 Task: Identify Home in Scottsdale with Desert Modern Homes.
Action: Key pressed <Key.caps_lock>S<Key.caps_lock>cottsdale
Screenshot: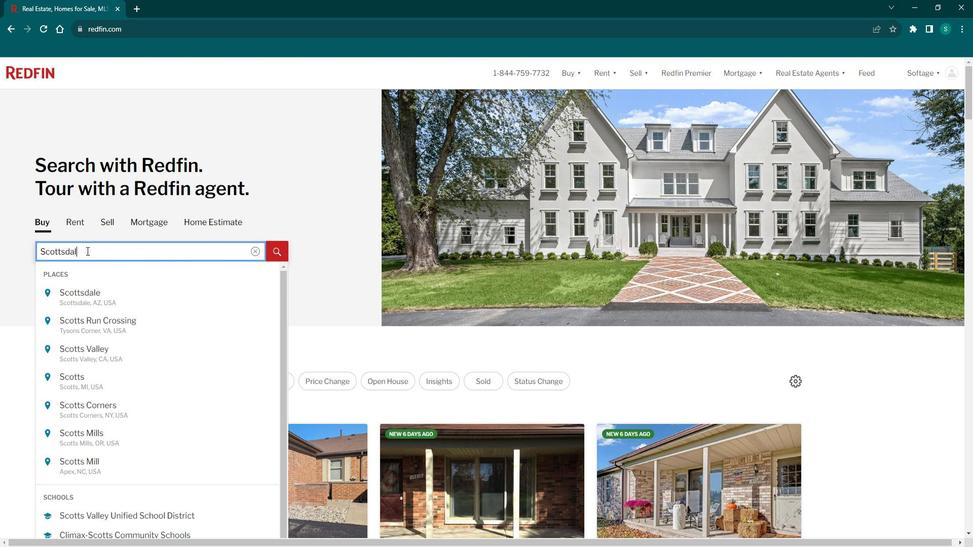 
Action: Mouse moved to (89, 288)
Screenshot: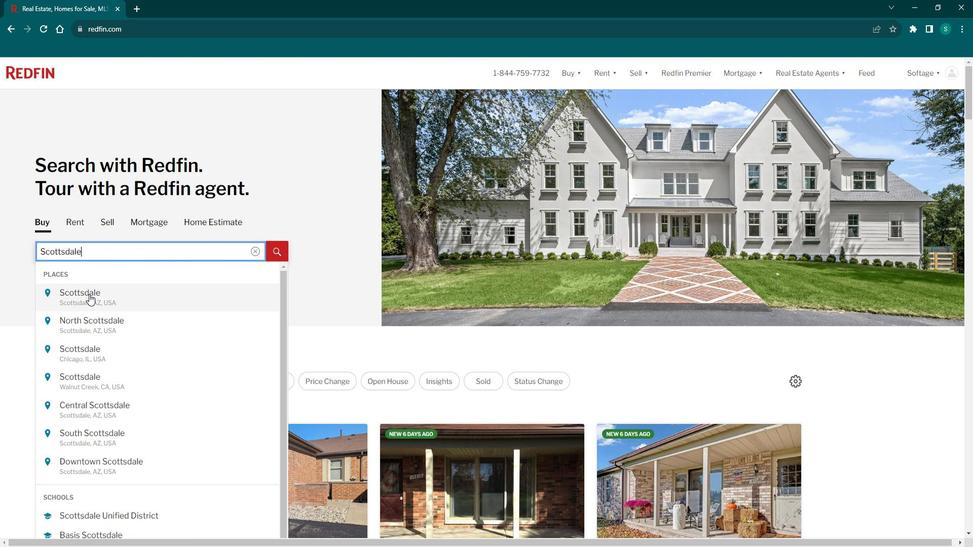 
Action: Mouse pressed left at (89, 288)
Screenshot: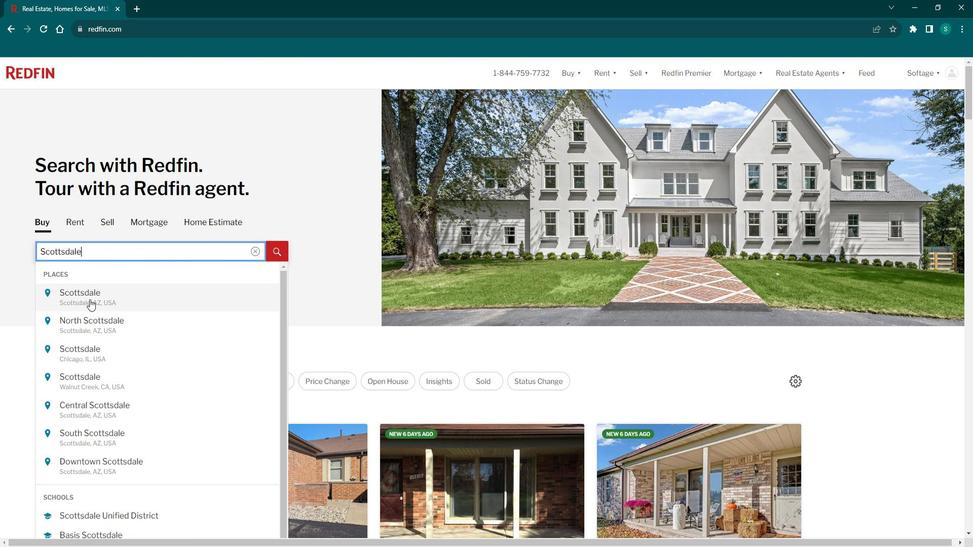 
Action: Mouse moved to (886, 137)
Screenshot: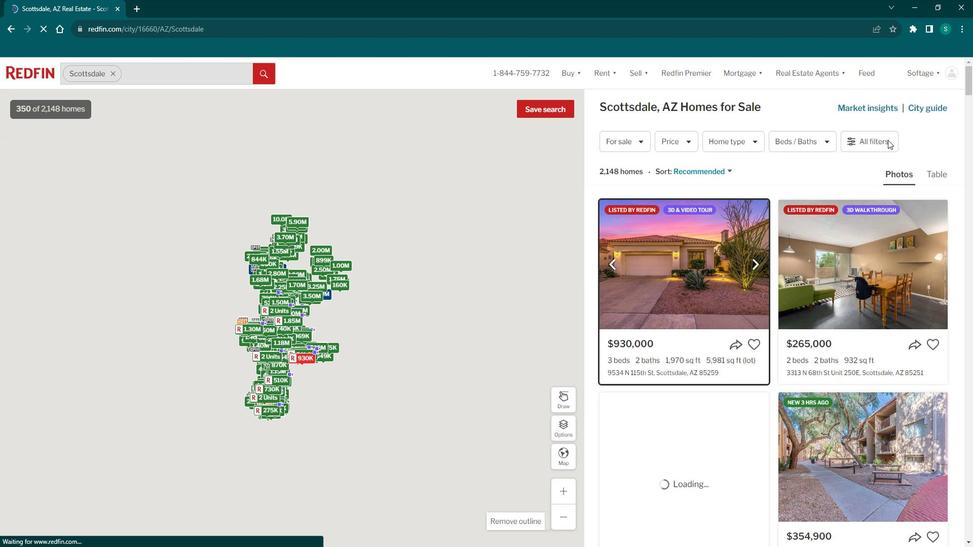
Action: Mouse pressed left at (886, 137)
Screenshot: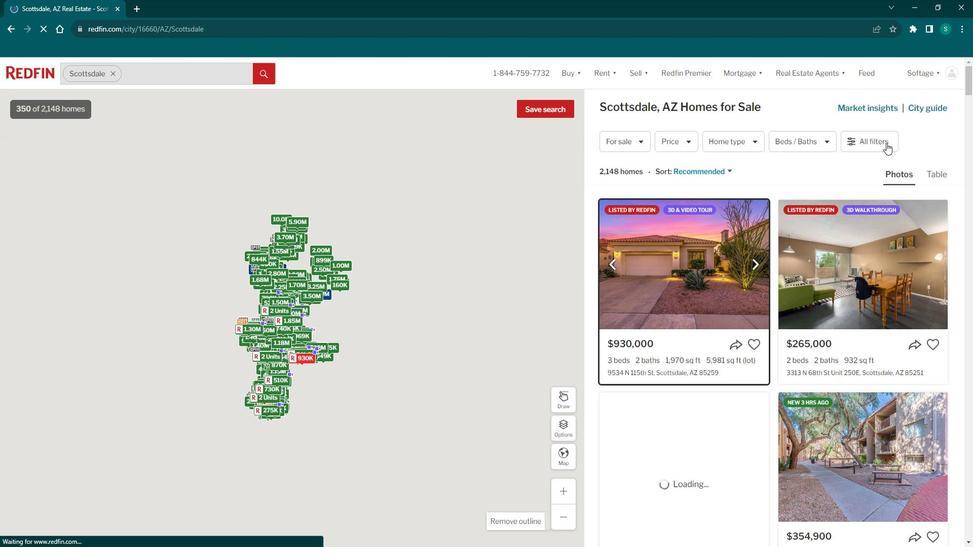 
Action: Mouse pressed left at (886, 137)
Screenshot: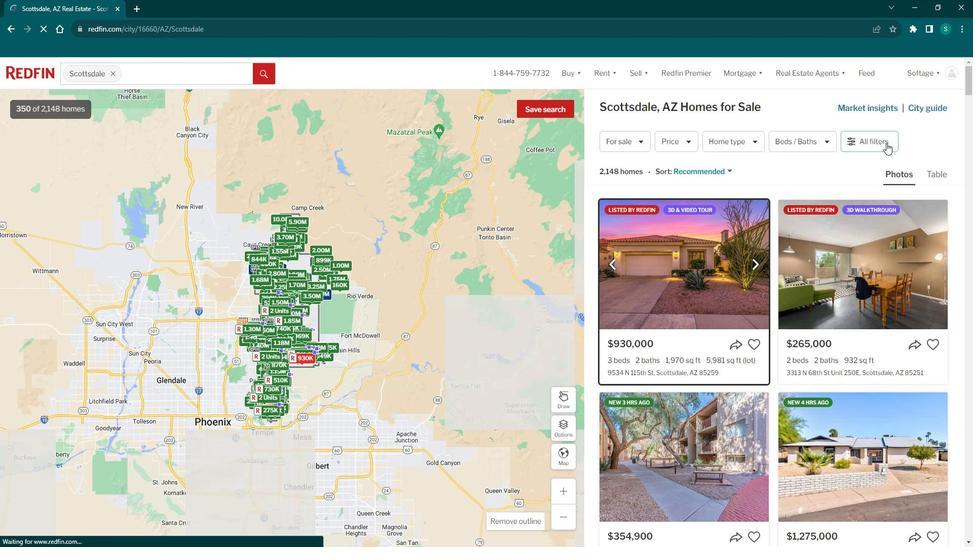 
Action: Mouse moved to (688, 354)
Screenshot: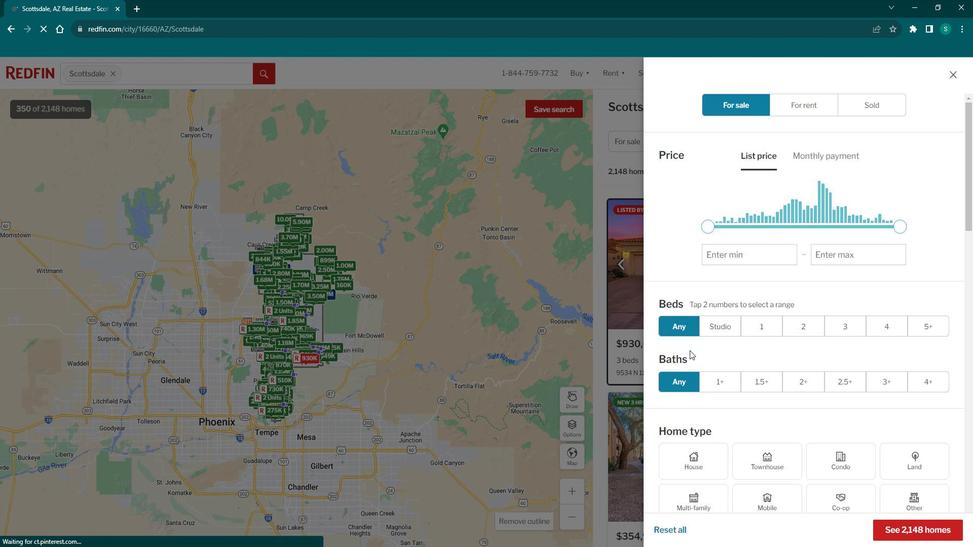 
Action: Mouse scrolled (688, 353) with delta (0, 0)
Screenshot: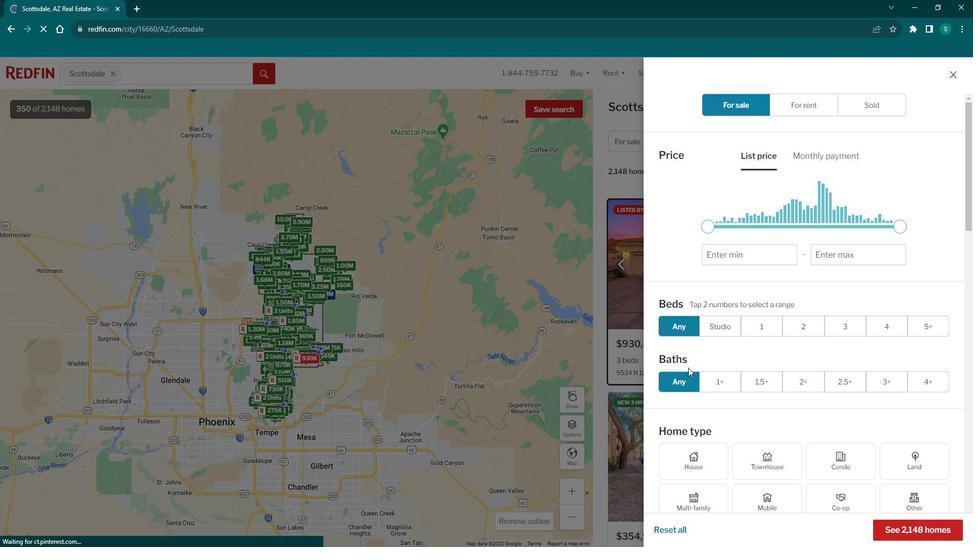 
Action: Mouse scrolled (688, 353) with delta (0, 0)
Screenshot: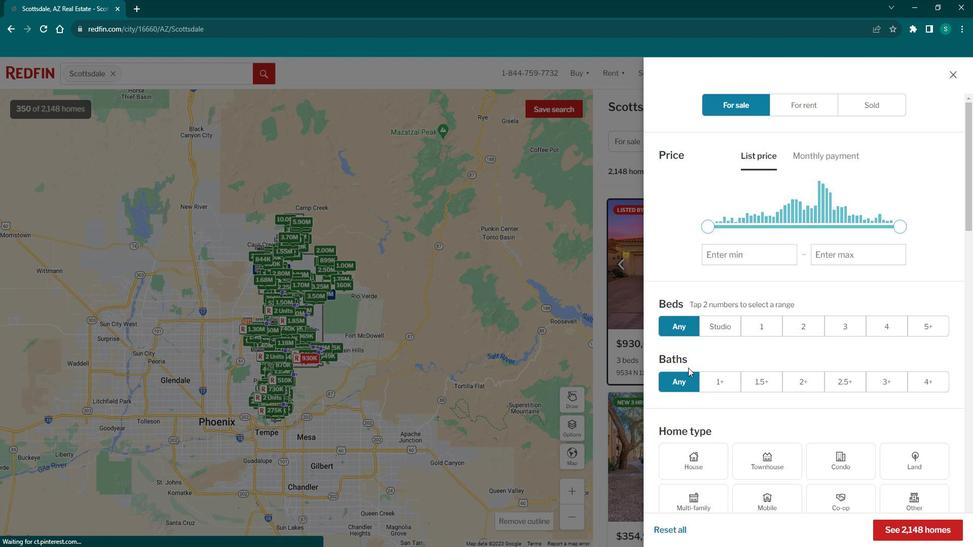 
Action: Mouse moved to (696, 337)
Screenshot: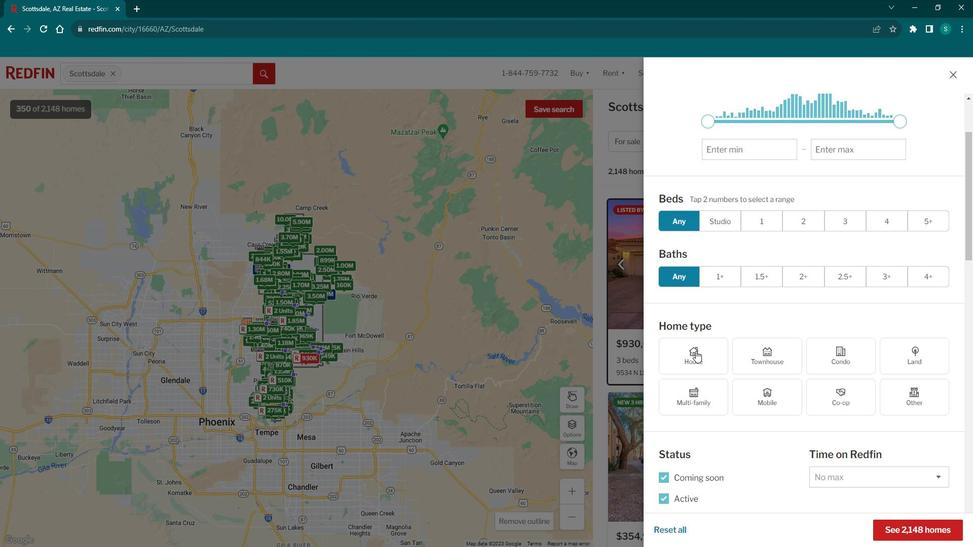 
Action: Mouse pressed left at (696, 337)
Screenshot: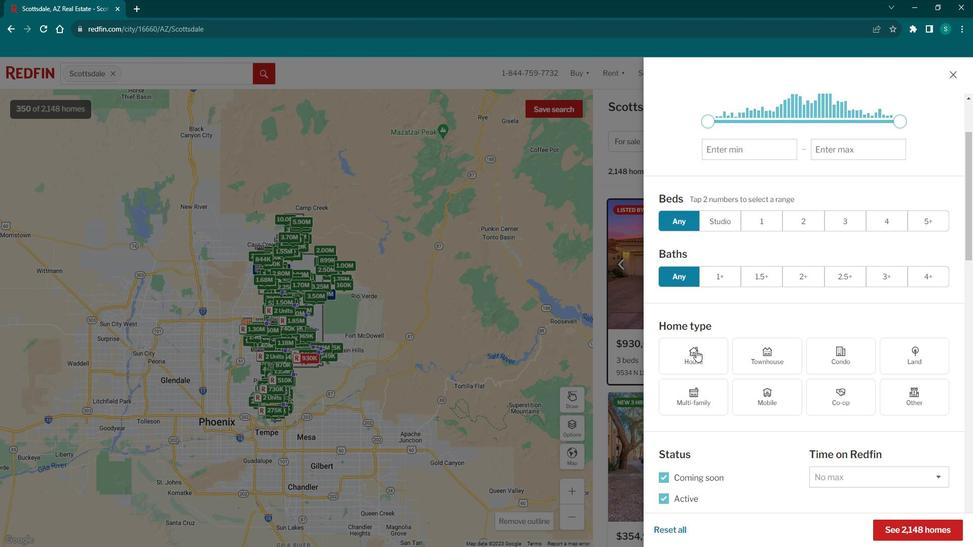 
Action: Mouse moved to (682, 380)
Screenshot: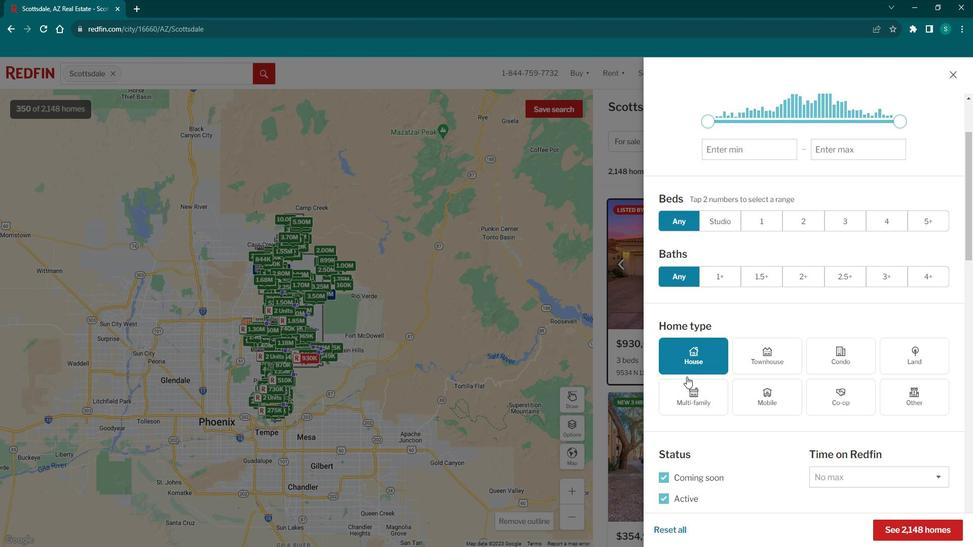 
Action: Mouse scrolled (682, 379) with delta (0, 0)
Screenshot: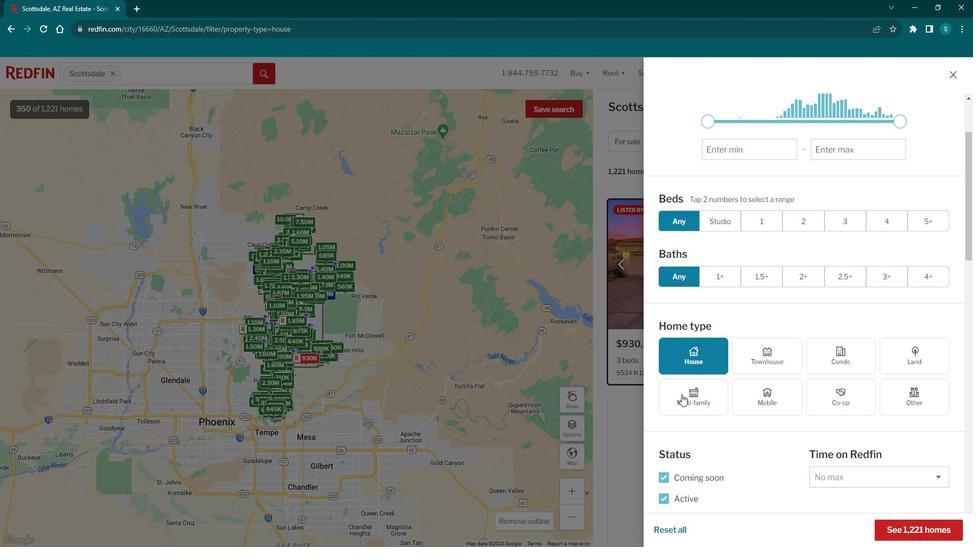 
Action: Mouse scrolled (682, 379) with delta (0, 0)
Screenshot: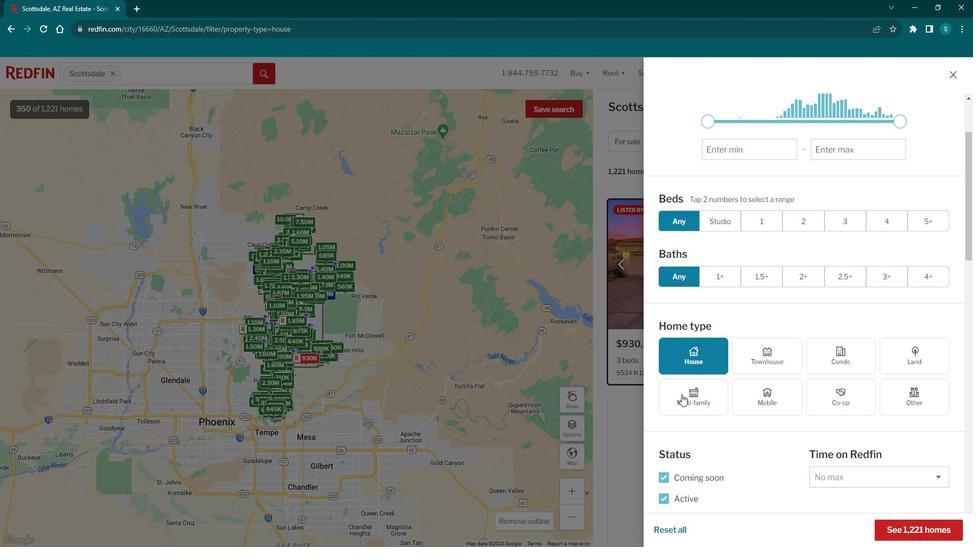 
Action: Mouse scrolled (682, 379) with delta (0, 0)
Screenshot: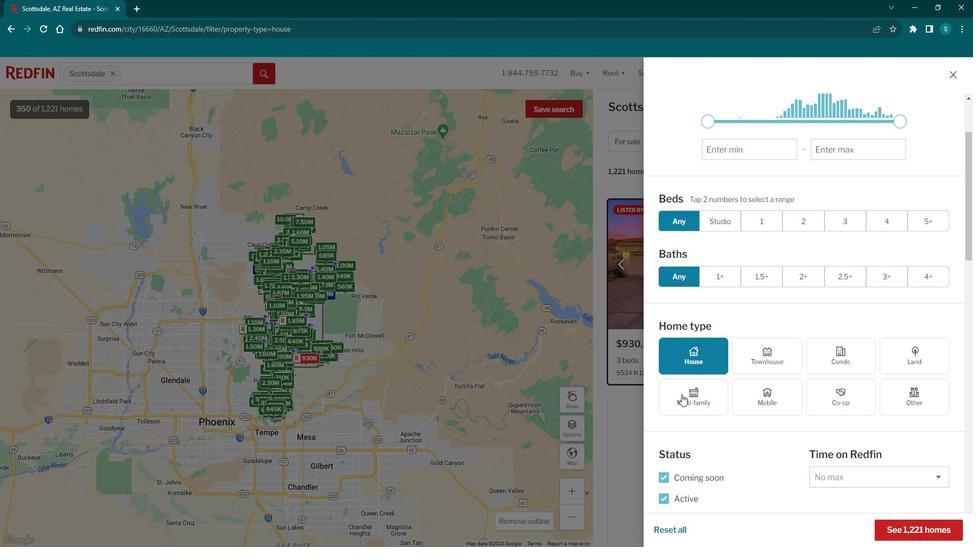 
Action: Mouse scrolled (682, 379) with delta (0, 0)
Screenshot: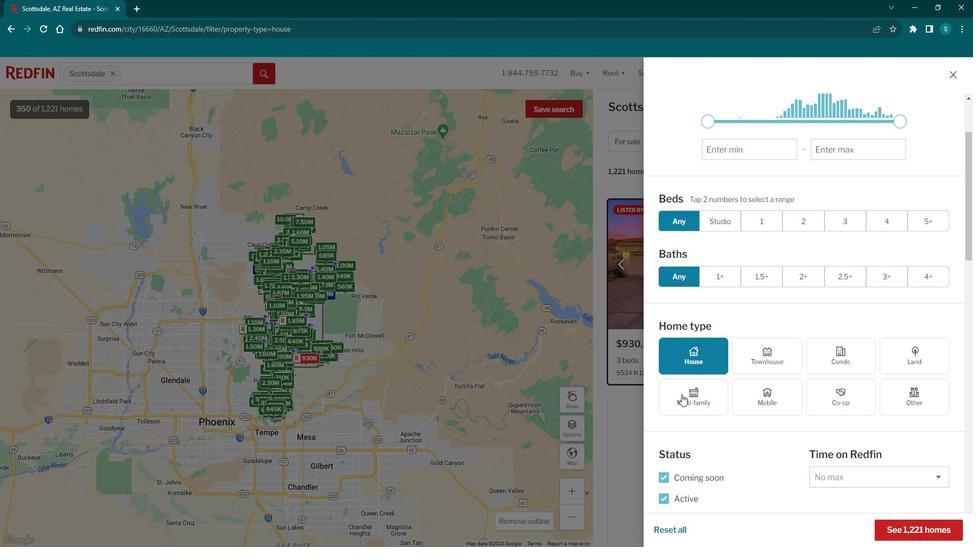 
Action: Mouse scrolled (682, 379) with delta (0, 0)
Screenshot: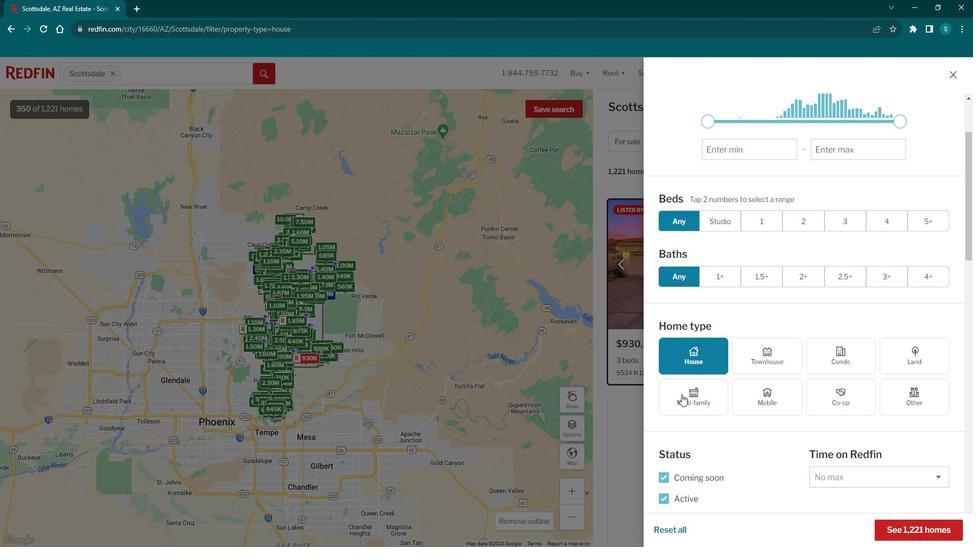 
Action: Mouse scrolled (682, 379) with delta (0, 0)
Screenshot: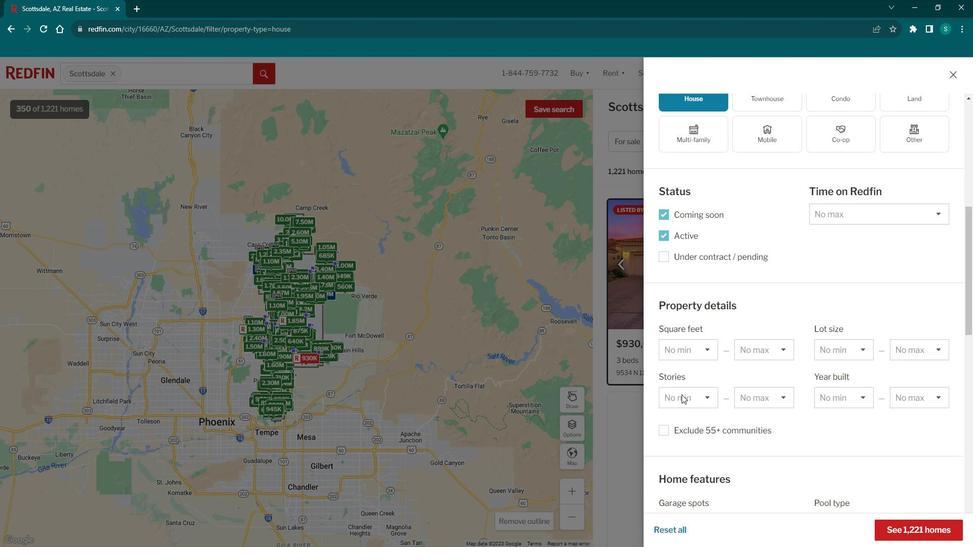 
Action: Mouse scrolled (682, 379) with delta (0, 0)
Screenshot: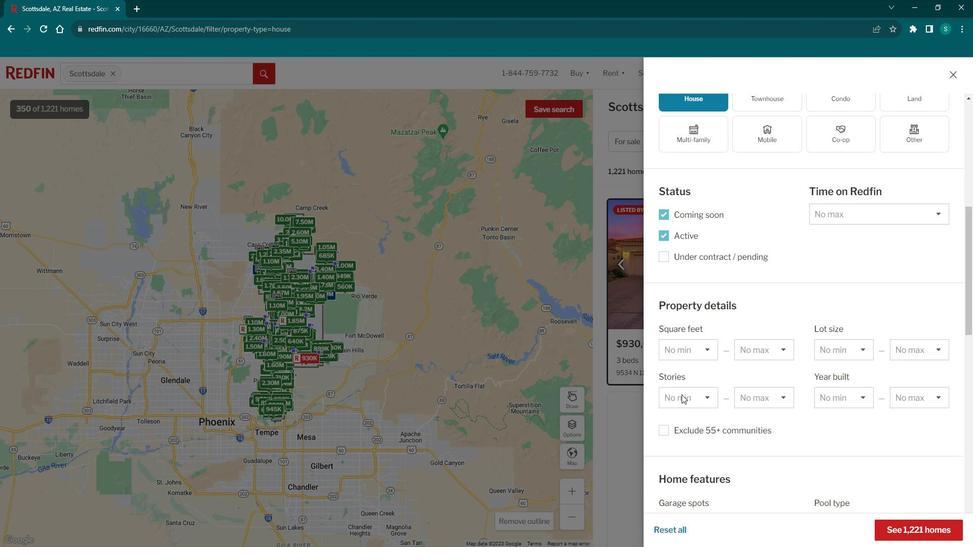 
Action: Mouse scrolled (682, 379) with delta (0, 0)
Screenshot: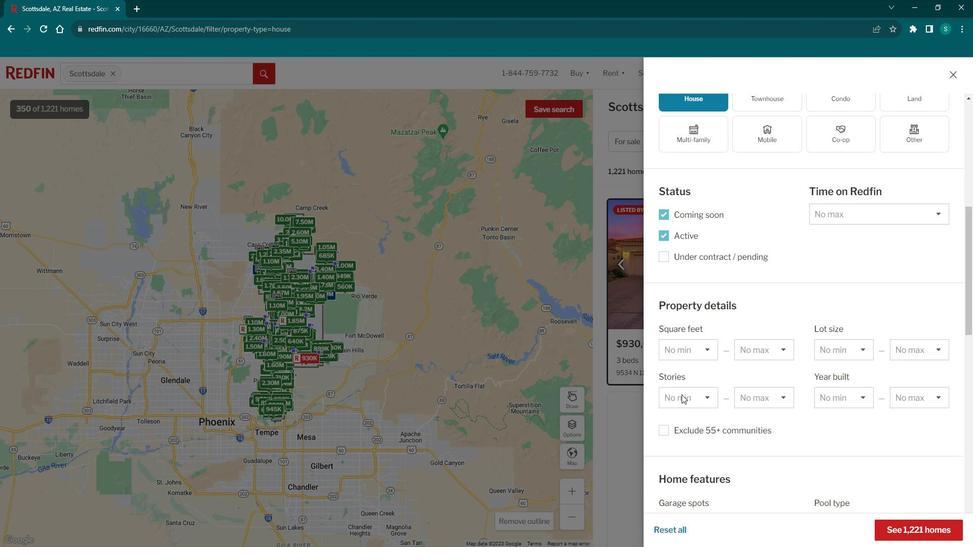 
Action: Mouse scrolled (682, 379) with delta (0, 0)
Screenshot: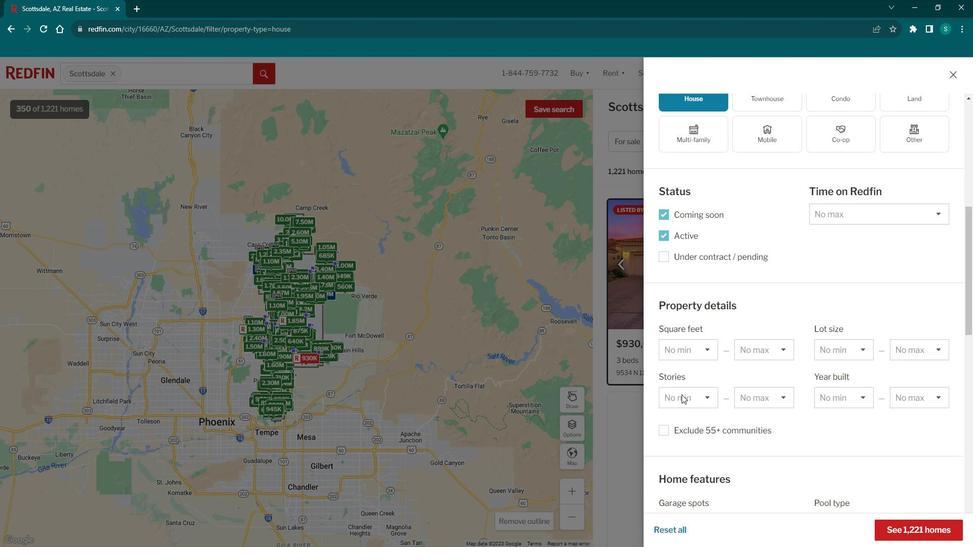
Action: Mouse scrolled (682, 379) with delta (0, 0)
Screenshot: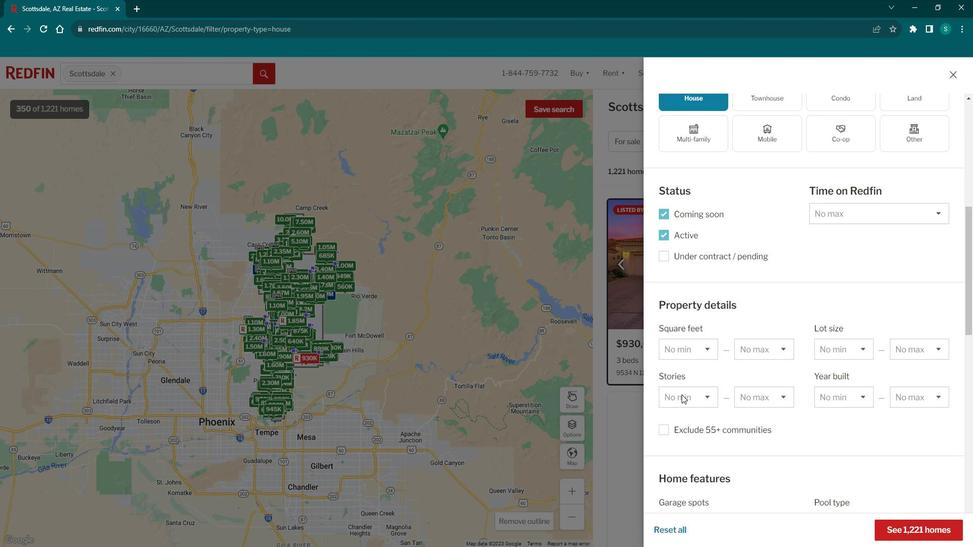 
Action: Mouse scrolled (682, 379) with delta (0, 0)
Screenshot: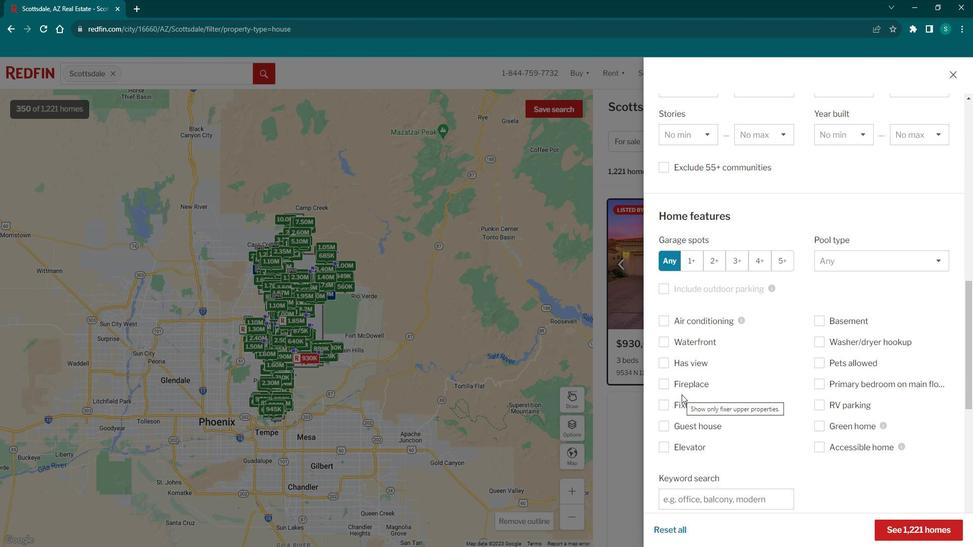 
Action: Mouse scrolled (682, 379) with delta (0, 0)
Screenshot: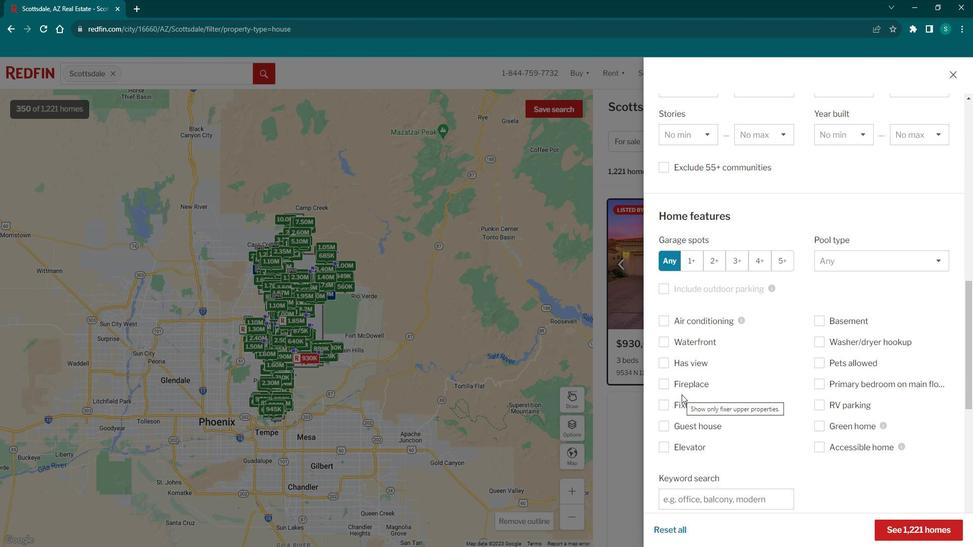 
Action: Mouse scrolled (682, 379) with delta (0, 0)
Screenshot: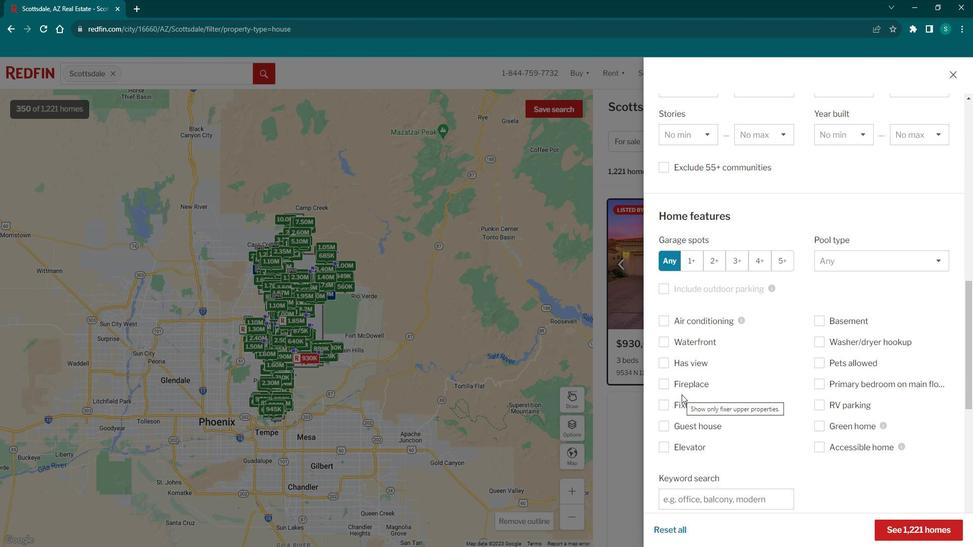 
Action: Mouse scrolled (682, 379) with delta (0, 0)
Screenshot: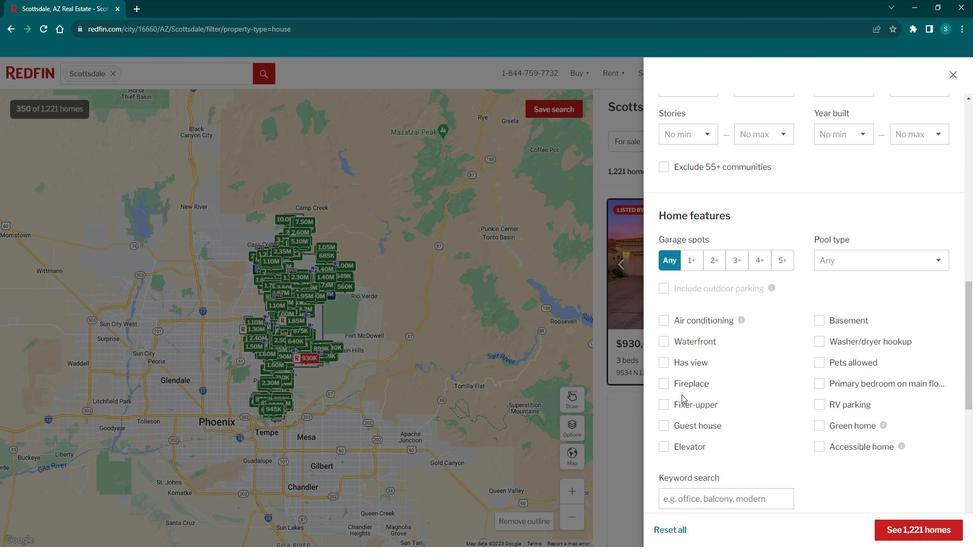 
Action: Mouse scrolled (682, 379) with delta (0, 0)
Screenshot: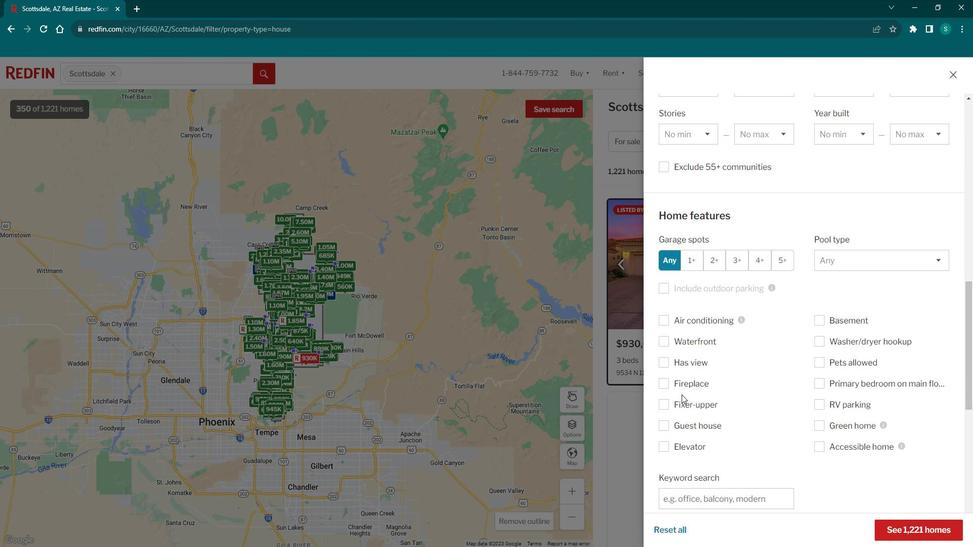 
Action: Mouse scrolled (682, 379) with delta (0, 0)
Screenshot: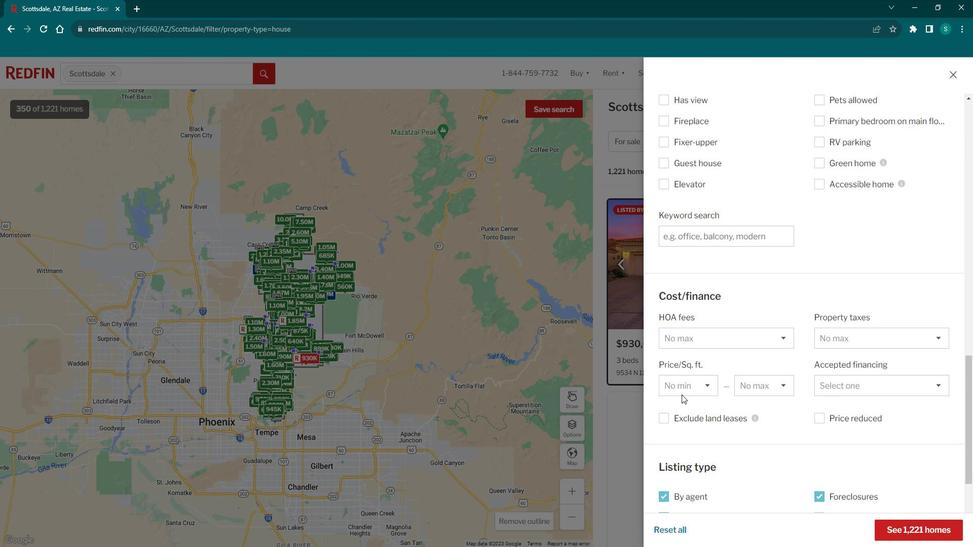 
Action: Mouse scrolled (682, 379) with delta (0, 0)
Screenshot: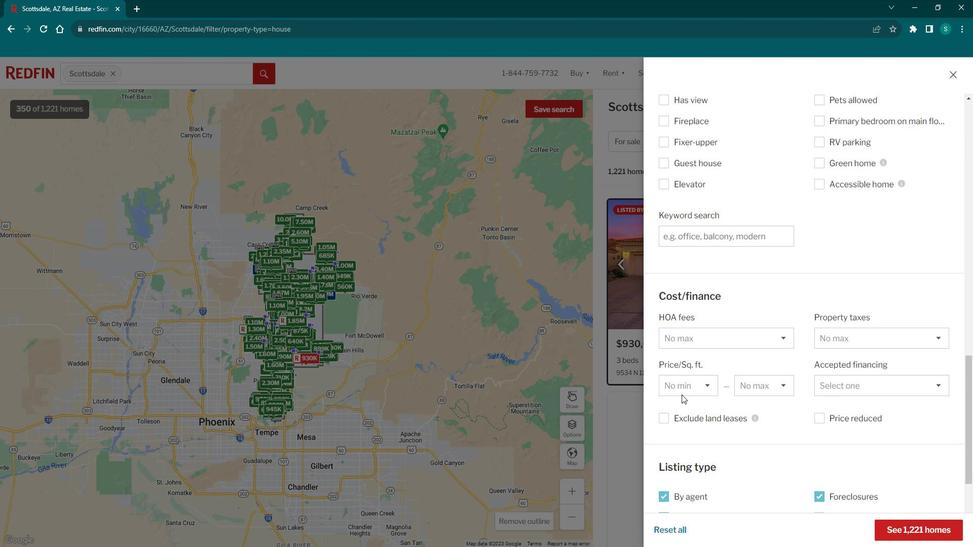 
Action: Mouse scrolled (682, 379) with delta (0, 0)
Screenshot: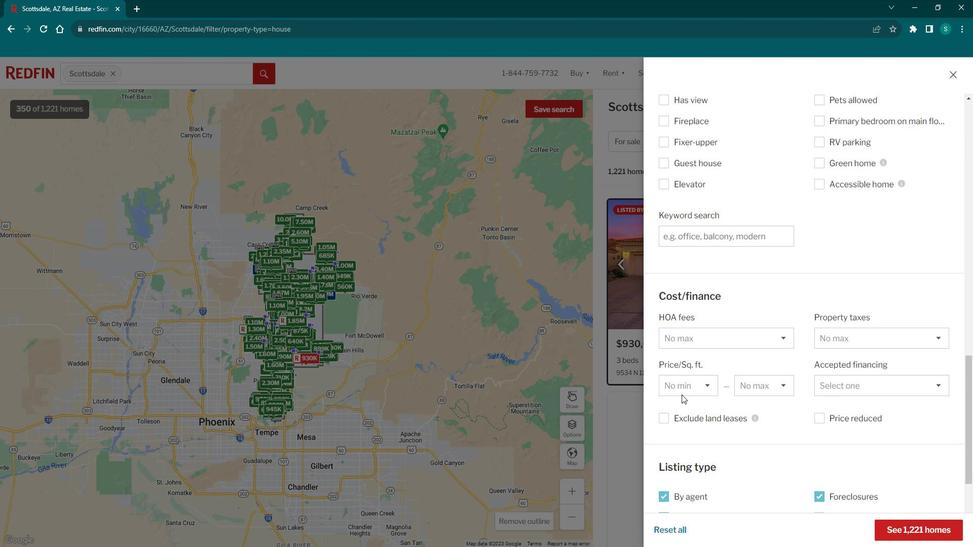 
Action: Mouse scrolled (682, 379) with delta (0, 0)
Screenshot: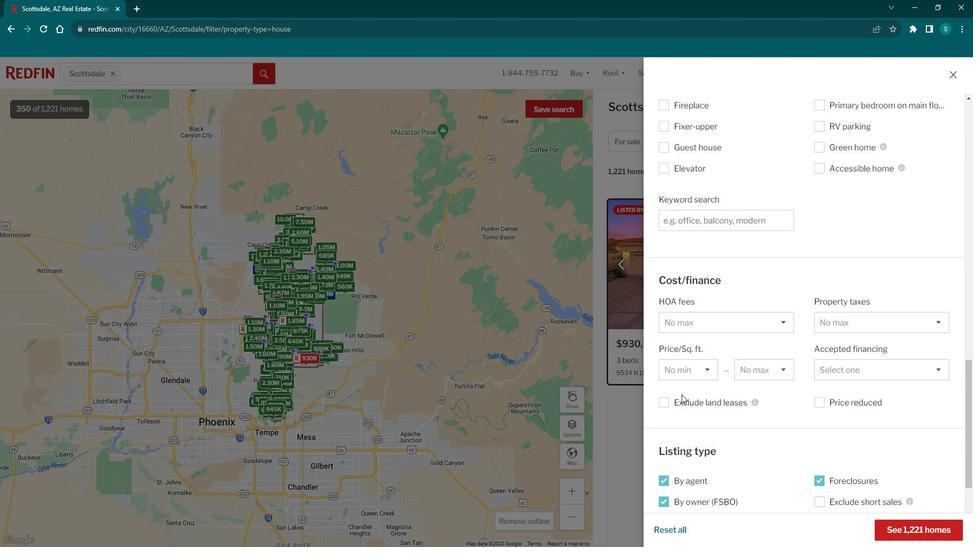 
Action: Mouse scrolled (682, 380) with delta (0, 0)
Screenshot: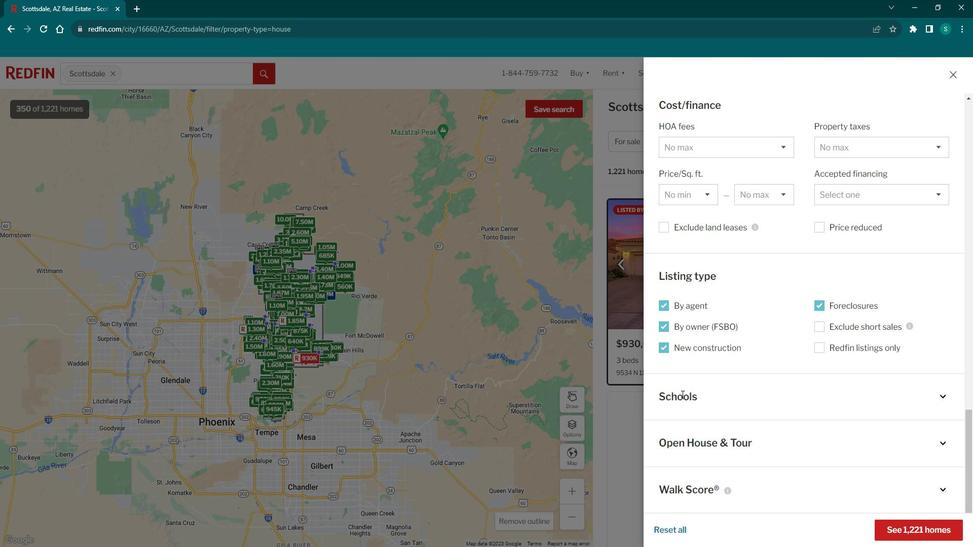 
Action: Mouse scrolled (682, 380) with delta (0, 0)
Screenshot: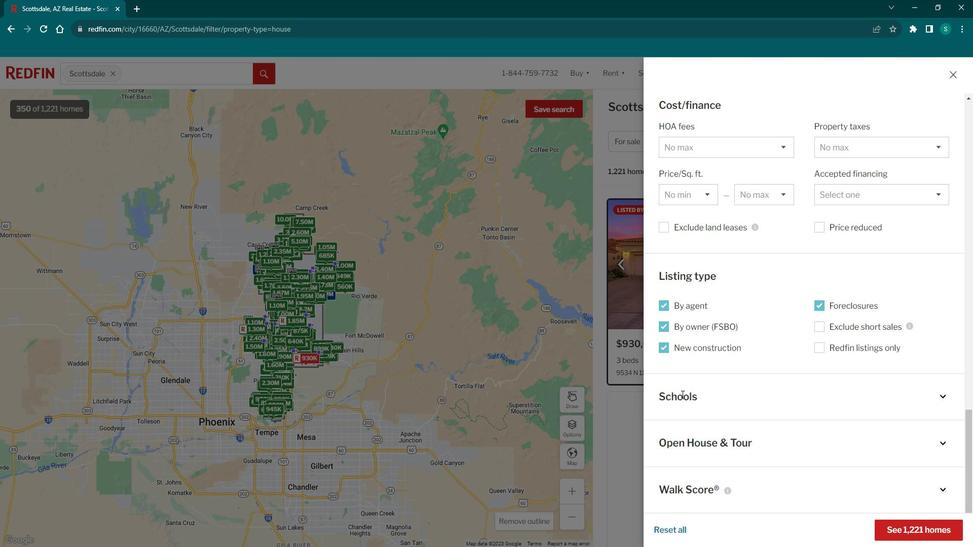 
Action: Mouse scrolled (682, 380) with delta (0, 0)
Screenshot: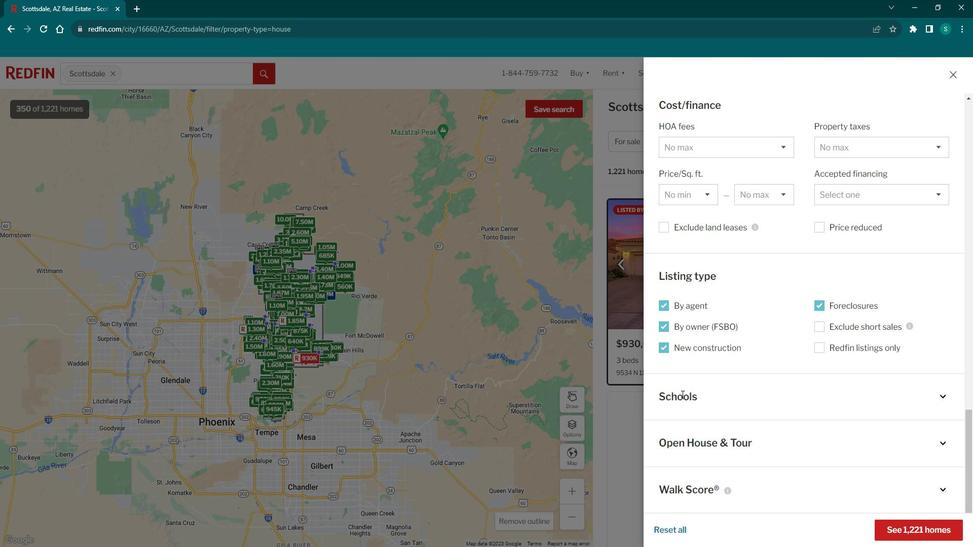 
Action: Mouse scrolled (682, 380) with delta (0, 0)
Screenshot: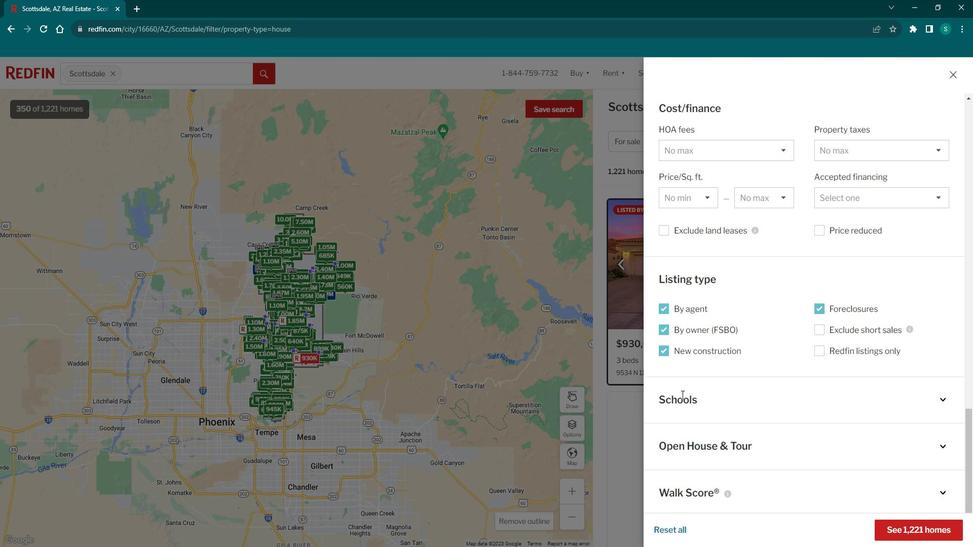 
Action: Mouse moved to (707, 244)
Screenshot: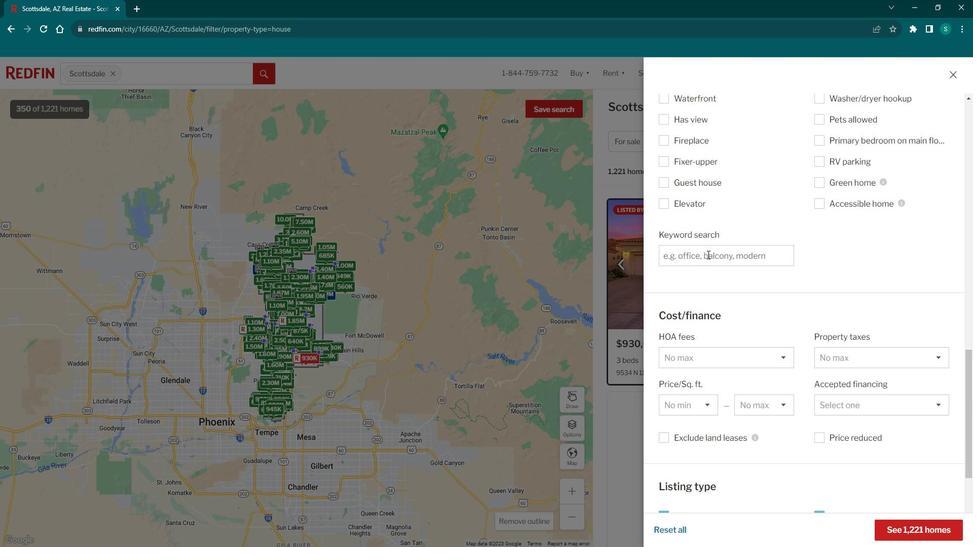
Action: Mouse pressed left at (707, 244)
Screenshot: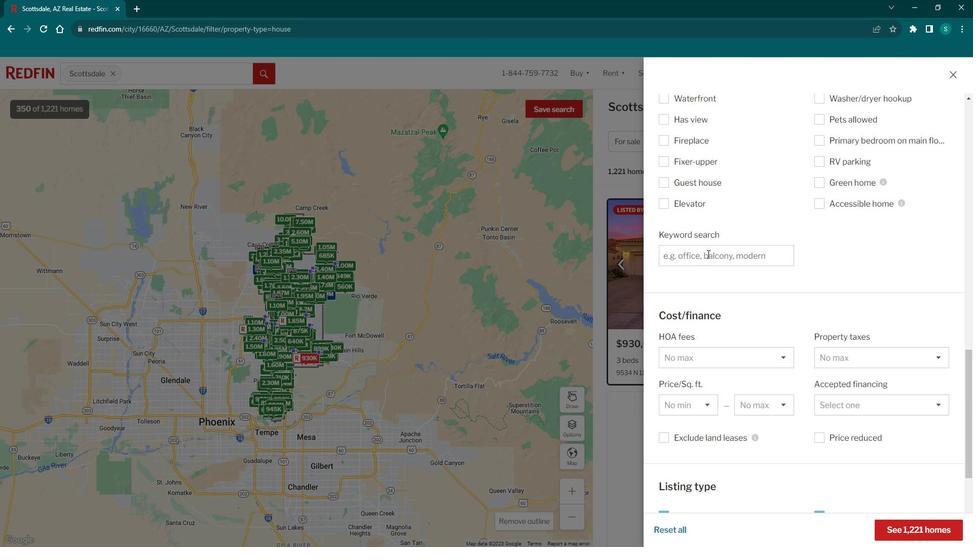 
Action: Key pressed <Key.caps_lock>D<Key.caps_lock>esert<Key.space><Key.caps_lock>M<Key.caps_lock>odern<Key.space><Key.caps_lock>H<Key.caps_lock>omes
Screenshot: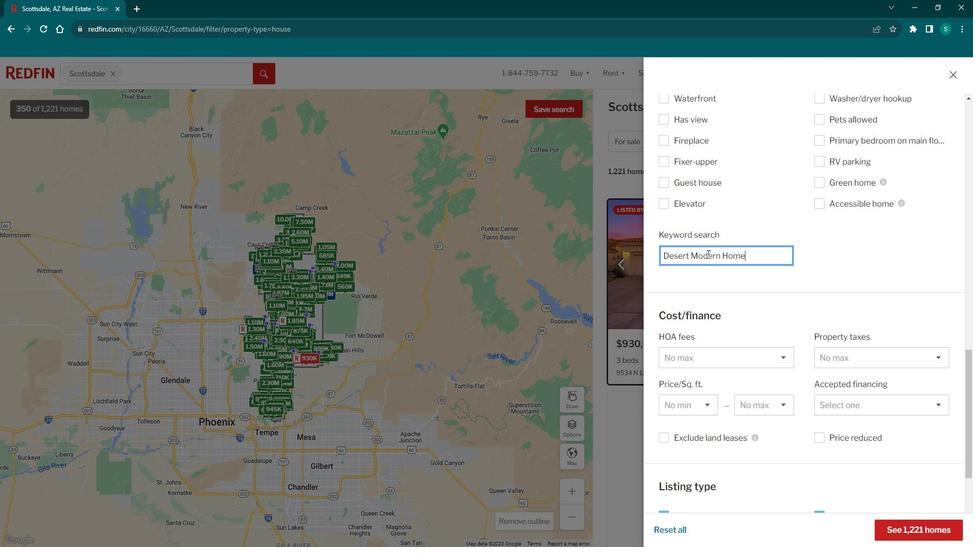 
Action: Mouse moved to (911, 514)
Screenshot: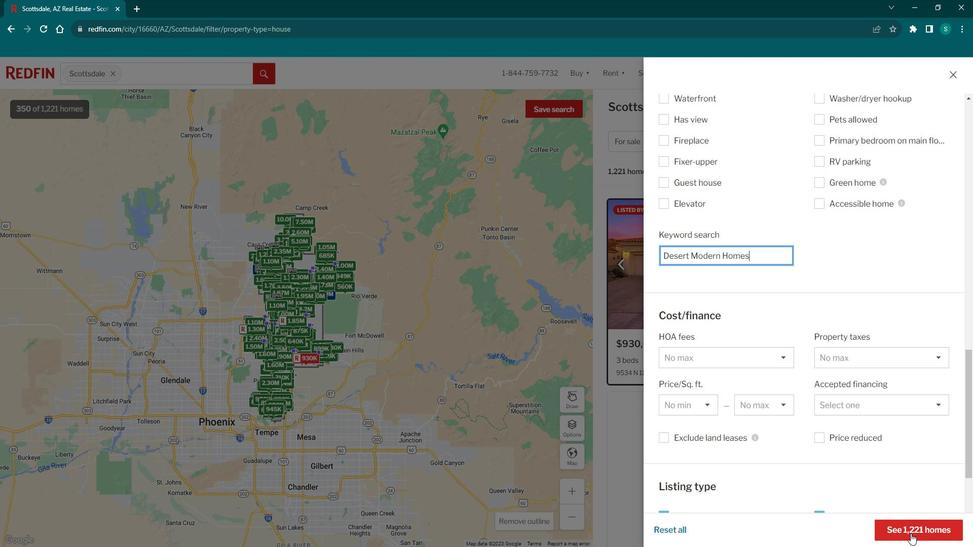 
Action: Mouse pressed left at (911, 514)
Screenshot: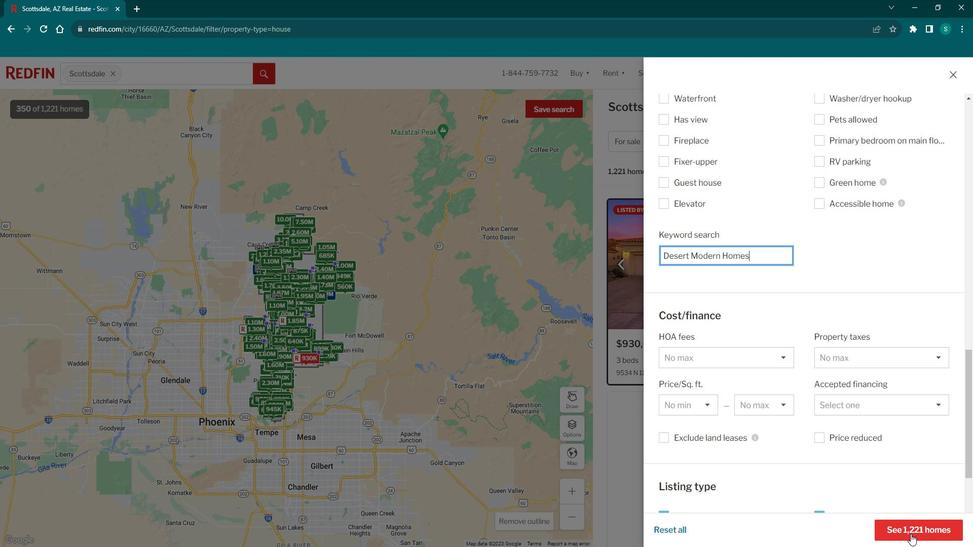 
Action: Mouse moved to (662, 312)
Screenshot: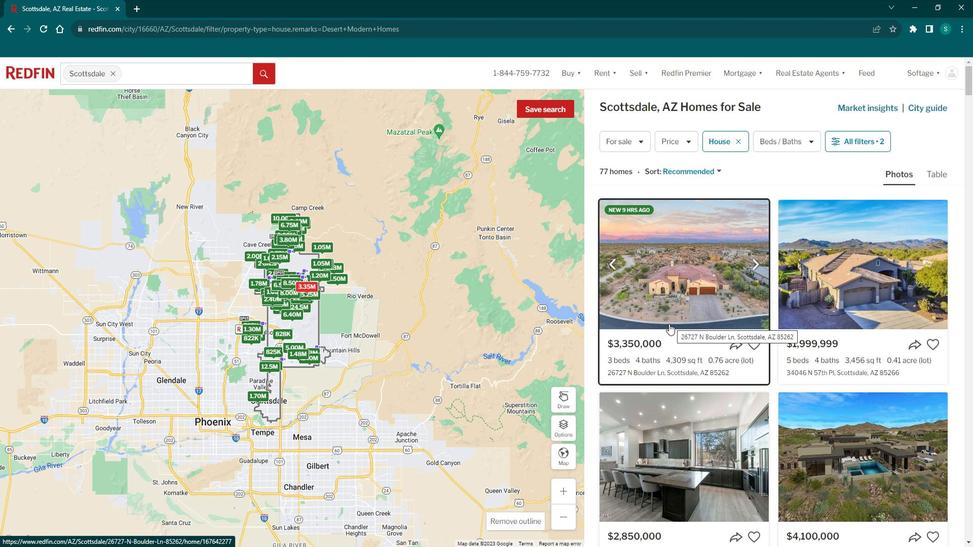
Action: Mouse pressed left at (662, 312)
Screenshot: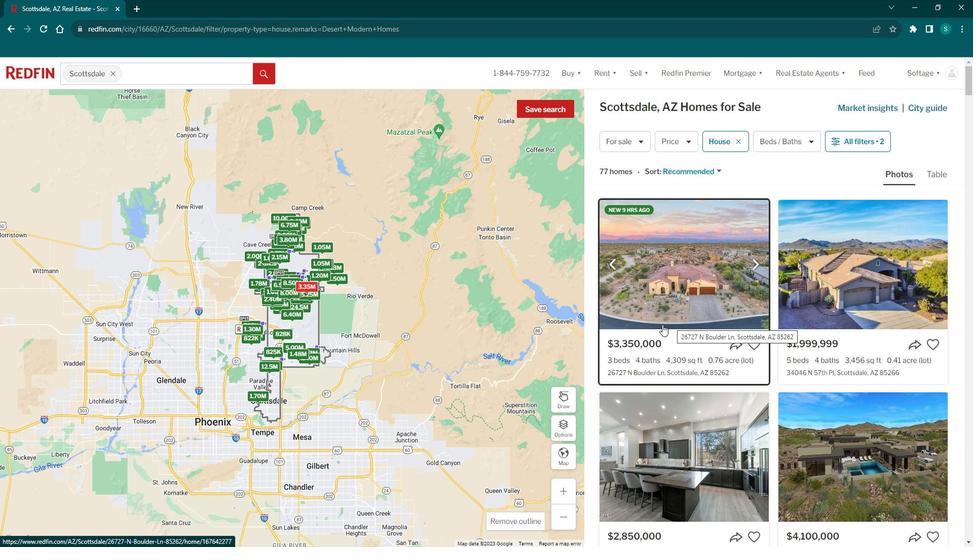 
Action: Mouse moved to (260, 317)
Screenshot: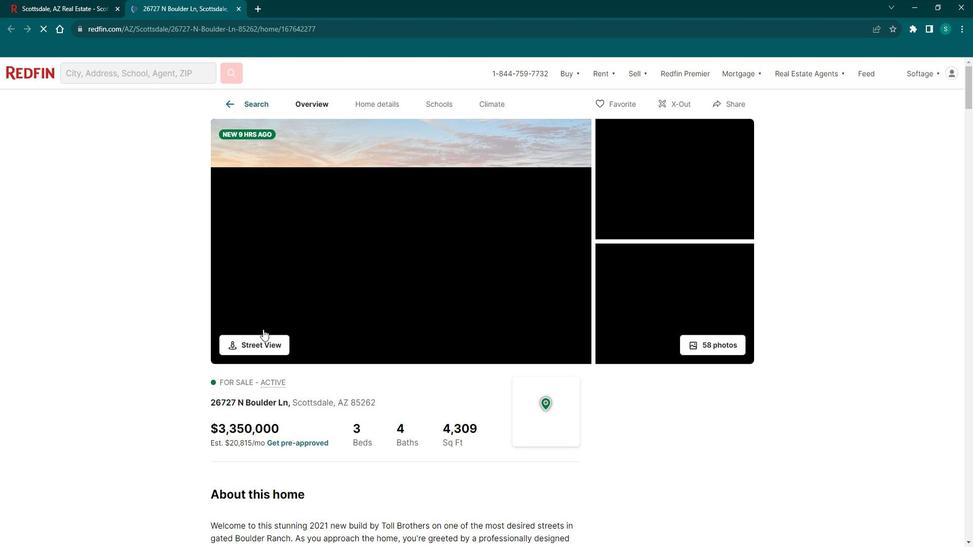 
Action: Mouse scrolled (260, 316) with delta (0, 0)
Screenshot: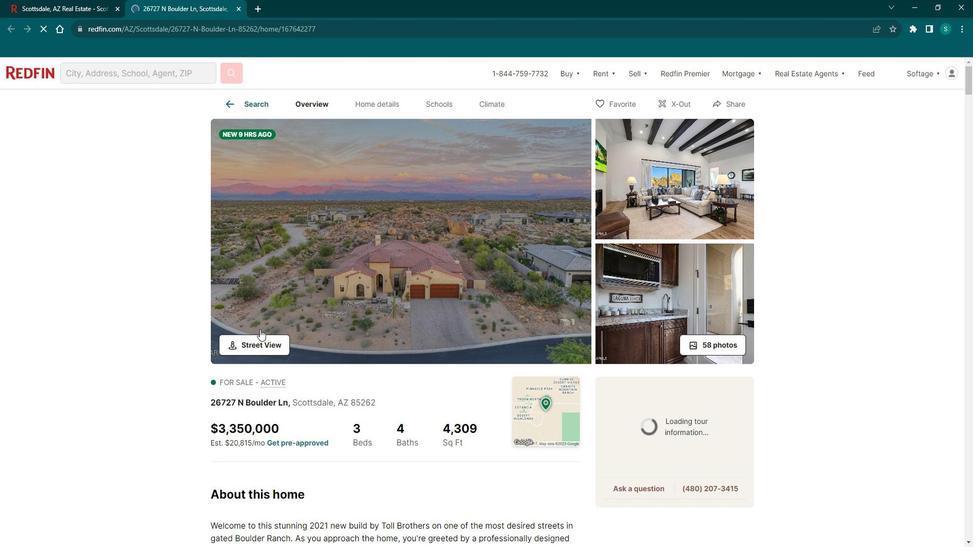 
Action: Mouse scrolled (260, 316) with delta (0, 0)
Screenshot: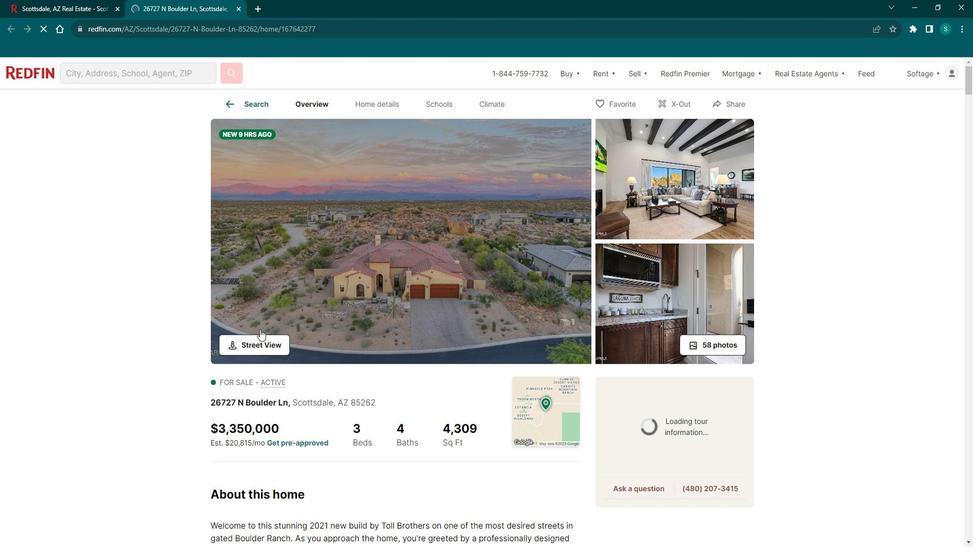 
Action: Mouse scrolled (260, 316) with delta (0, 0)
Screenshot: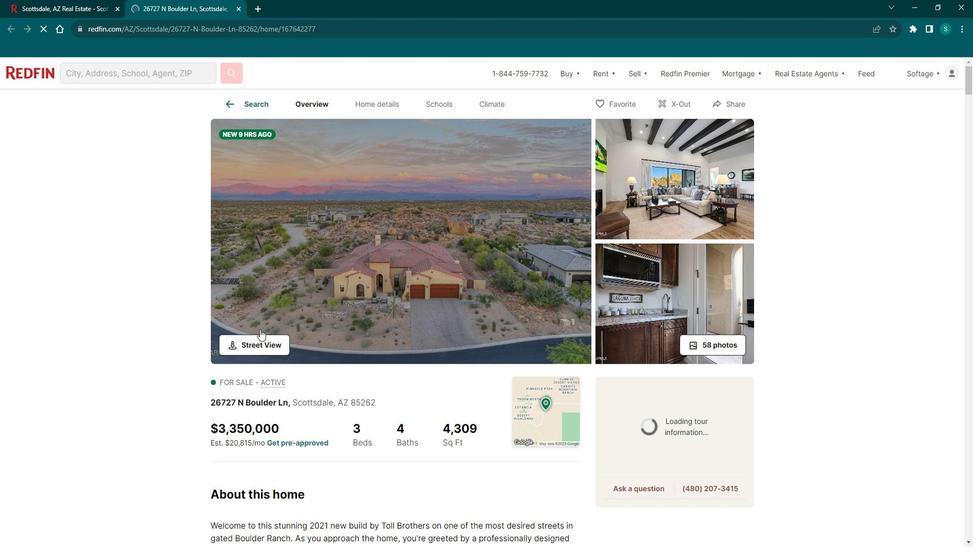 
Action: Mouse scrolled (260, 316) with delta (0, 0)
Screenshot: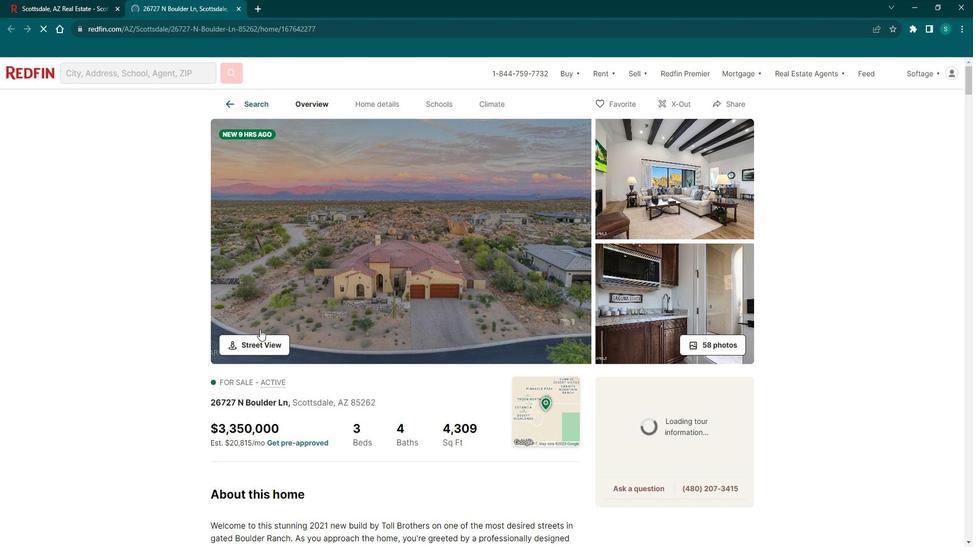 
Action: Mouse moved to (270, 315)
Screenshot: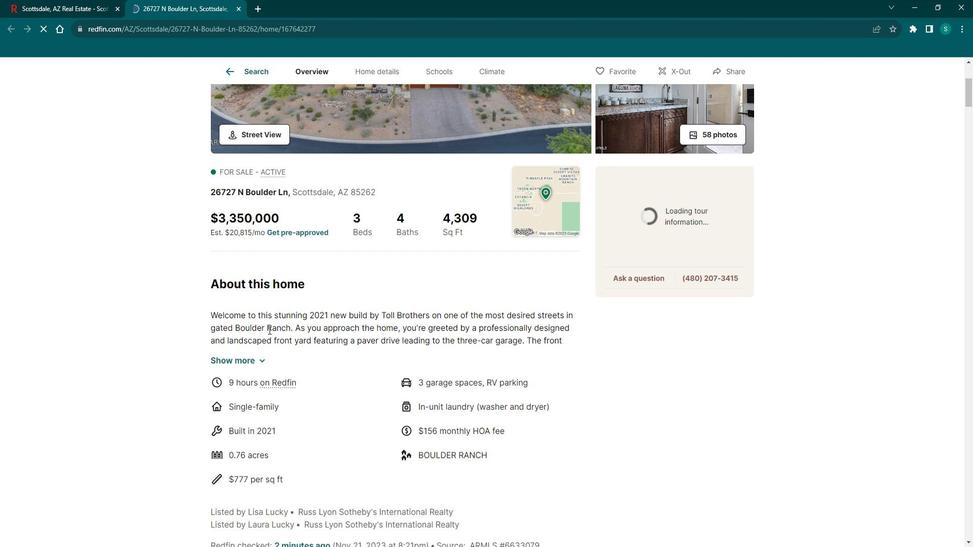 
Action: Mouse scrolled (270, 315) with delta (0, 0)
Screenshot: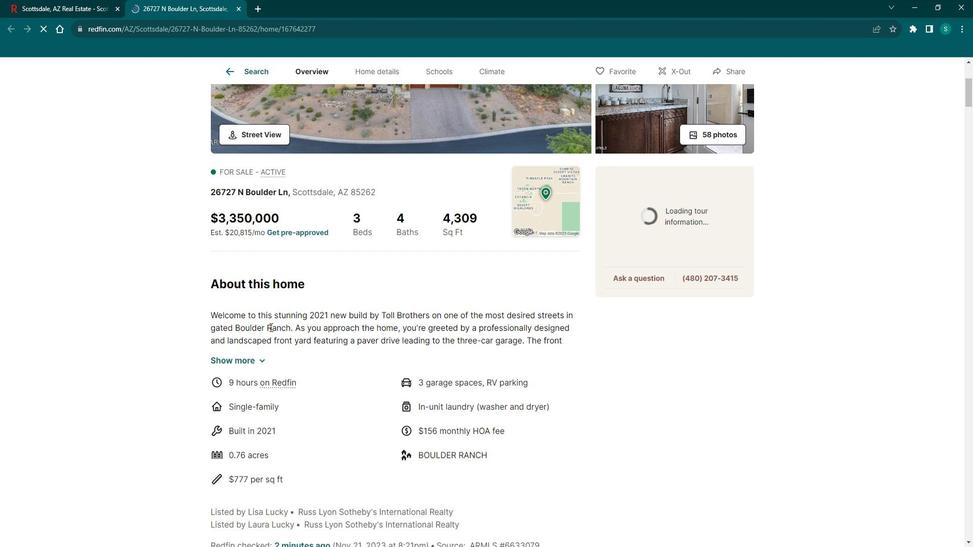 
Action: Mouse scrolled (270, 315) with delta (0, 0)
Screenshot: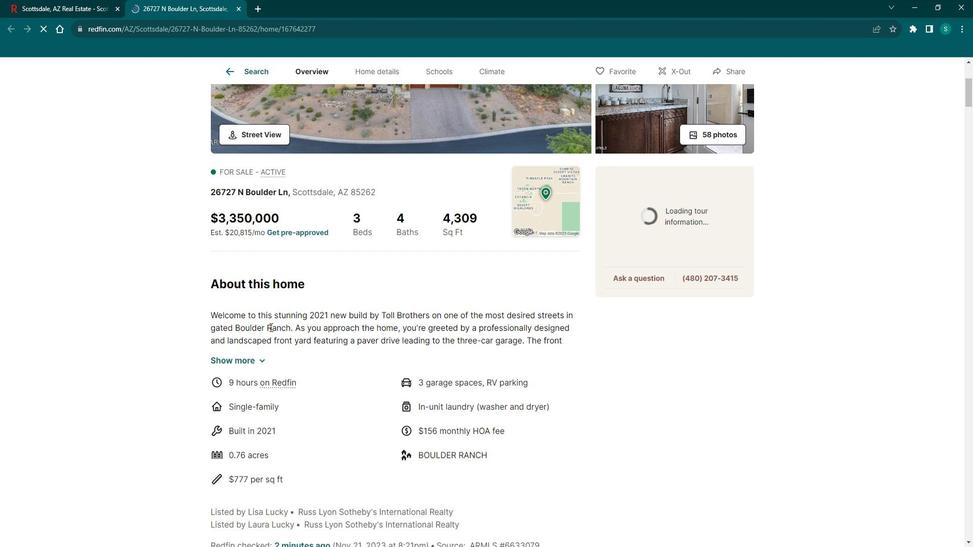 
Action: Mouse scrolled (270, 315) with delta (0, 0)
Screenshot: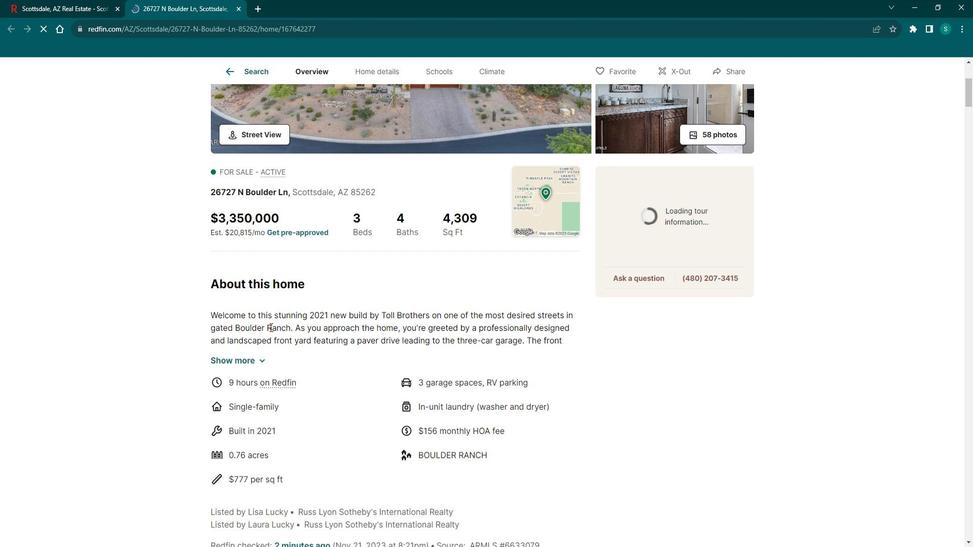 
Action: Mouse moved to (373, 221)
Screenshot: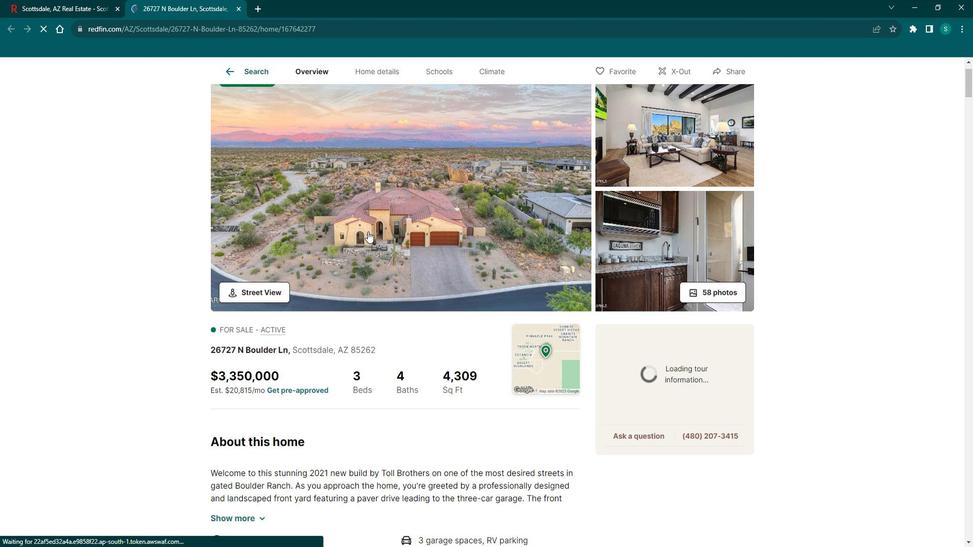 
Action: Mouse pressed left at (373, 221)
Screenshot: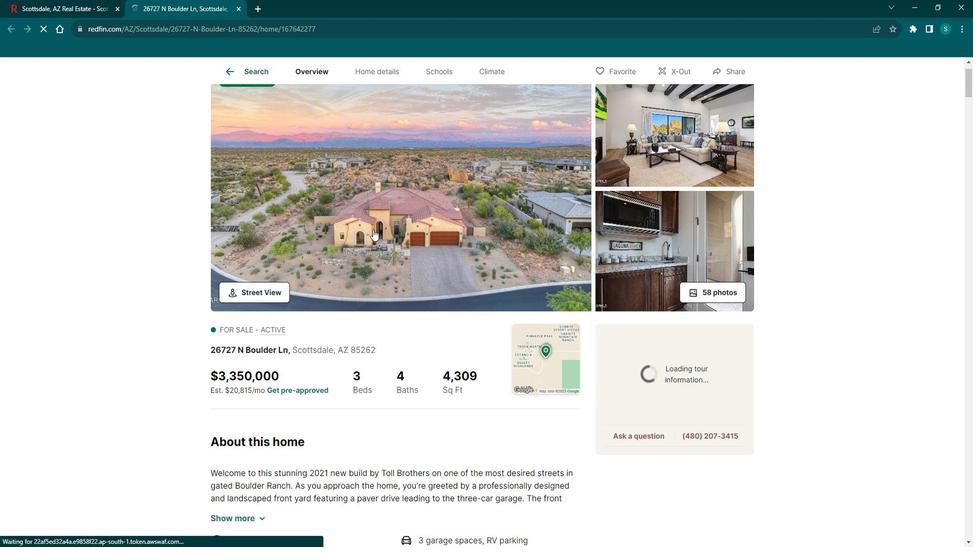 
Action: Mouse moved to (164, 170)
Screenshot: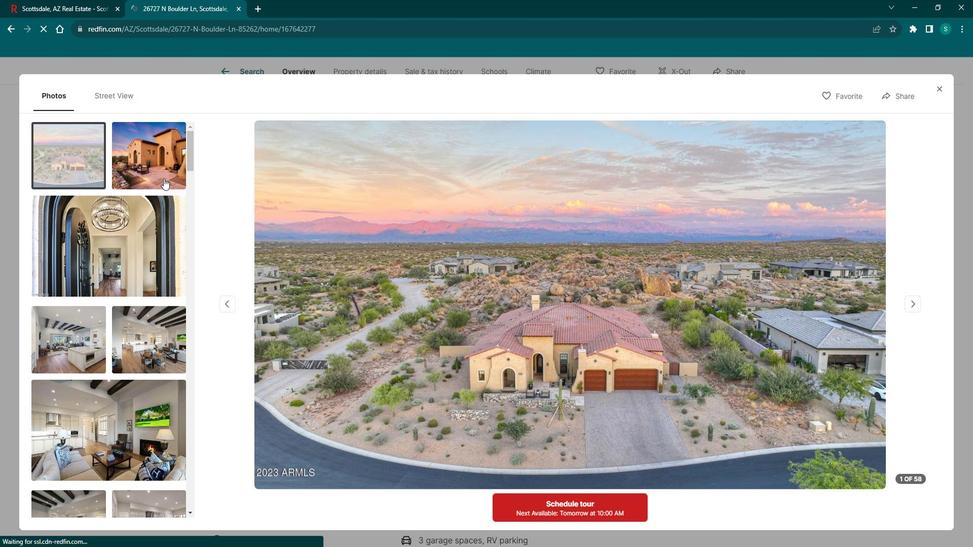 
Action: Mouse pressed left at (164, 170)
Screenshot: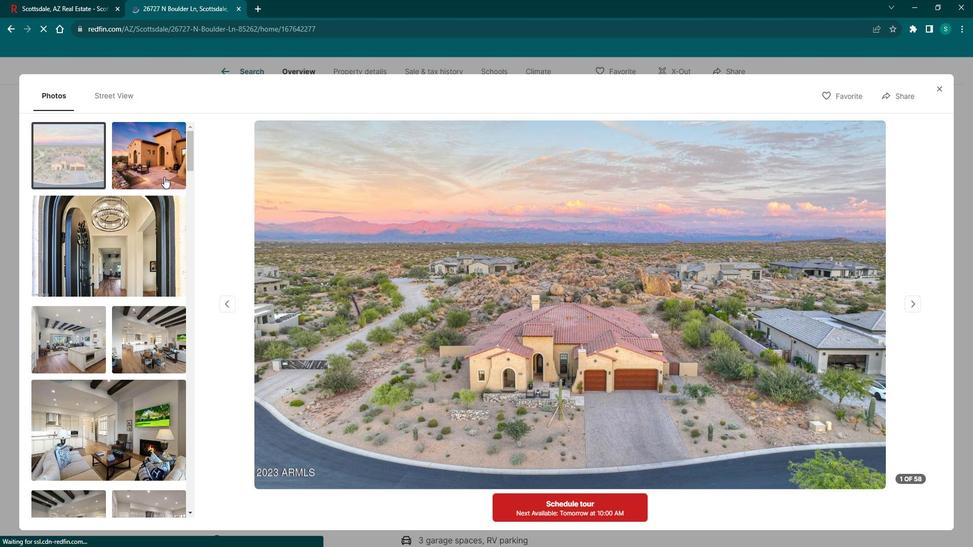 
Action: Mouse moved to (94, 231)
Screenshot: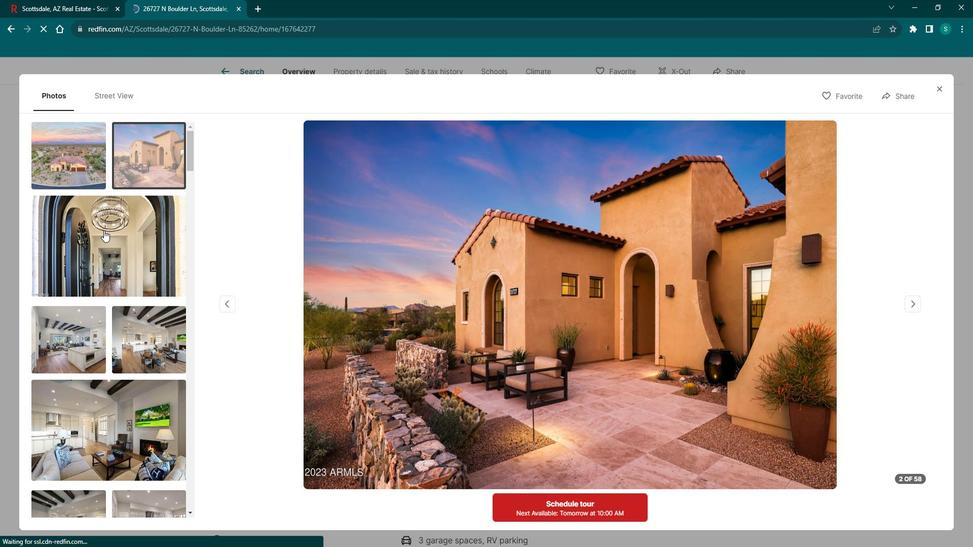 
Action: Mouse pressed left at (94, 231)
Screenshot: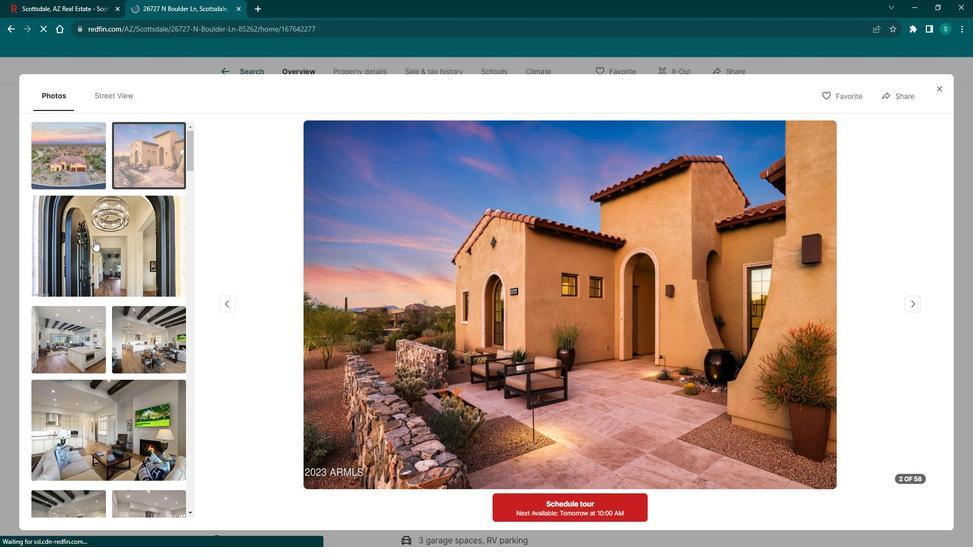 
Action: Mouse moved to (66, 308)
Screenshot: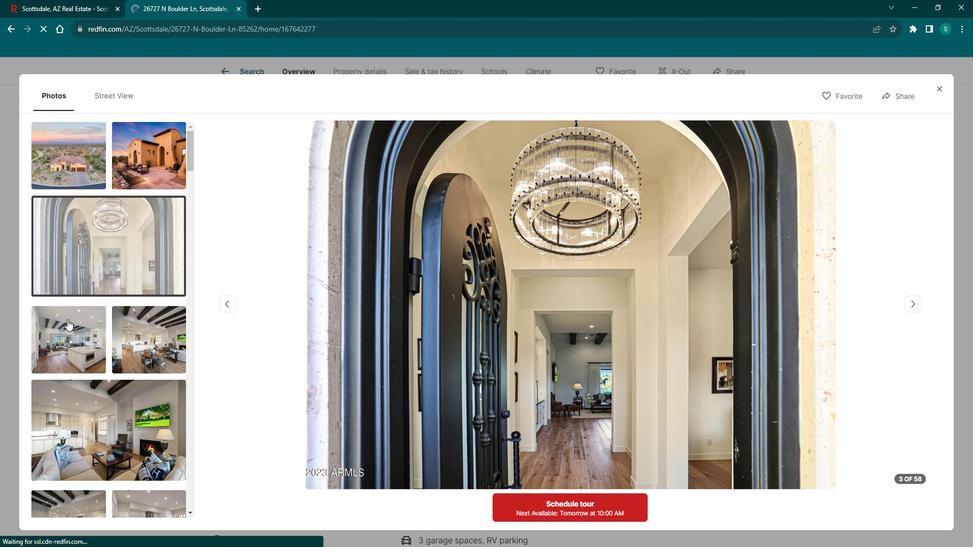 
Action: Mouse pressed left at (66, 308)
Screenshot: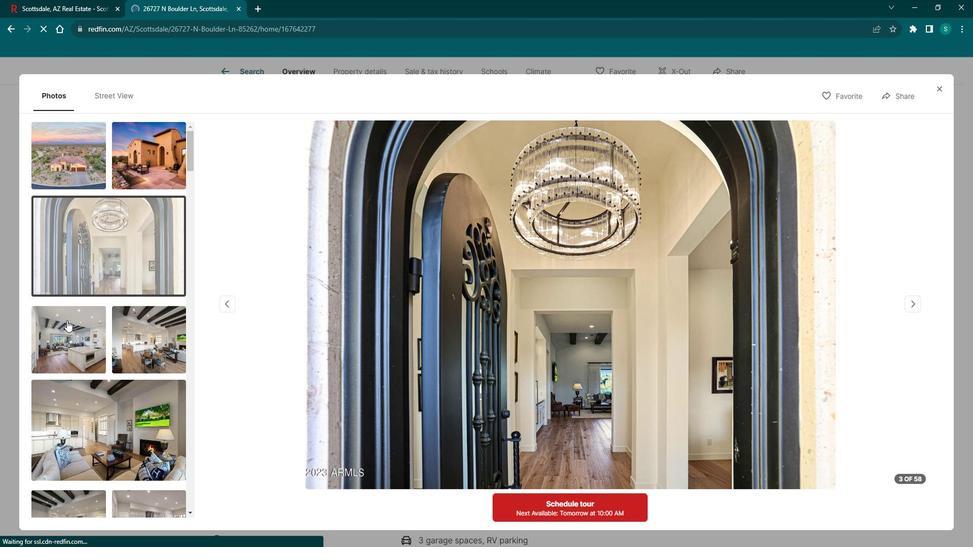 
Action: Mouse moved to (125, 306)
Screenshot: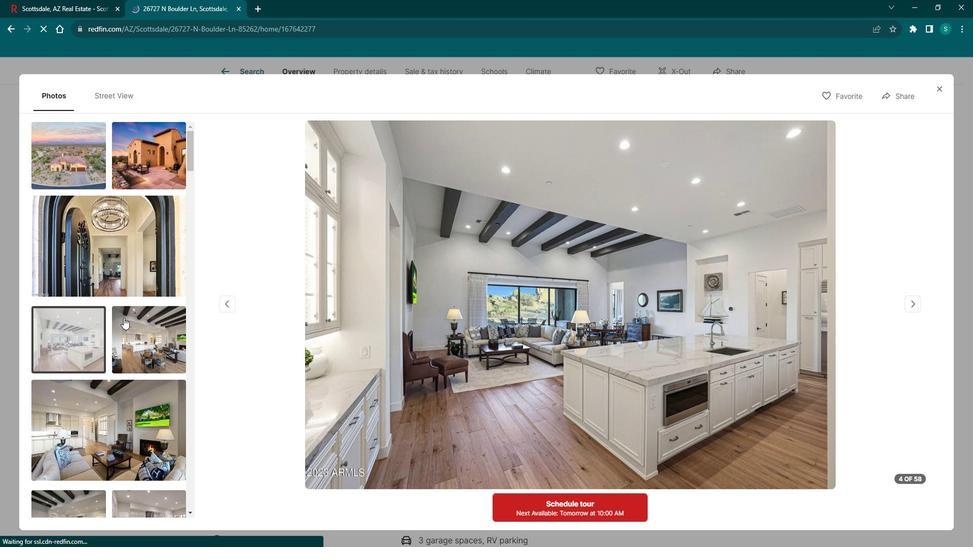 
Action: Mouse pressed left at (125, 306)
Screenshot: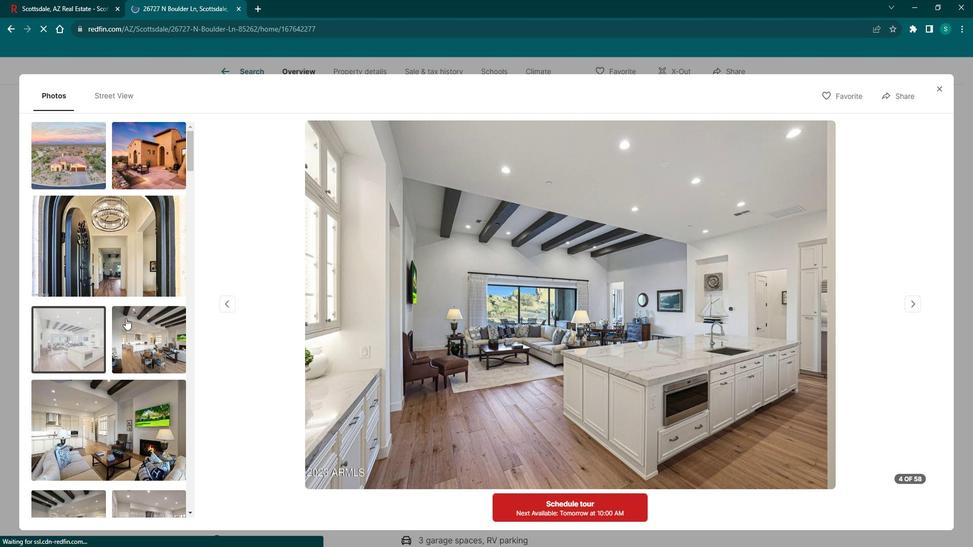 
Action: Mouse moved to (97, 397)
Screenshot: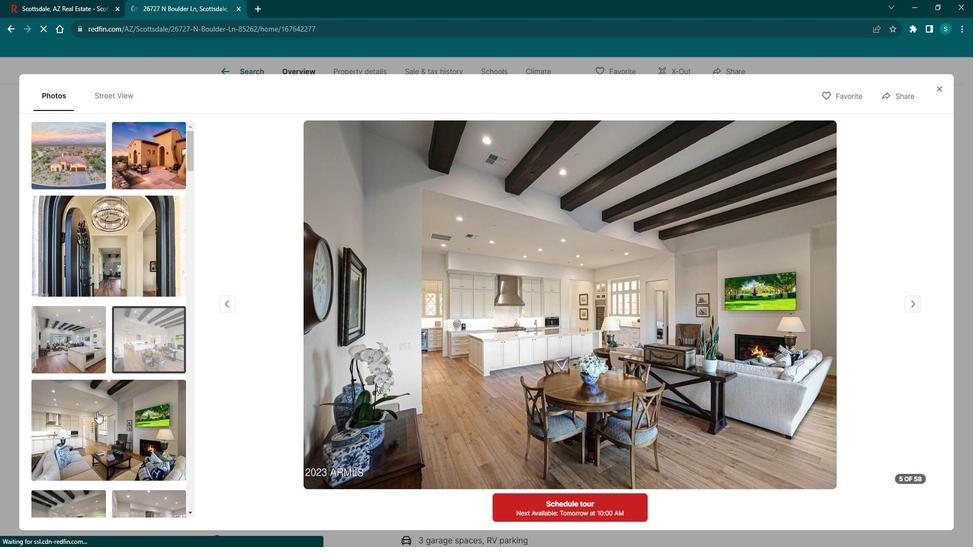 
Action: Mouse pressed left at (97, 397)
Screenshot: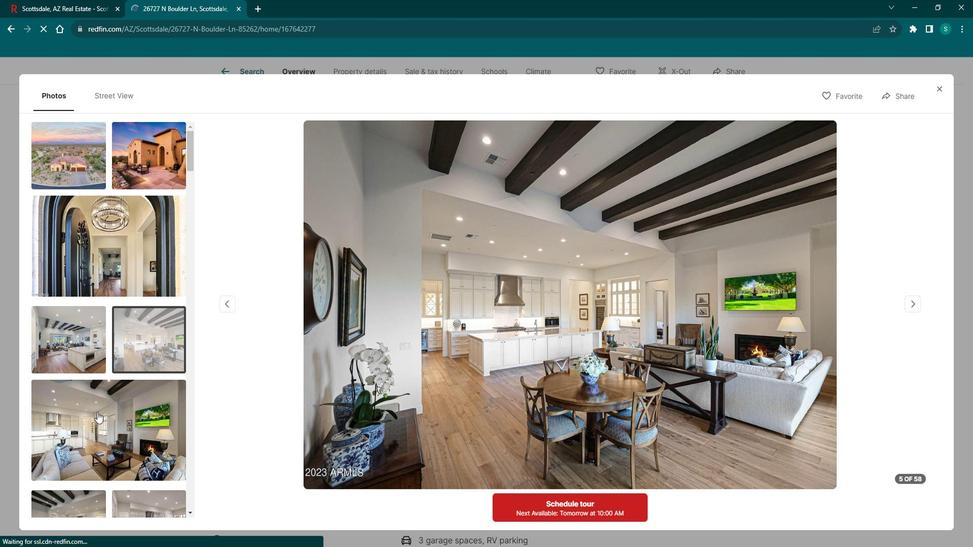 
Action: Mouse scrolled (97, 396) with delta (0, 0)
Screenshot: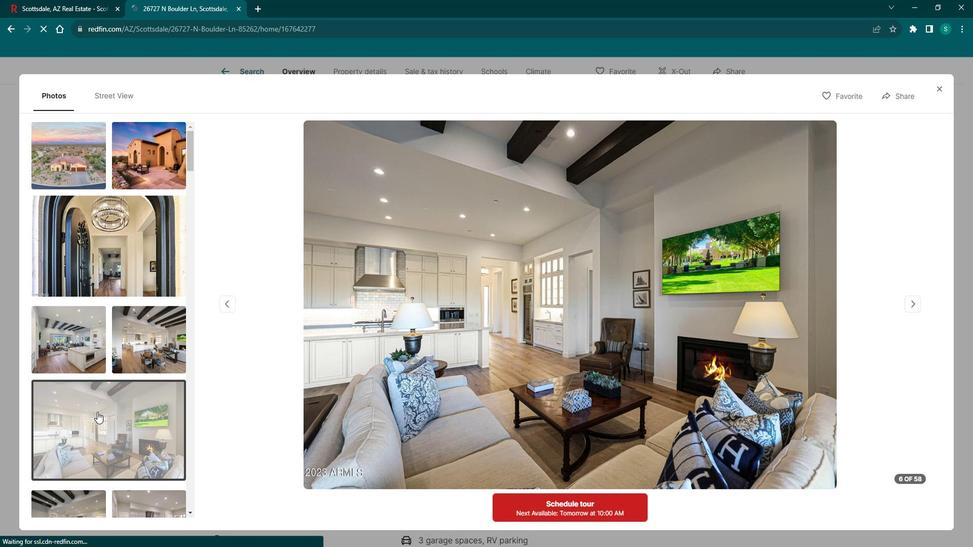 
Action: Mouse scrolled (97, 396) with delta (0, 0)
Screenshot: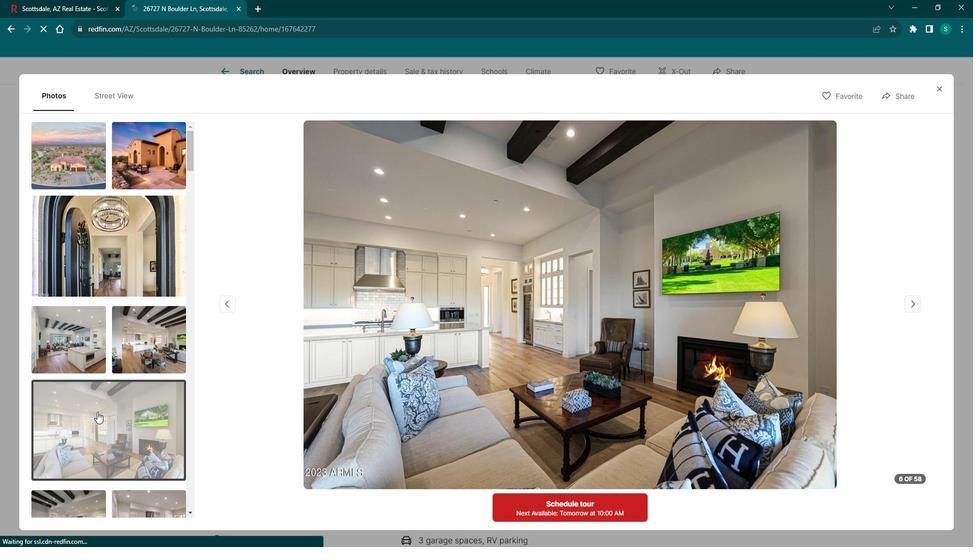 
Action: Mouse scrolled (97, 396) with delta (0, 0)
Screenshot: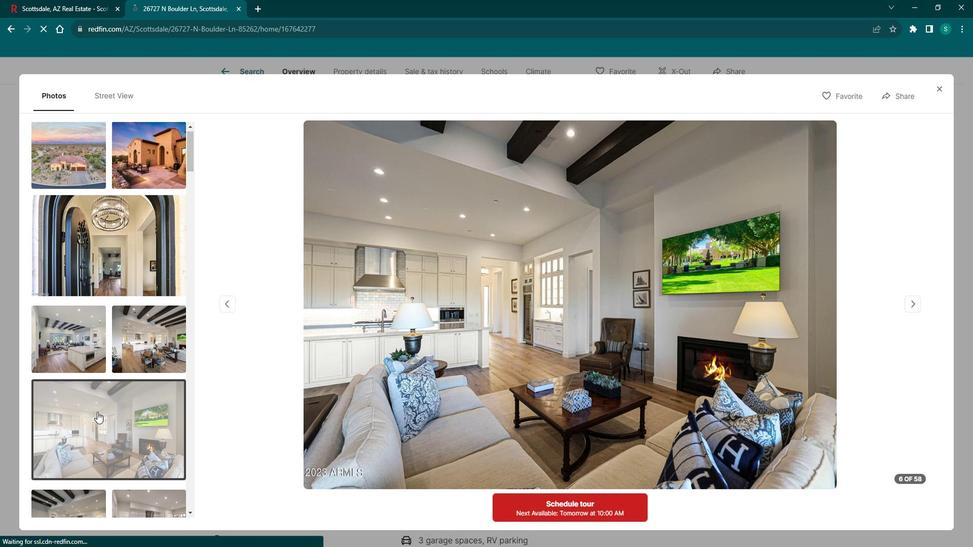 
Action: Mouse moved to (85, 366)
Screenshot: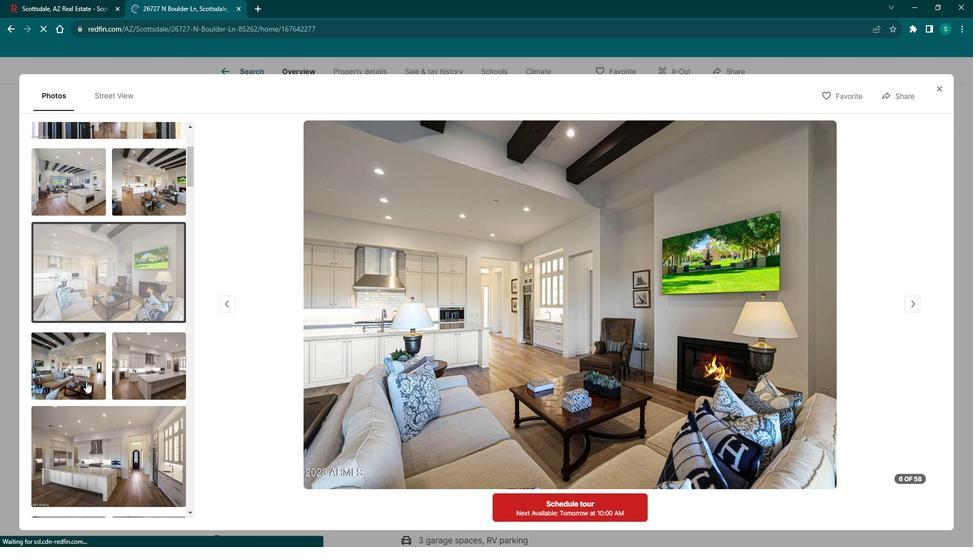 
Action: Mouse pressed left at (85, 366)
Screenshot: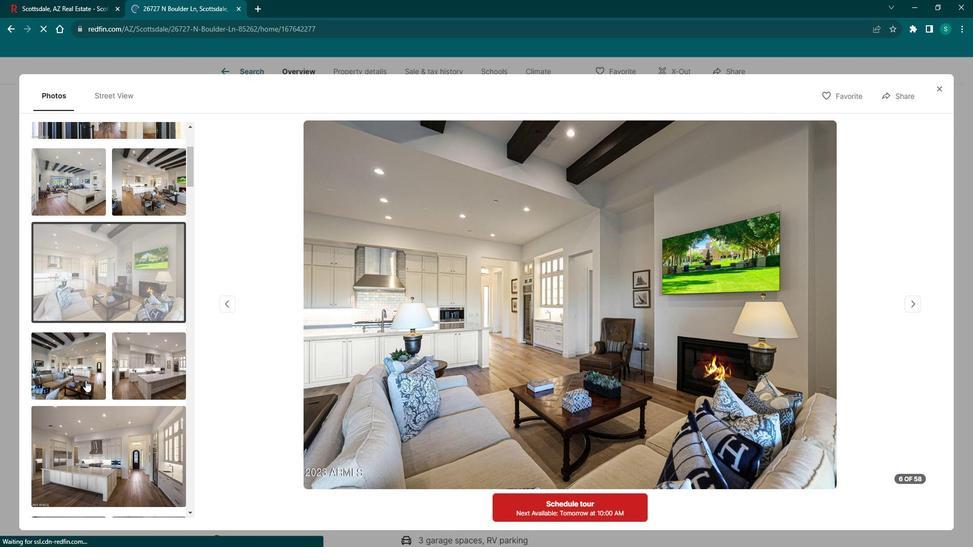 
Action: Mouse moved to (146, 363)
Screenshot: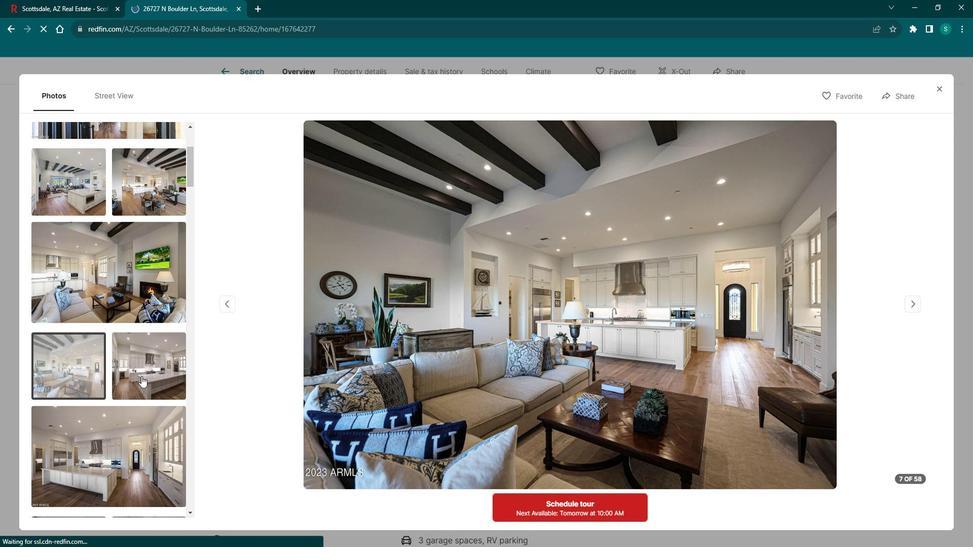 
Action: Mouse pressed left at (146, 363)
Screenshot: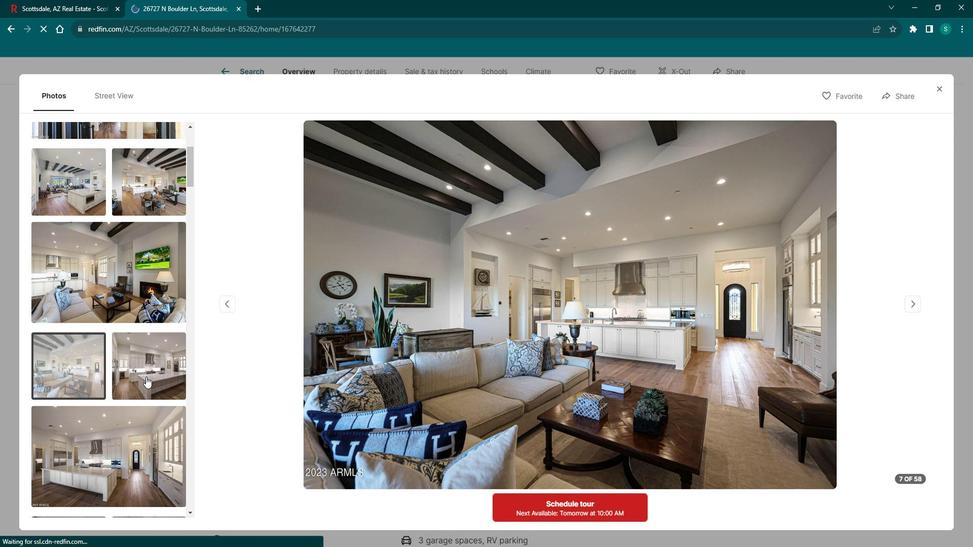 
Action: Mouse moved to (106, 454)
Screenshot: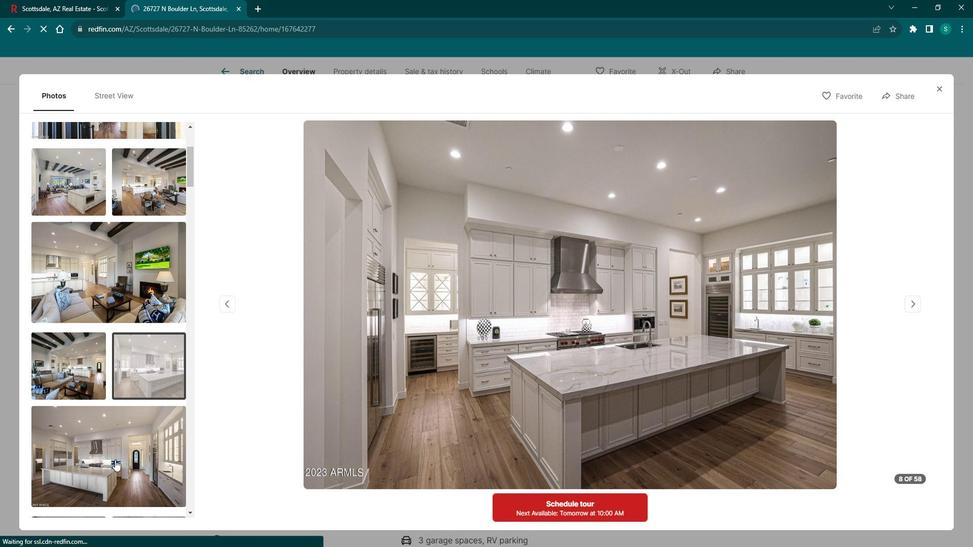 
Action: Mouse pressed left at (106, 454)
Screenshot: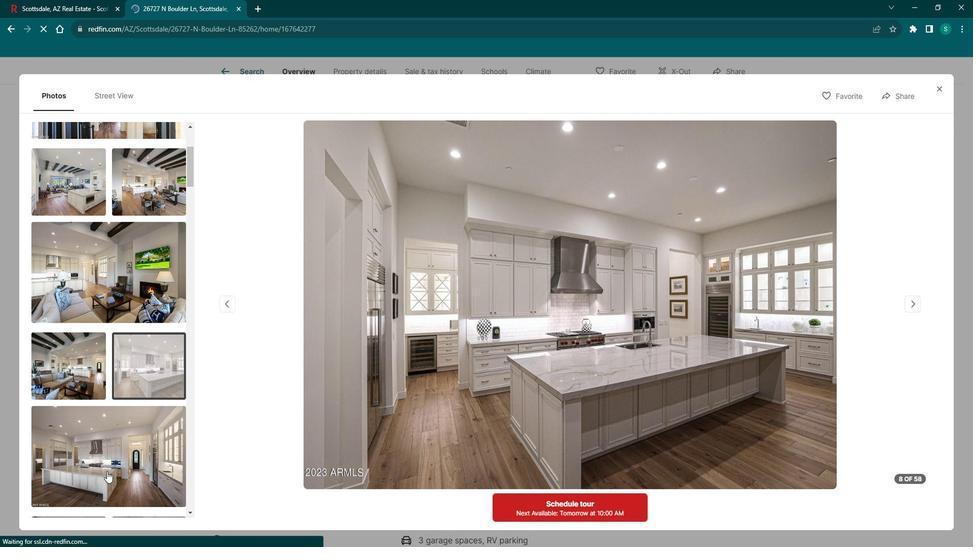 
Action: Mouse moved to (114, 451)
Screenshot: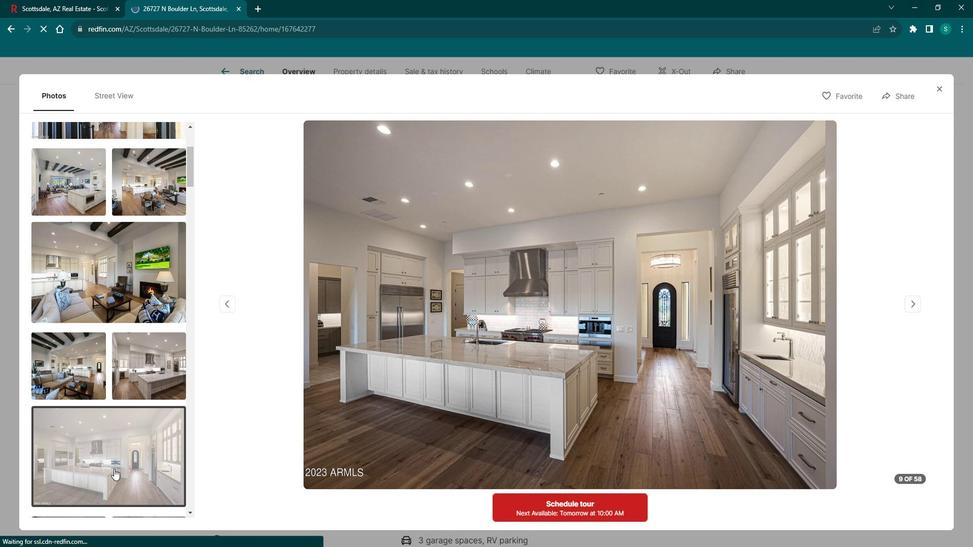 
Action: Mouse scrolled (114, 451) with delta (0, 0)
Screenshot: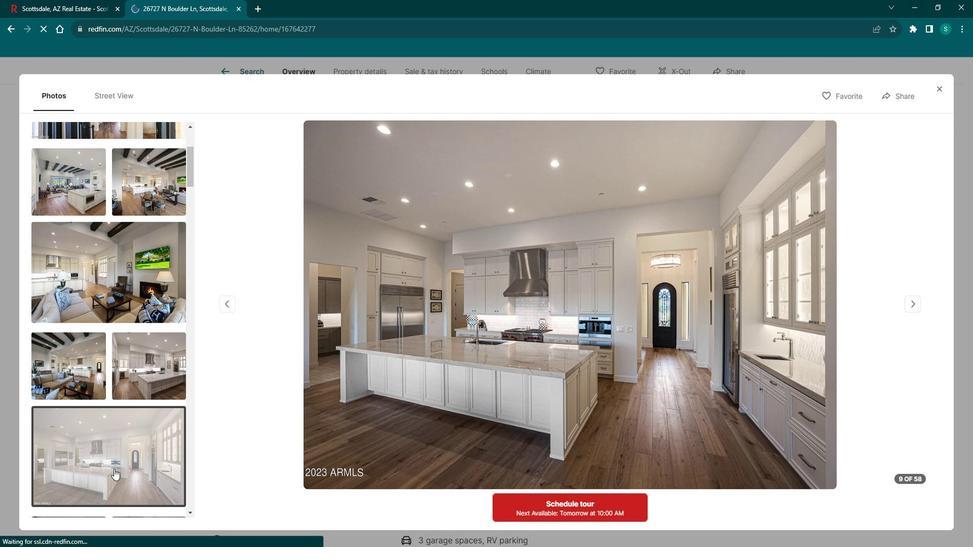 
Action: Mouse scrolled (114, 451) with delta (0, 0)
Screenshot: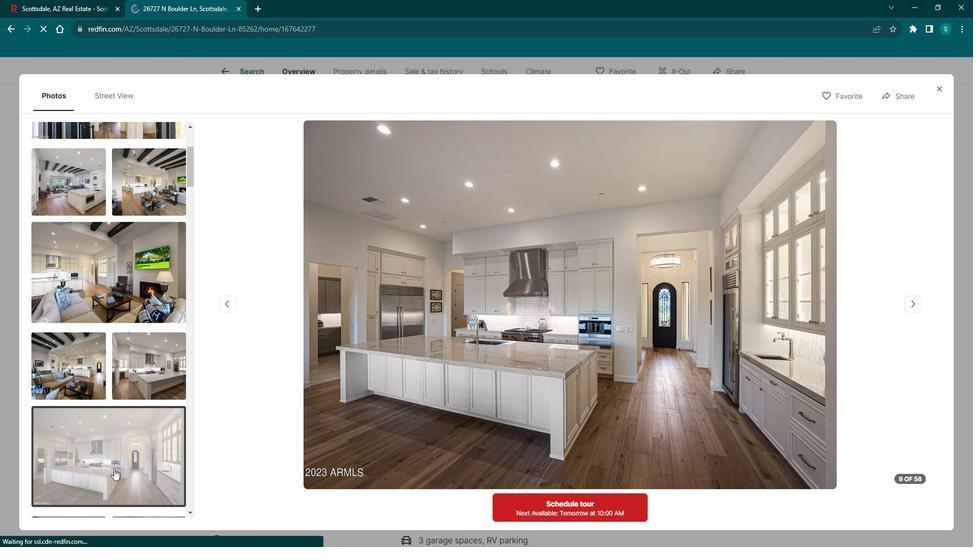 
Action: Mouse scrolled (114, 451) with delta (0, 0)
Screenshot: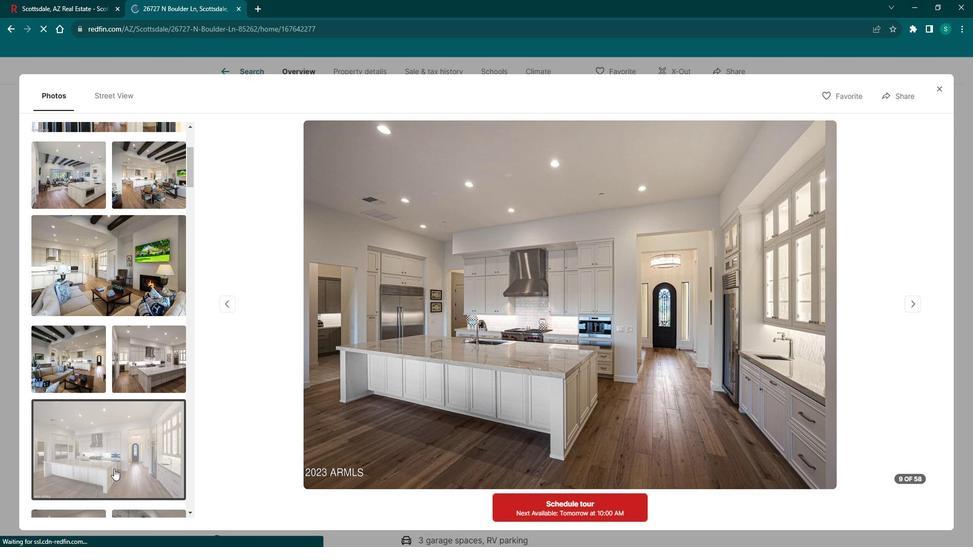 
Action: Mouse scrolled (114, 451) with delta (0, 0)
Screenshot: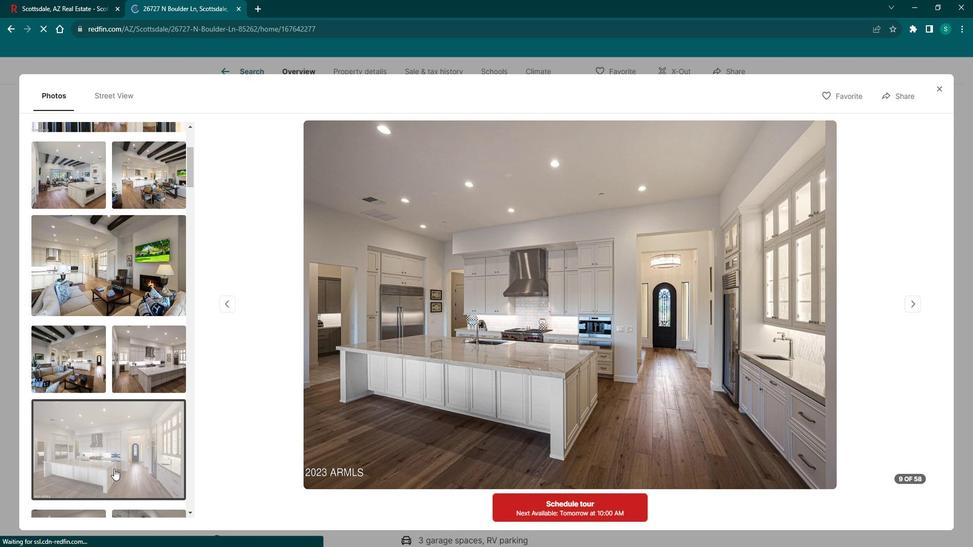 
Action: Mouse moved to (90, 342)
Screenshot: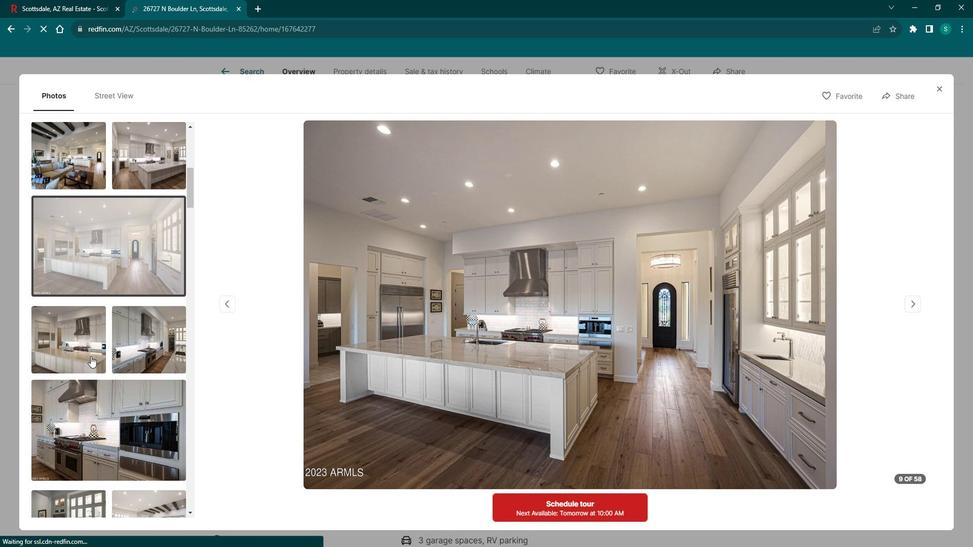 
Action: Mouse pressed left at (90, 342)
Screenshot: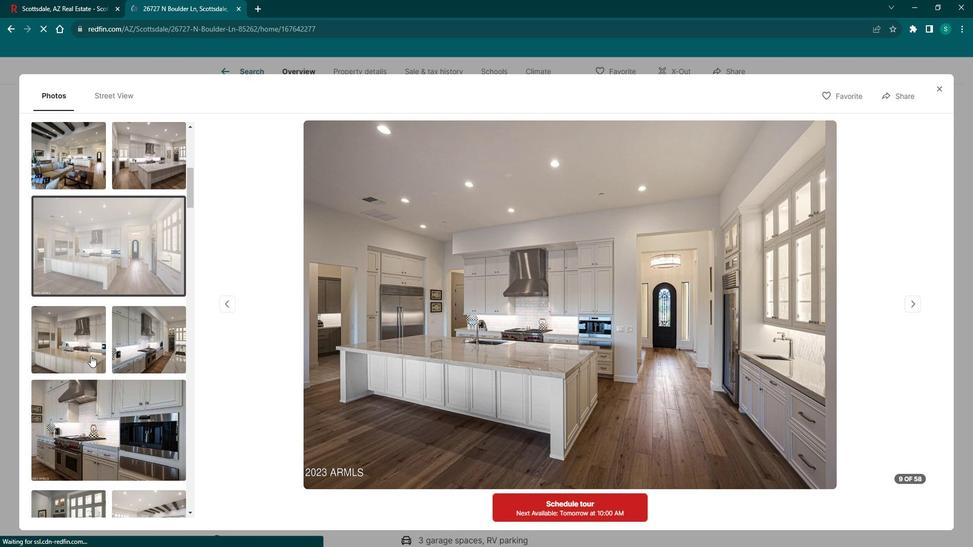 
Action: Mouse moved to (160, 348)
Screenshot: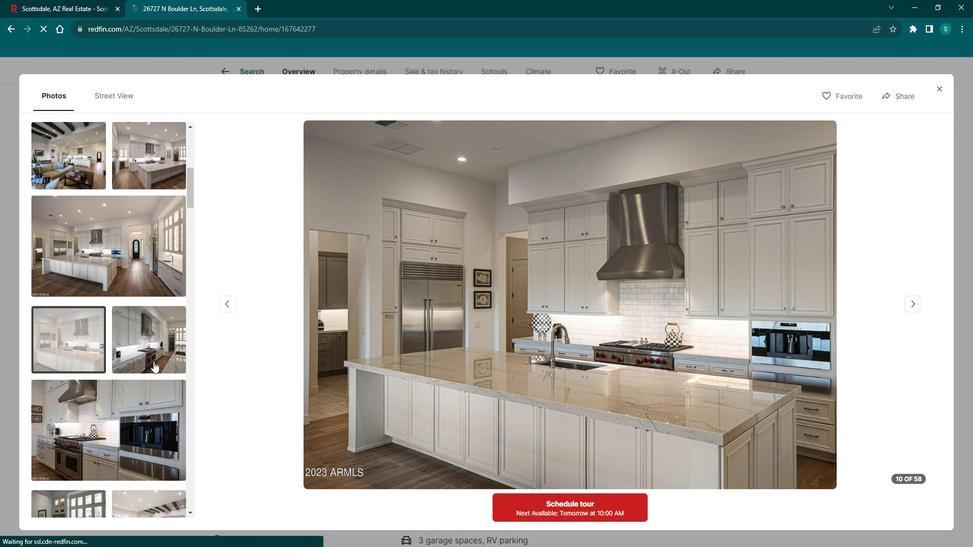 
Action: Mouse pressed left at (160, 348)
Screenshot: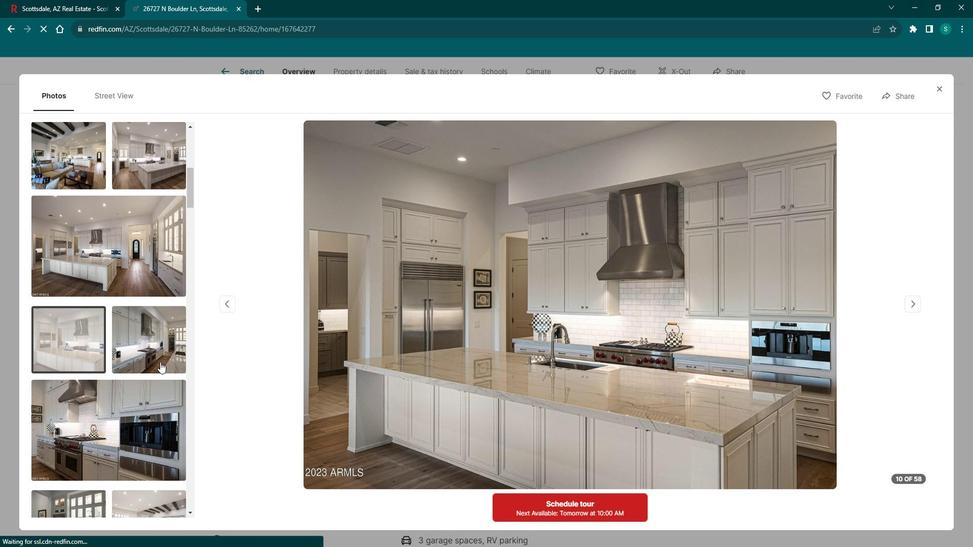 
Action: Mouse moved to (126, 407)
Screenshot: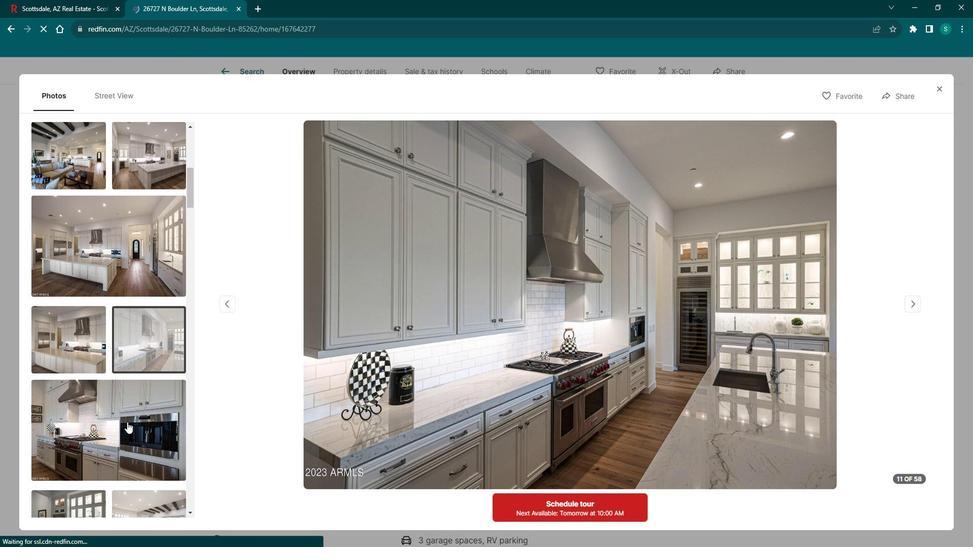 
Action: Mouse pressed left at (126, 407)
Screenshot: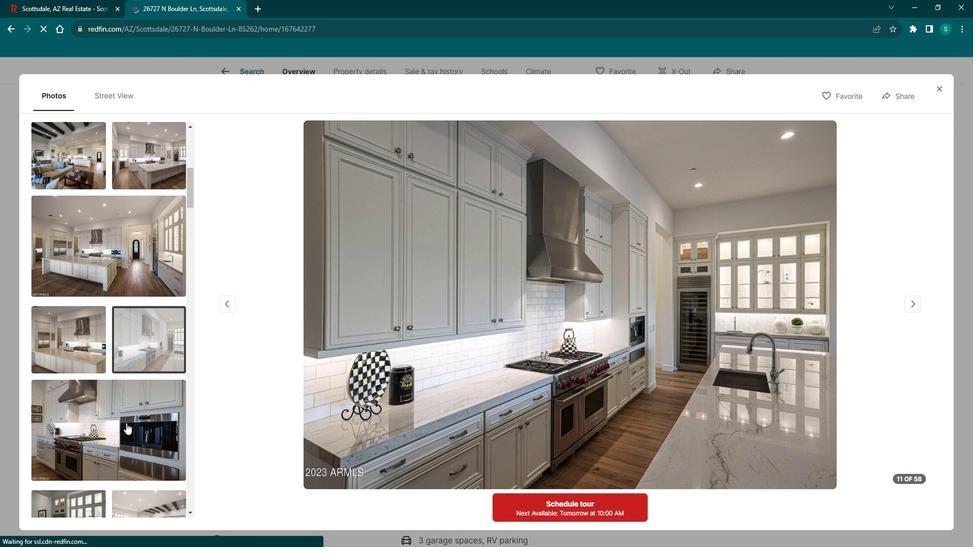 
Action: Mouse scrolled (126, 407) with delta (0, 0)
Screenshot: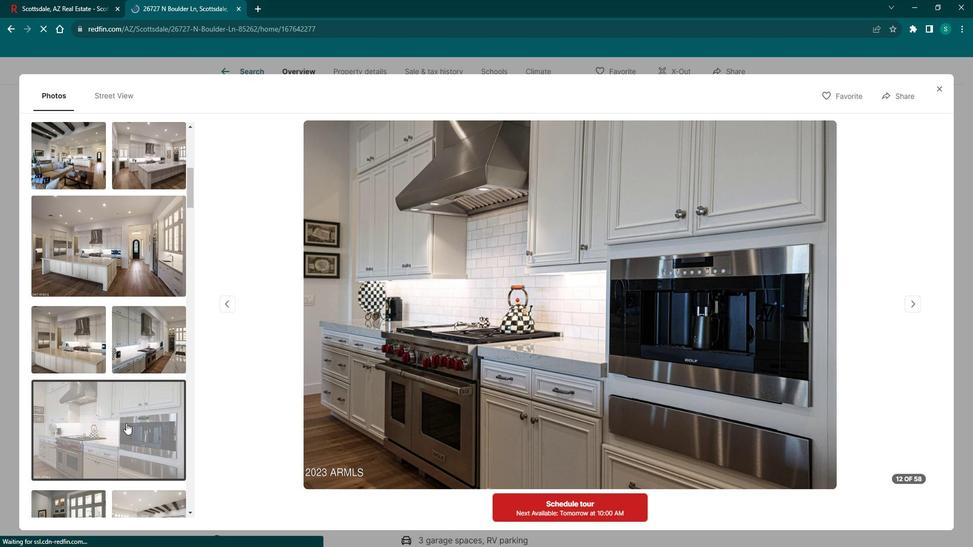 
Action: Mouse scrolled (126, 407) with delta (0, 0)
Screenshot: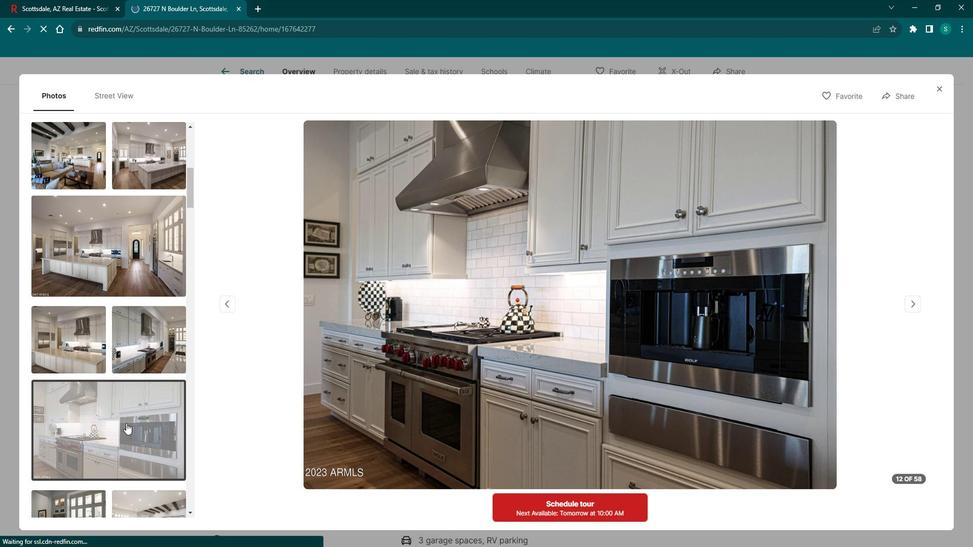
Action: Mouse scrolled (126, 407) with delta (0, 0)
Screenshot: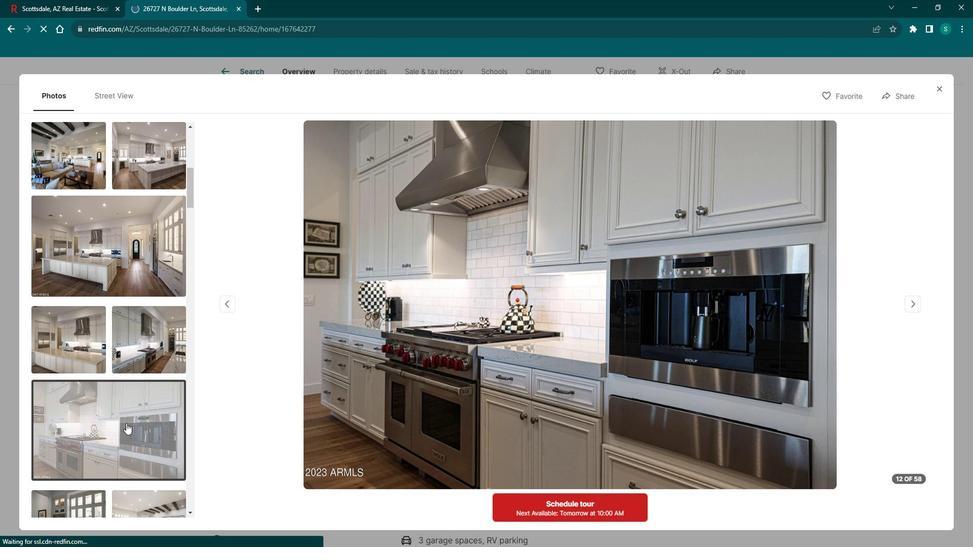 
Action: Mouse moved to (143, 355)
Screenshot: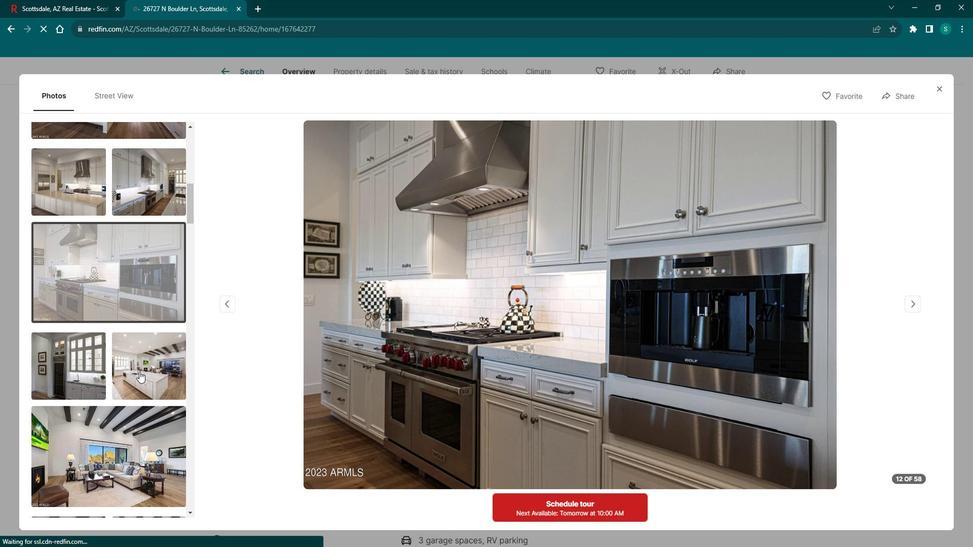 
Action: Mouse pressed left at (143, 355)
Screenshot: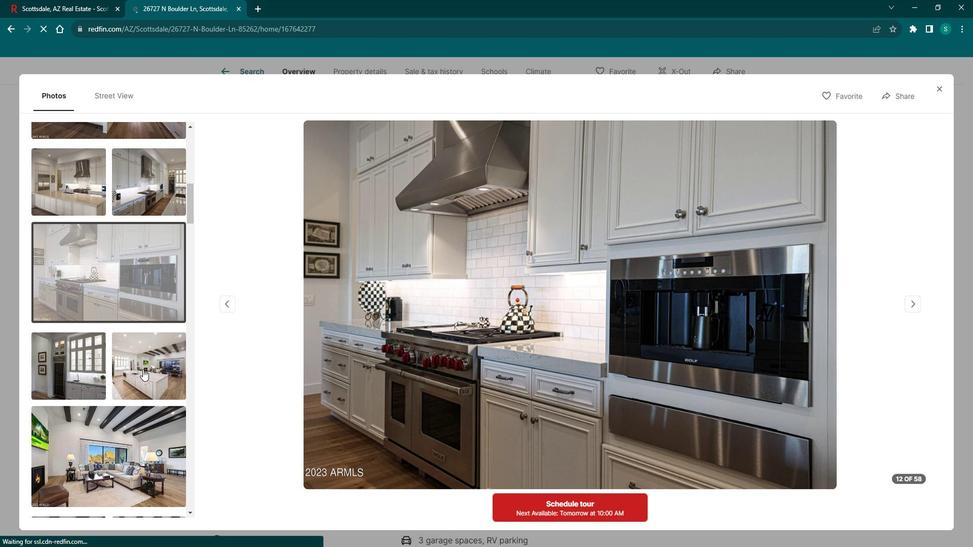 
Action: Mouse moved to (71, 351)
Screenshot: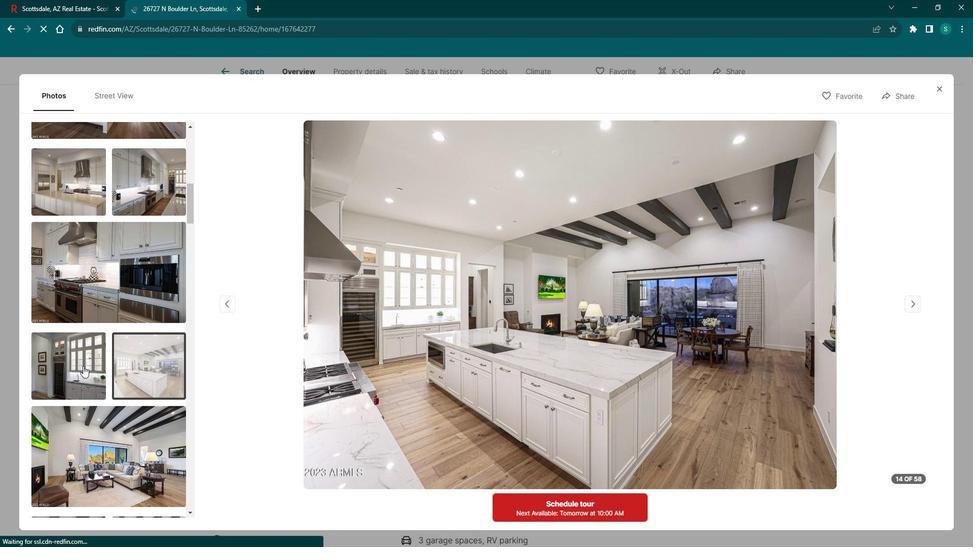 
Action: Mouse pressed left at (71, 351)
Screenshot: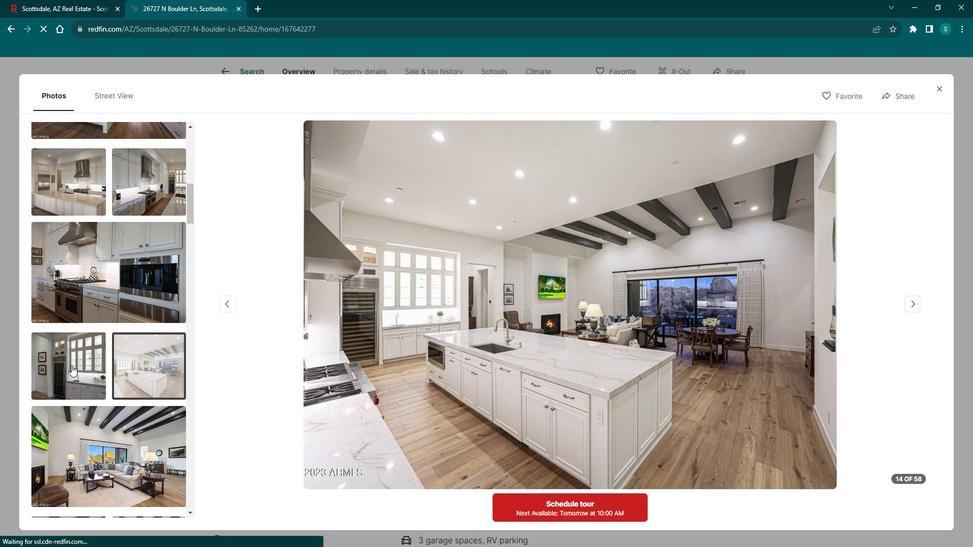 
Action: Mouse moved to (81, 435)
Screenshot: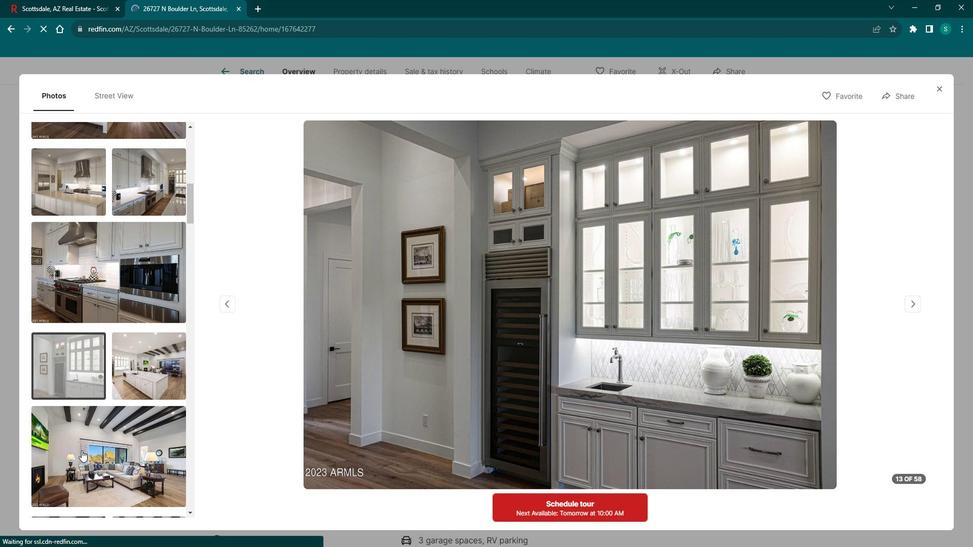 
Action: Mouse pressed left at (81, 435)
Screenshot: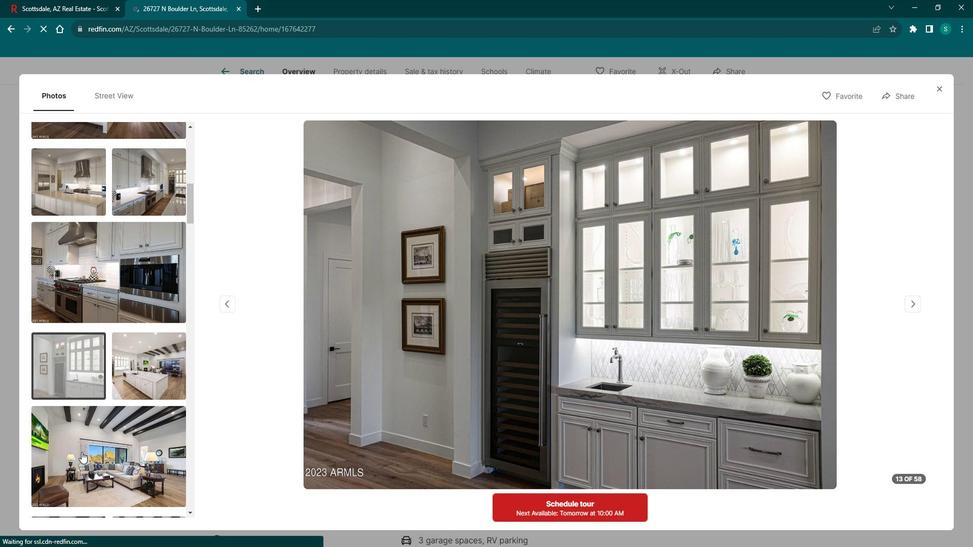 
Action: Mouse moved to (941, 87)
Screenshot: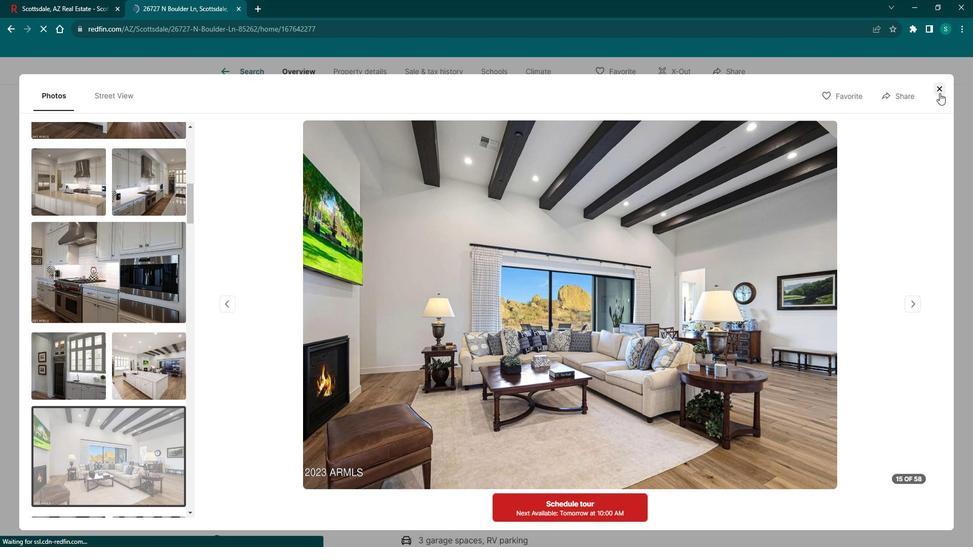 
Action: Mouse pressed left at (941, 87)
Screenshot: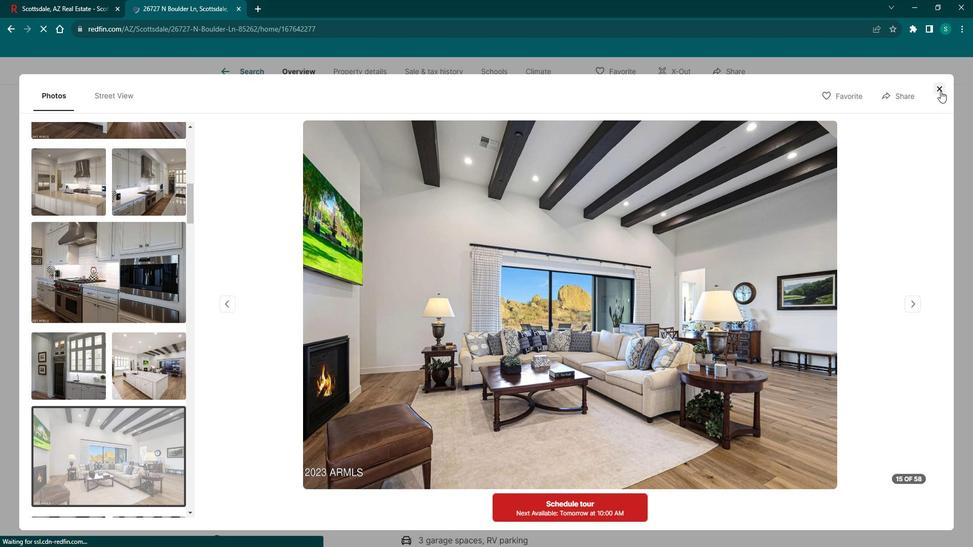 
Action: Mouse moved to (356, 371)
Screenshot: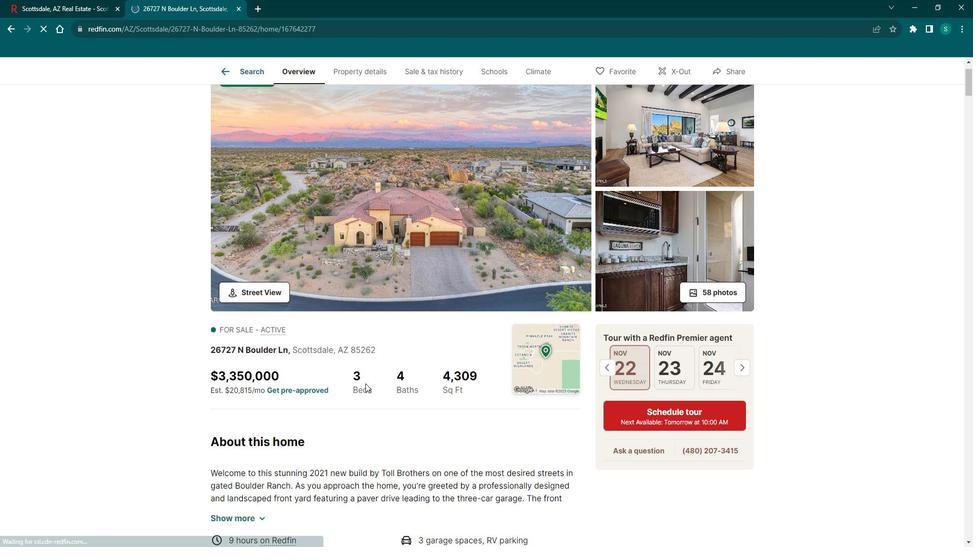 
Action: Mouse scrolled (356, 371) with delta (0, 0)
Screenshot: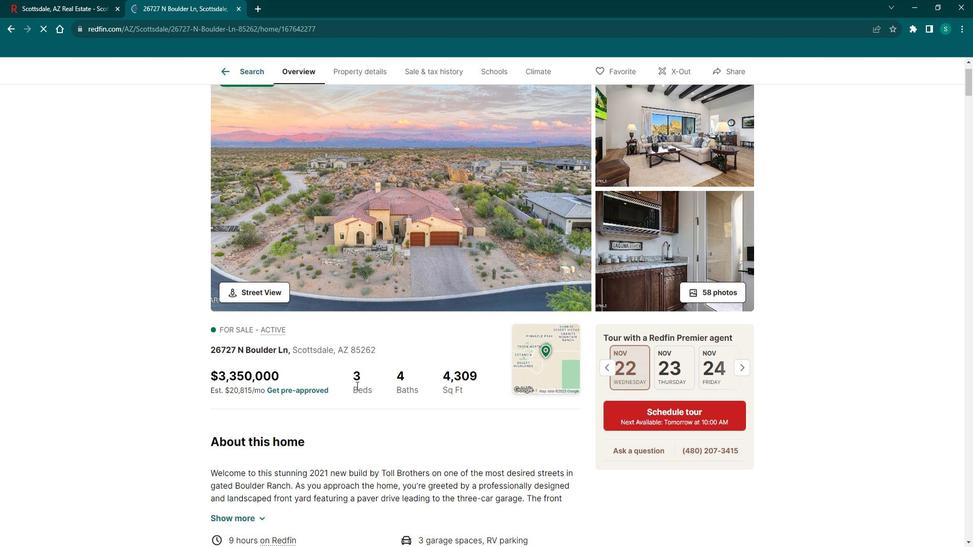 
Action: Mouse scrolled (356, 371) with delta (0, 0)
Screenshot: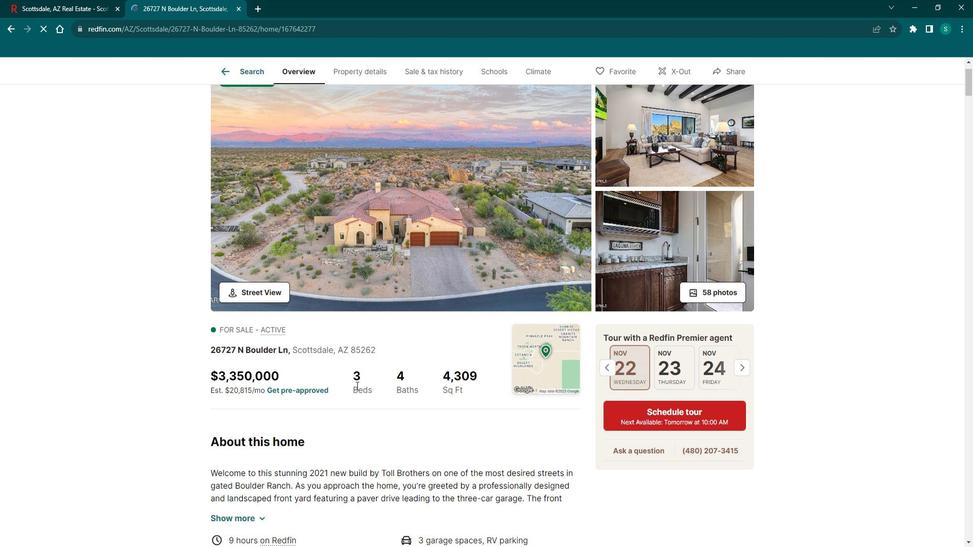 
Action: Mouse scrolled (356, 371) with delta (0, 0)
Screenshot: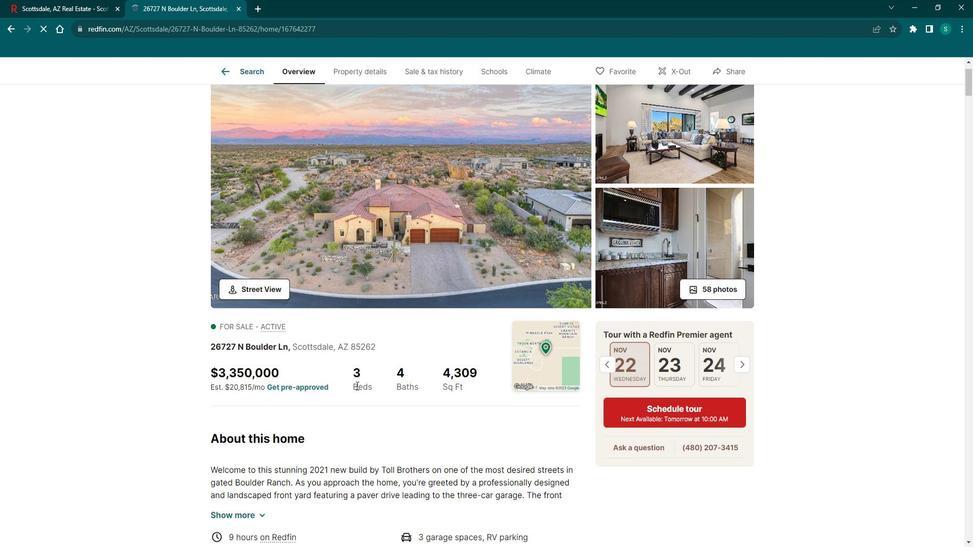 
Action: Mouse moved to (261, 347)
Screenshot: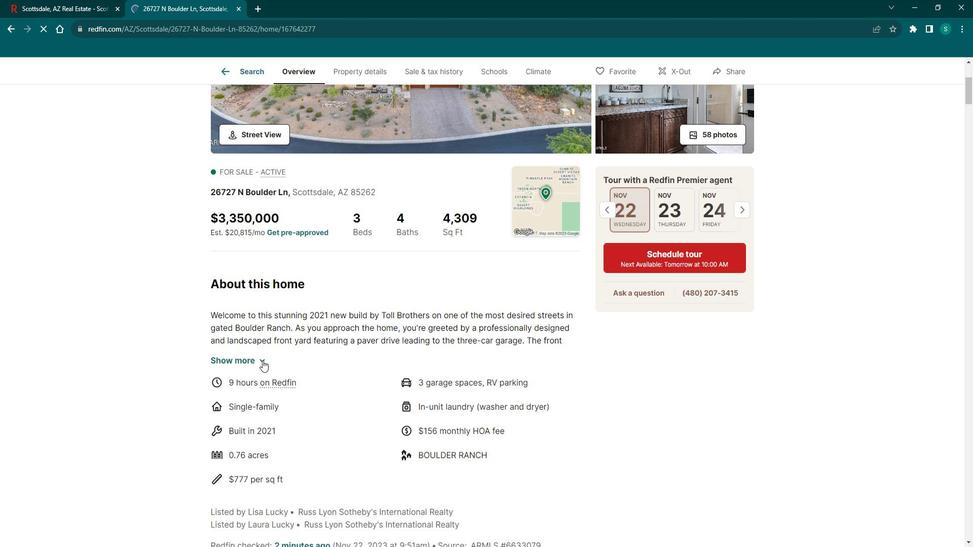 
Action: Mouse pressed left at (261, 347)
Screenshot: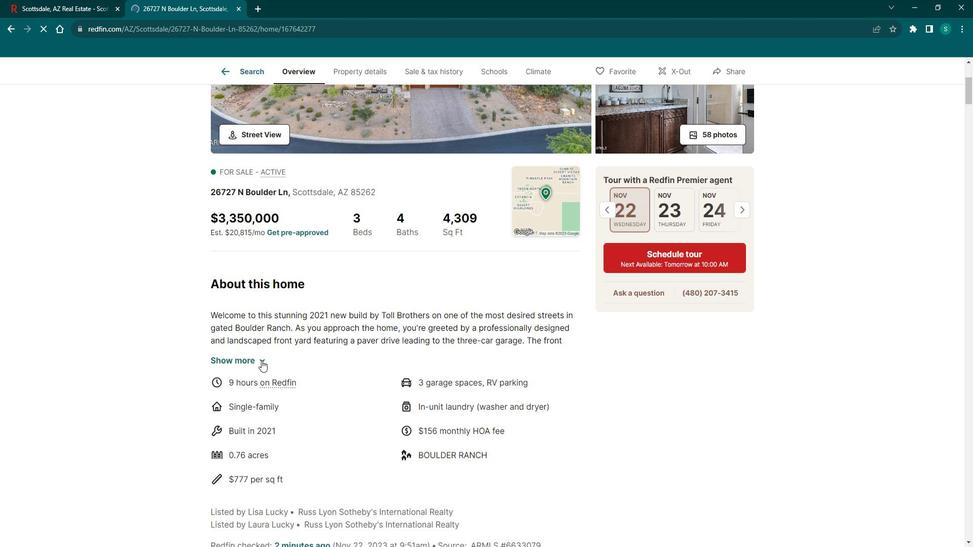 
Action: Mouse moved to (311, 375)
Screenshot: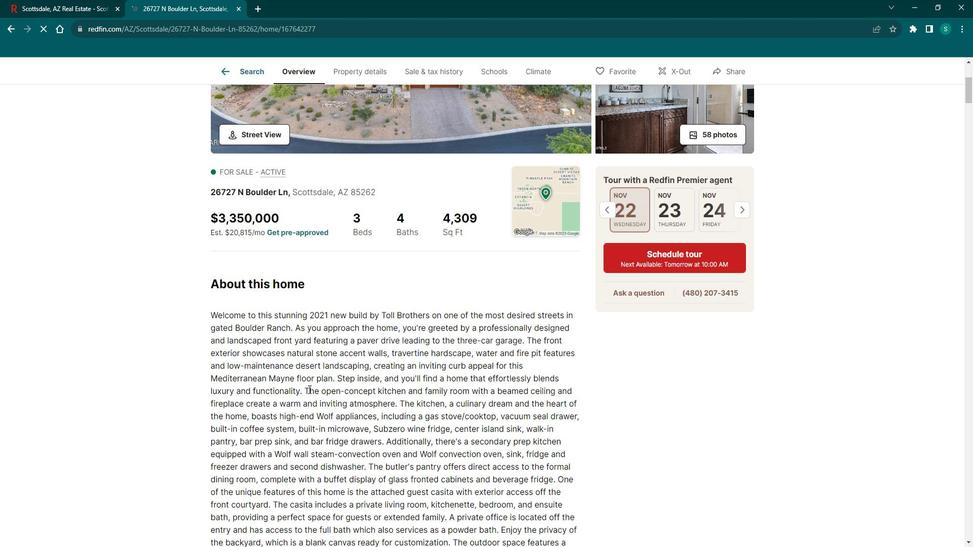 
Action: Mouse scrolled (311, 374) with delta (0, 0)
Screenshot: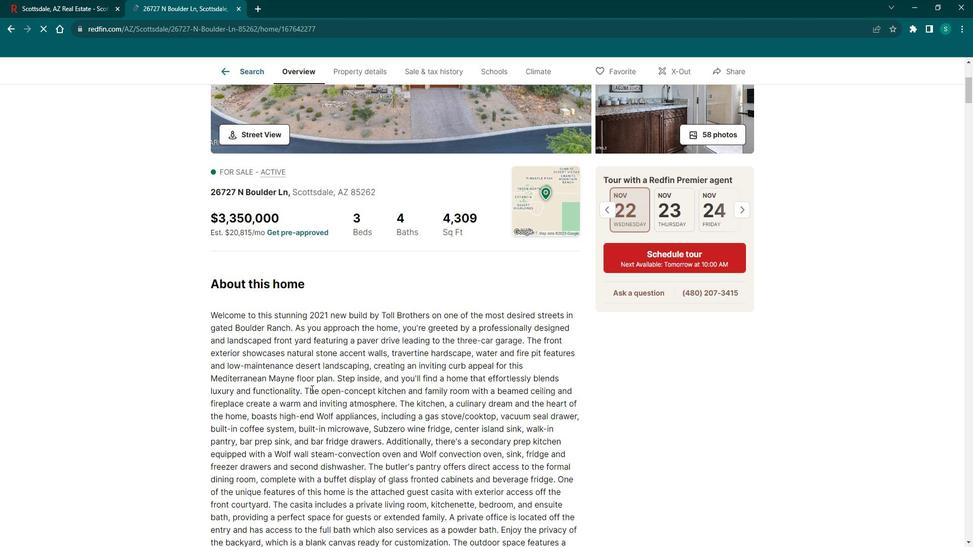 
Action: Mouse scrolled (311, 374) with delta (0, 0)
Screenshot: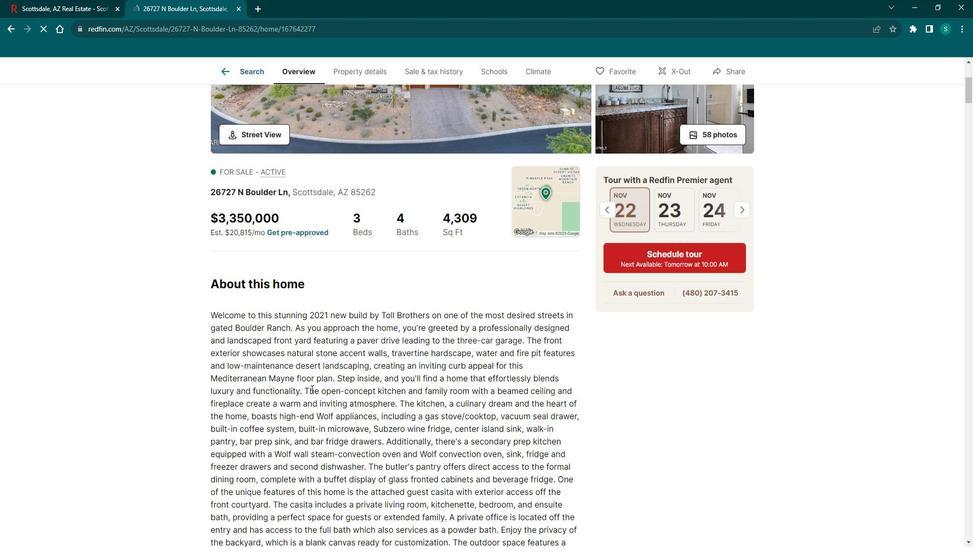 
Action: Mouse scrolled (311, 374) with delta (0, 0)
Screenshot: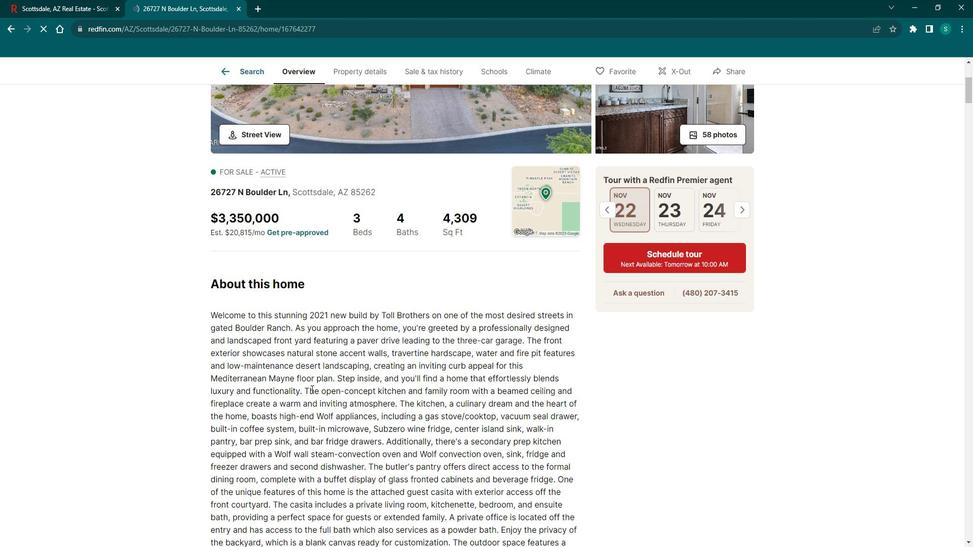 
Action: Mouse scrolled (311, 374) with delta (0, 0)
Screenshot: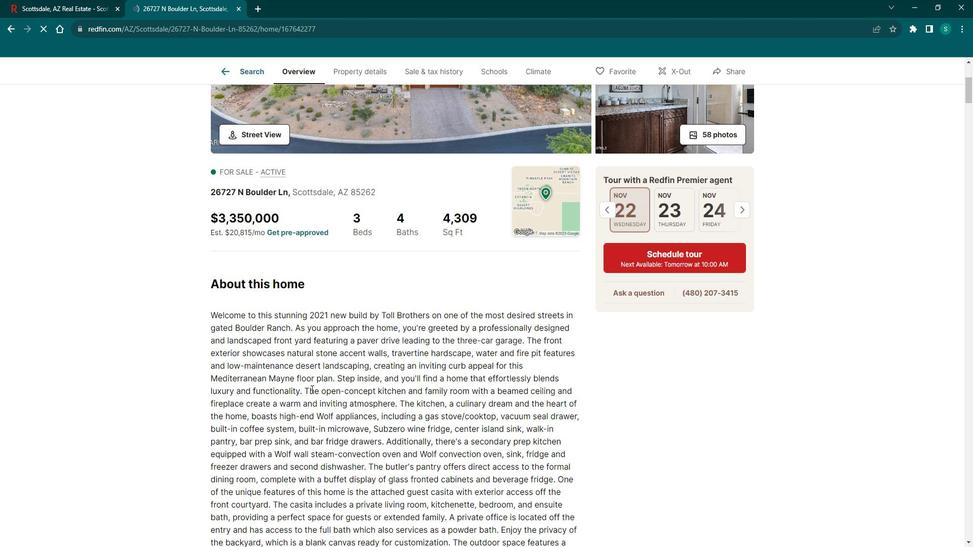 
Action: Mouse scrolled (311, 375) with delta (0, 0)
Screenshot: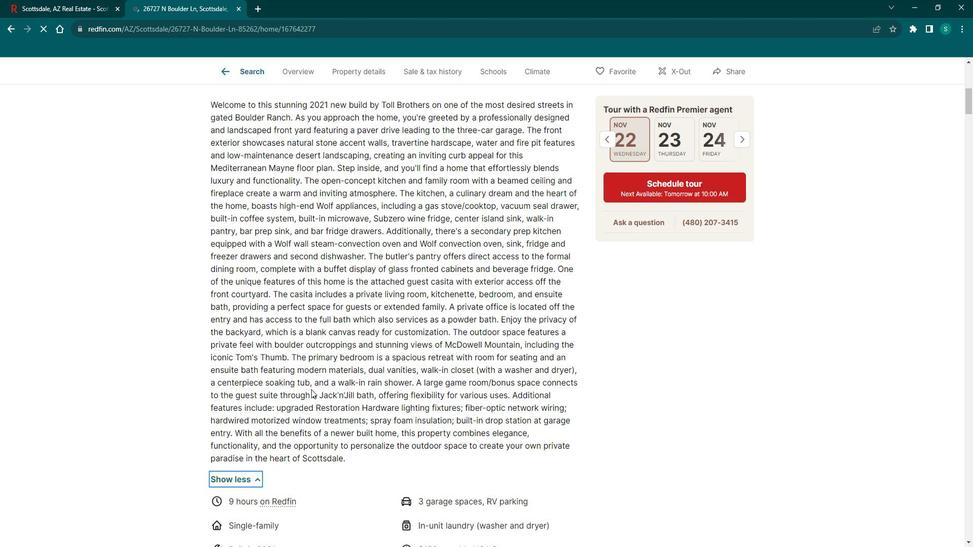 
Action: Mouse scrolled (311, 374) with delta (0, 0)
Screenshot: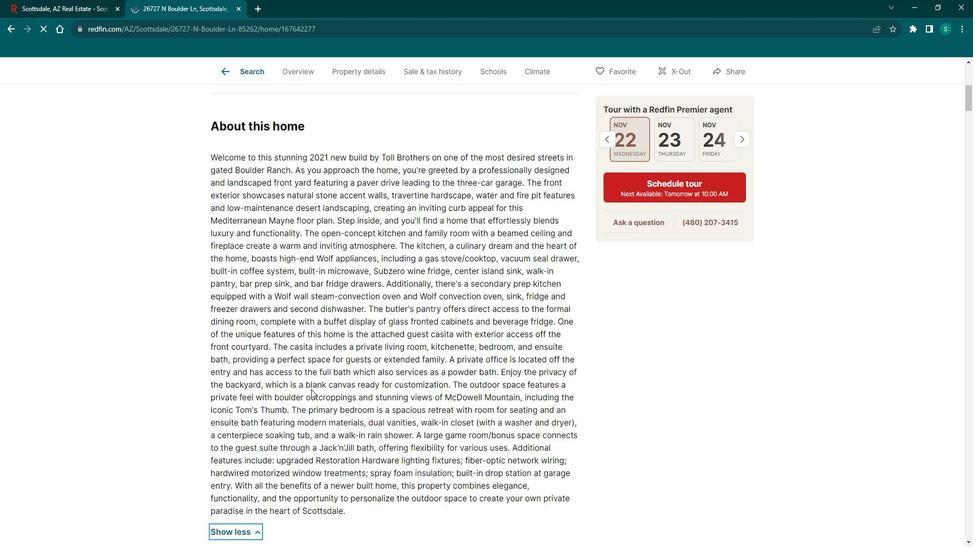 
Action: Mouse scrolled (311, 374) with delta (0, 0)
Screenshot: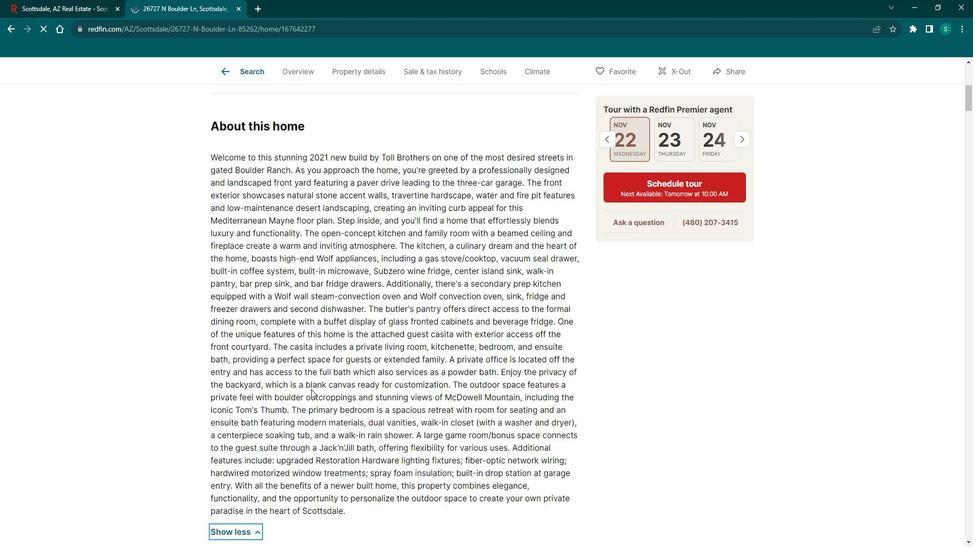 
Action: Mouse scrolled (311, 374) with delta (0, 0)
Screenshot: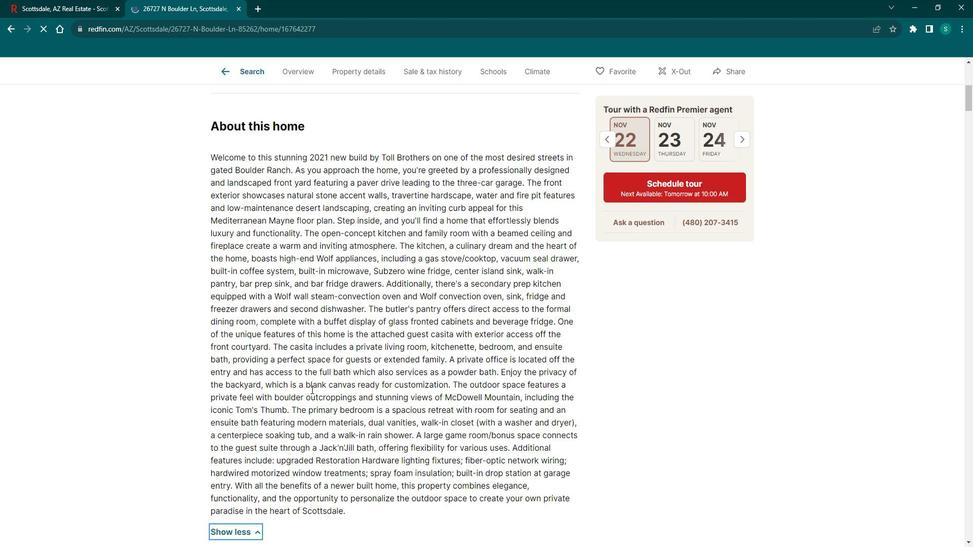 
Action: Mouse scrolled (311, 374) with delta (0, 0)
Screenshot: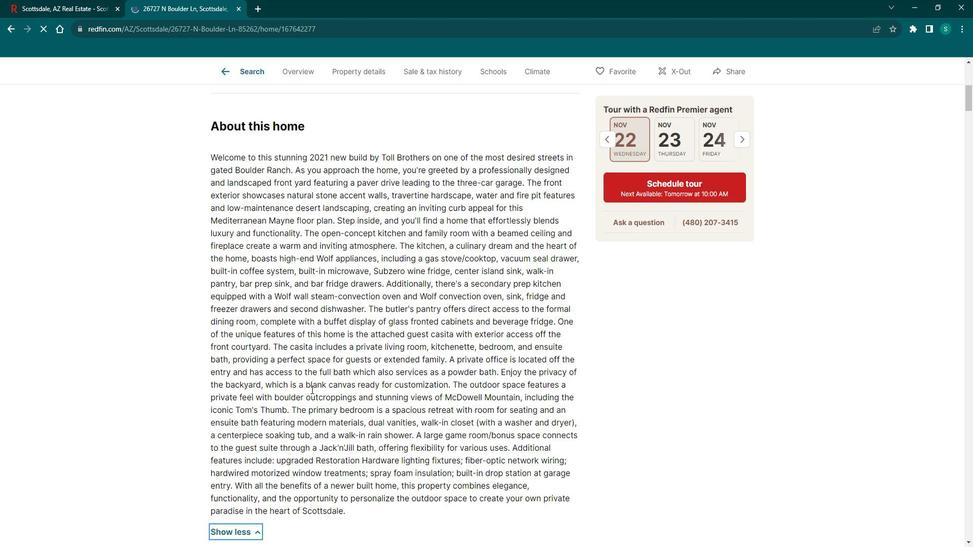 
Action: Mouse scrolled (311, 374) with delta (0, 0)
Screenshot: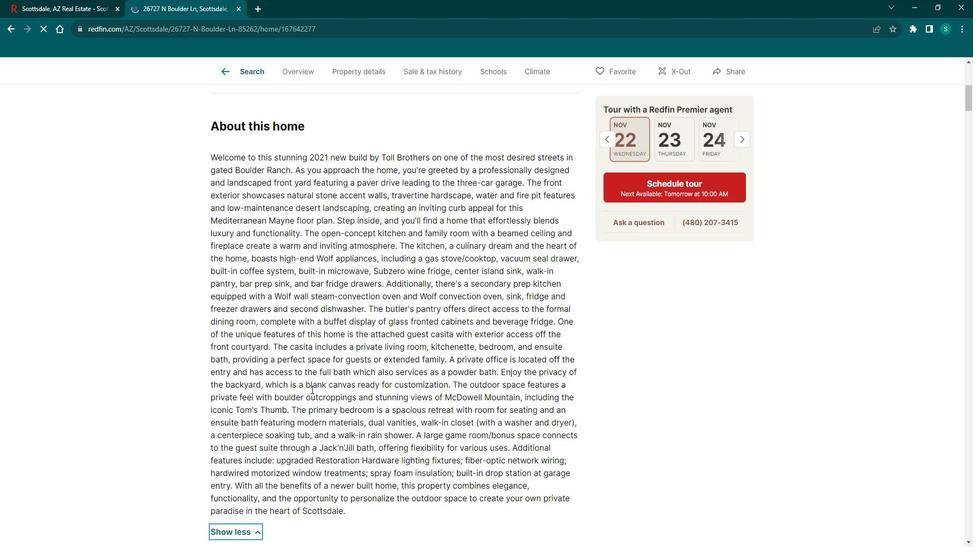 
Action: Mouse scrolled (311, 374) with delta (0, 0)
Screenshot: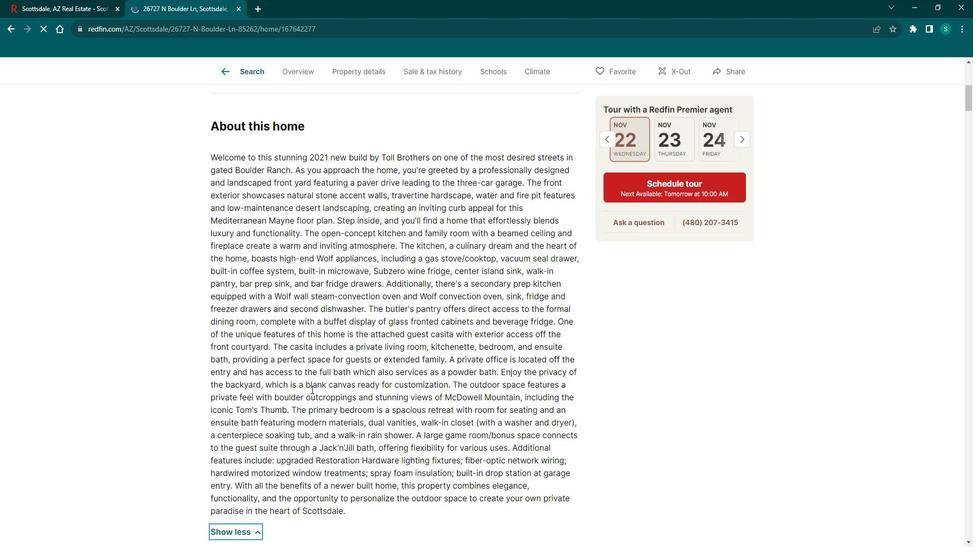 
Action: Mouse moved to (287, 330)
Screenshot: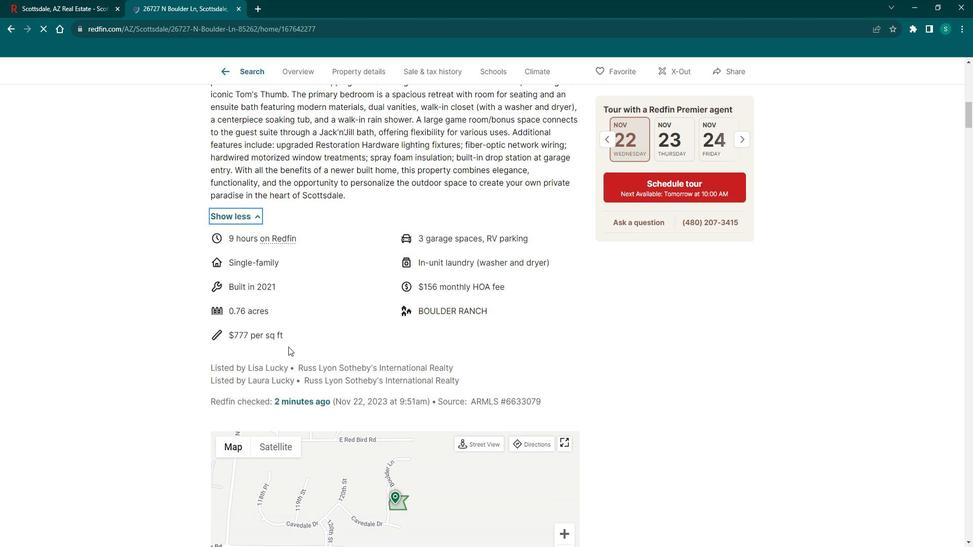 
Action: Mouse scrolled (287, 329) with delta (0, 0)
Screenshot: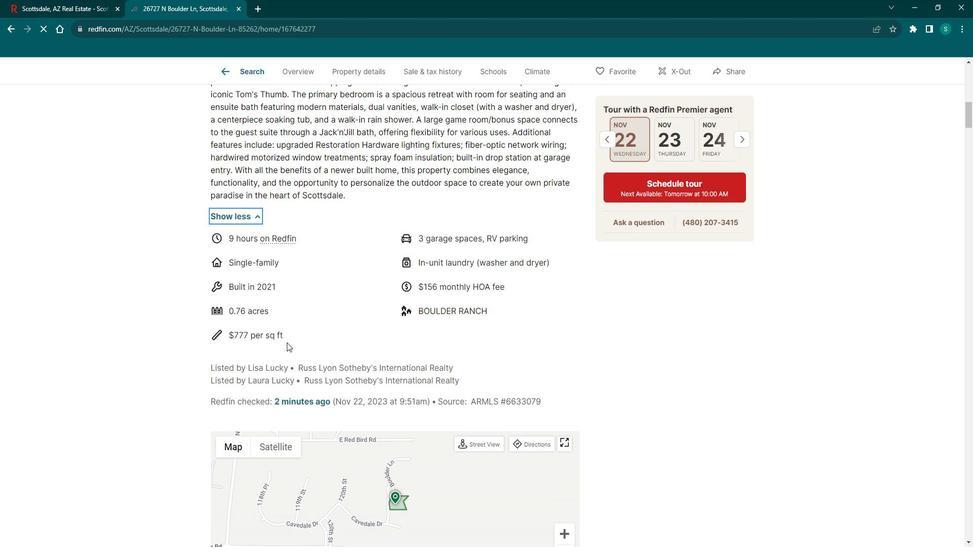 
Action: Mouse scrolled (287, 329) with delta (0, 0)
Screenshot: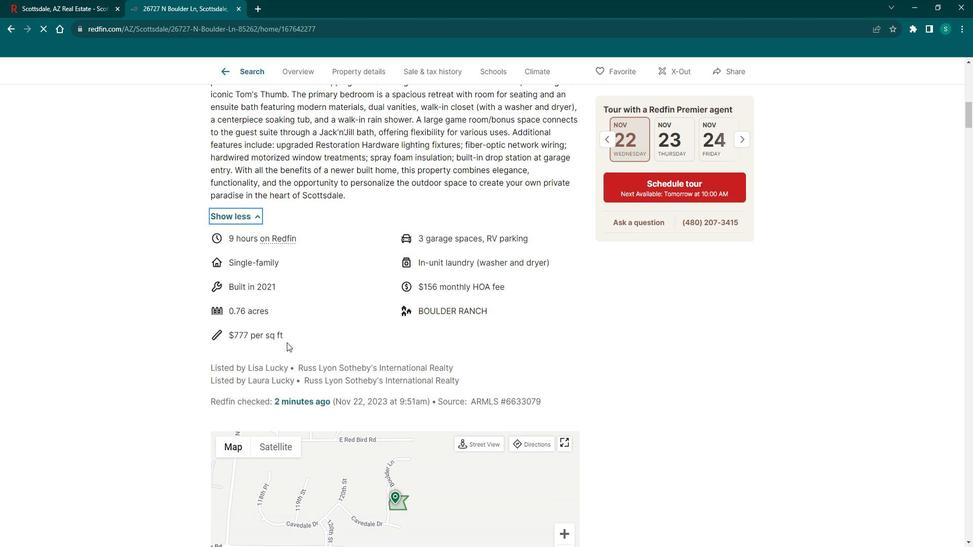 
Action: Mouse scrolled (287, 329) with delta (0, 0)
Screenshot: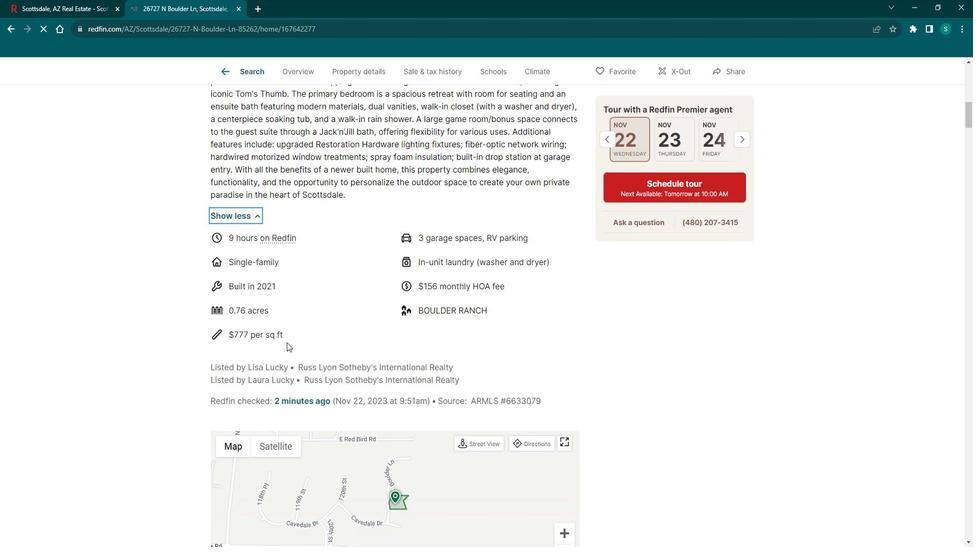 
Action: Mouse scrolled (287, 329) with delta (0, 0)
Screenshot: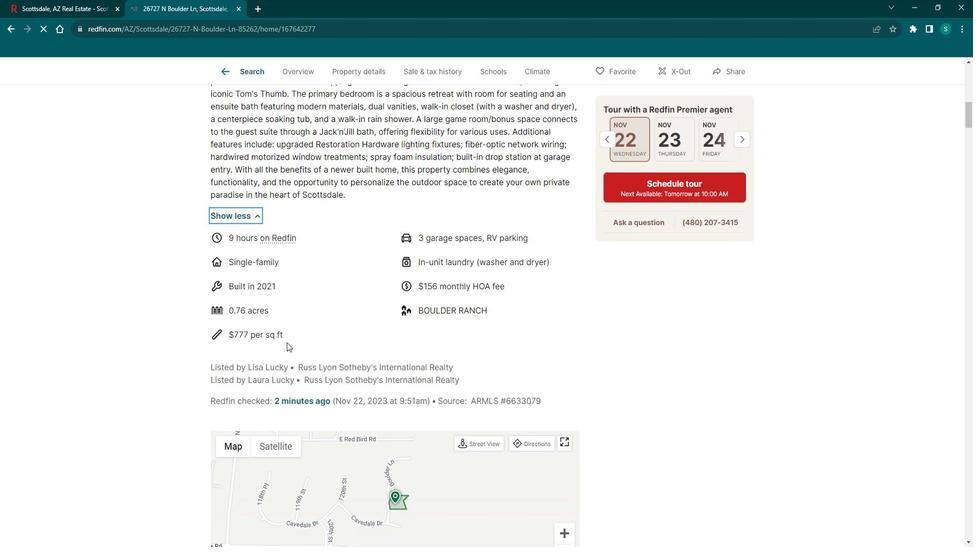 
Action: Mouse scrolled (287, 329) with delta (0, 0)
Screenshot: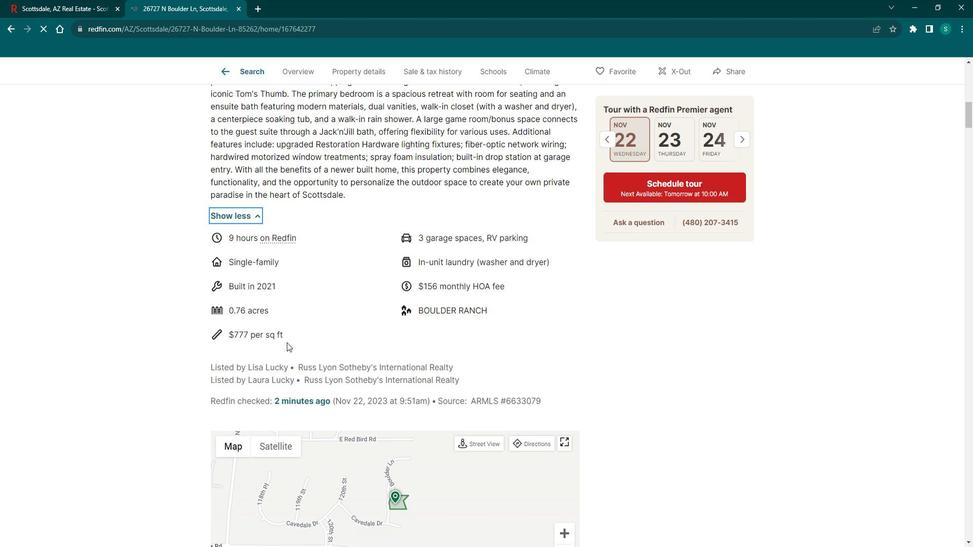 
Action: Mouse scrolled (287, 329) with delta (0, 0)
Screenshot: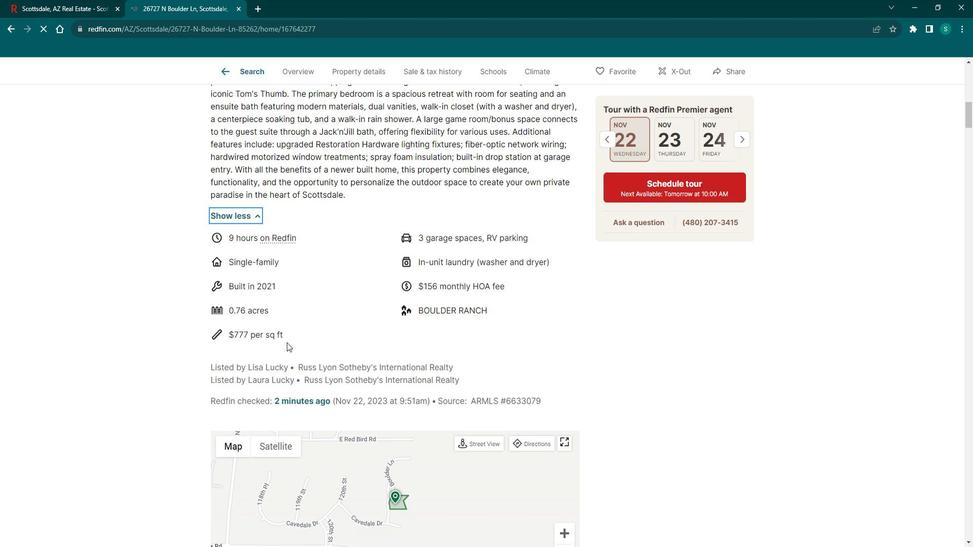 
Action: Mouse scrolled (287, 330) with delta (0, 0)
Screenshot: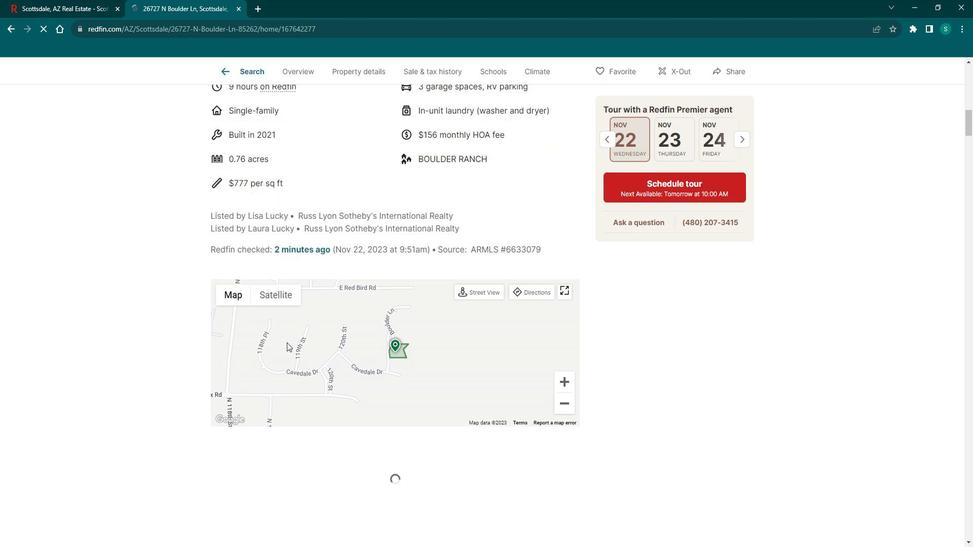 
Action: Mouse scrolled (287, 330) with delta (0, 0)
Screenshot: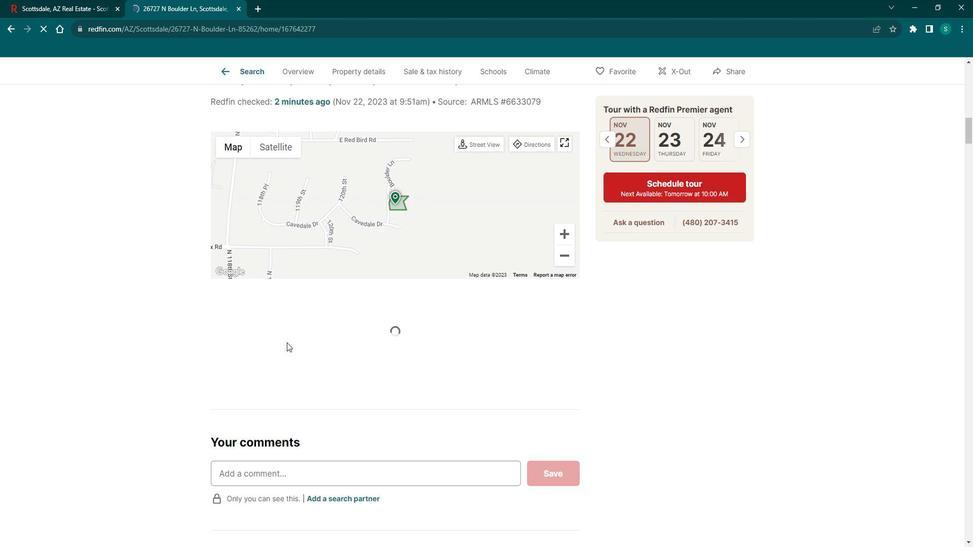 
Action: Mouse scrolled (287, 329) with delta (0, 0)
Screenshot: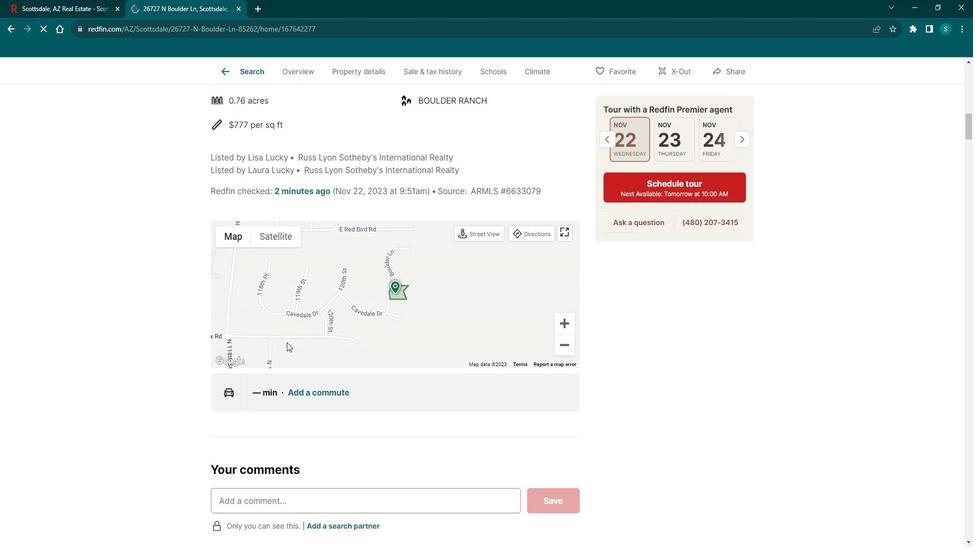 
Action: Mouse scrolled (287, 329) with delta (0, 0)
Screenshot: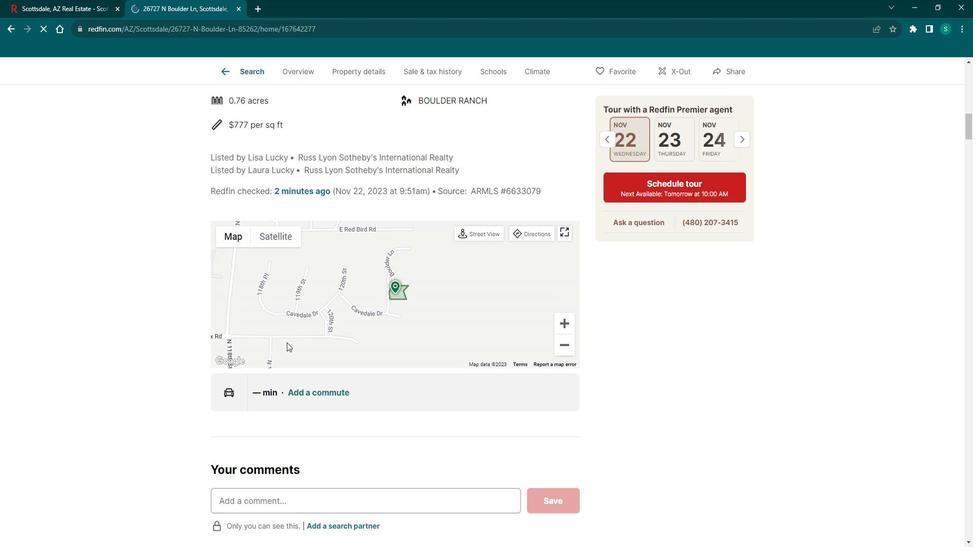 
Action: Mouse scrolled (287, 329) with delta (0, 0)
Screenshot: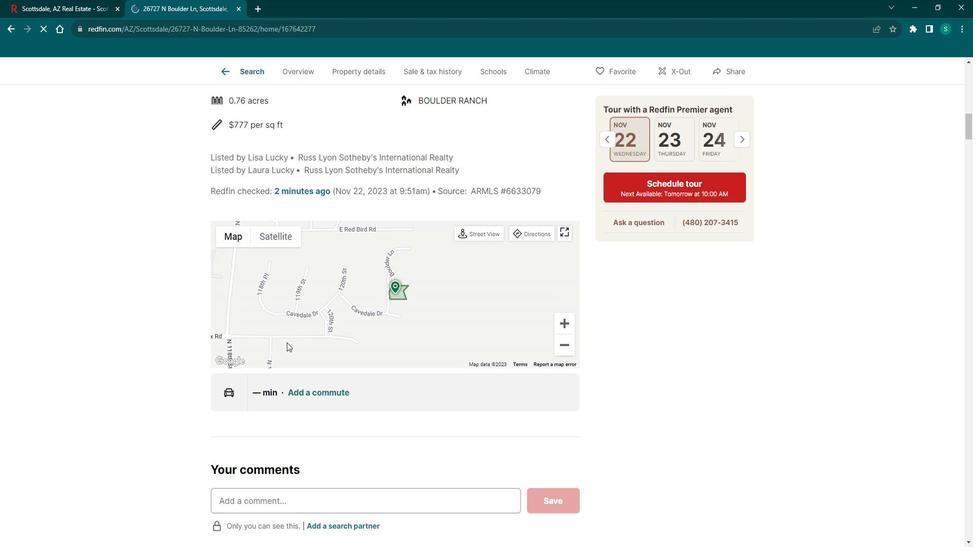 
Action: Mouse scrolled (287, 329) with delta (0, 0)
Screenshot: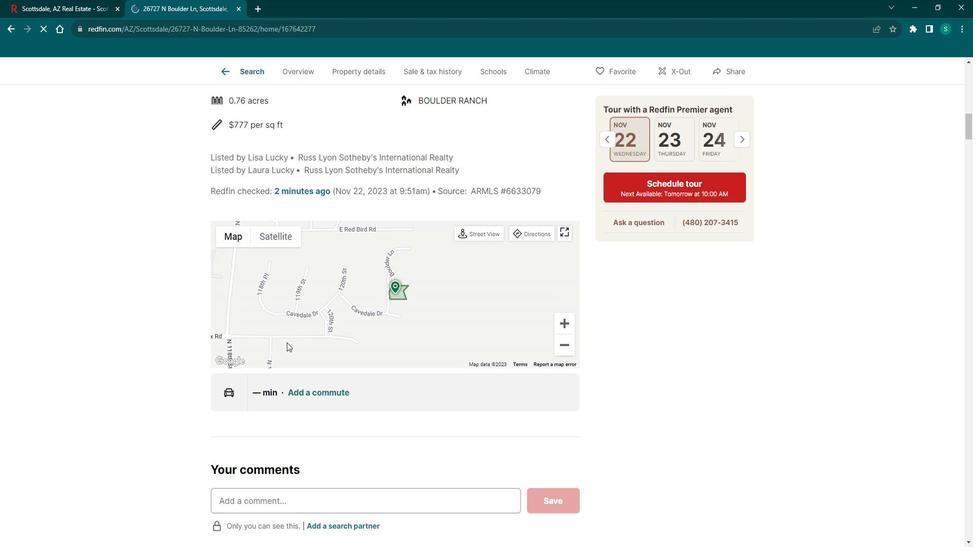 
Action: Mouse scrolled (287, 329) with delta (0, 0)
Screenshot: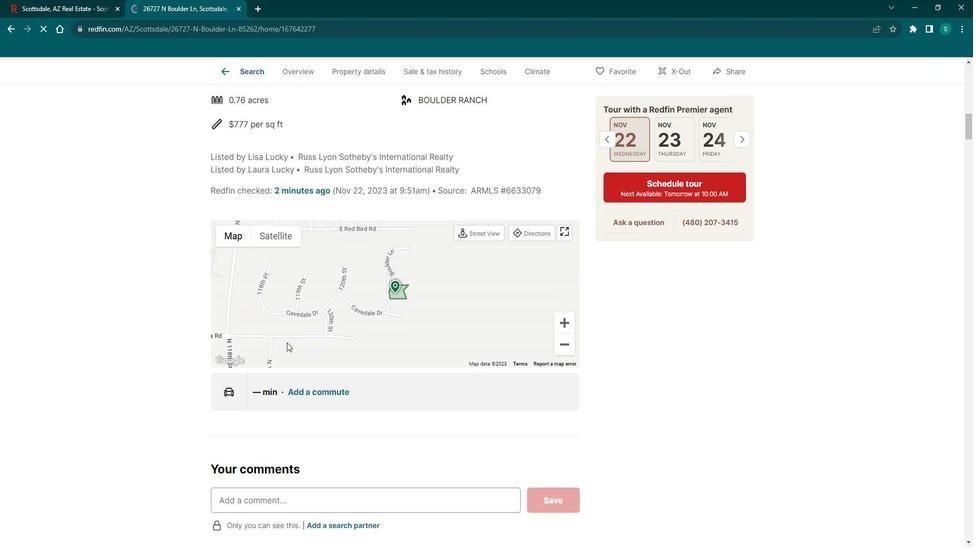 
Action: Mouse scrolled (287, 329) with delta (0, 0)
Screenshot: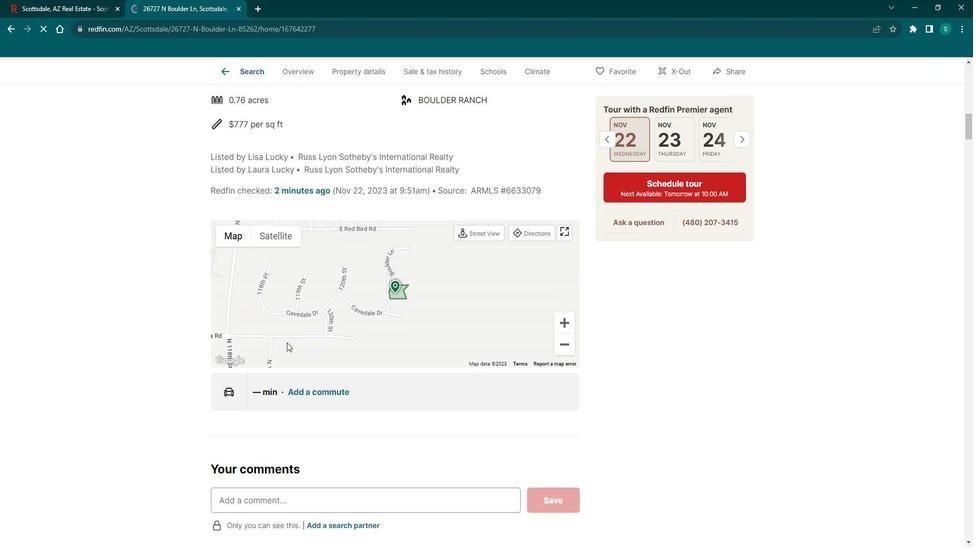 
Action: Mouse scrolled (287, 330) with delta (0, 0)
Screenshot: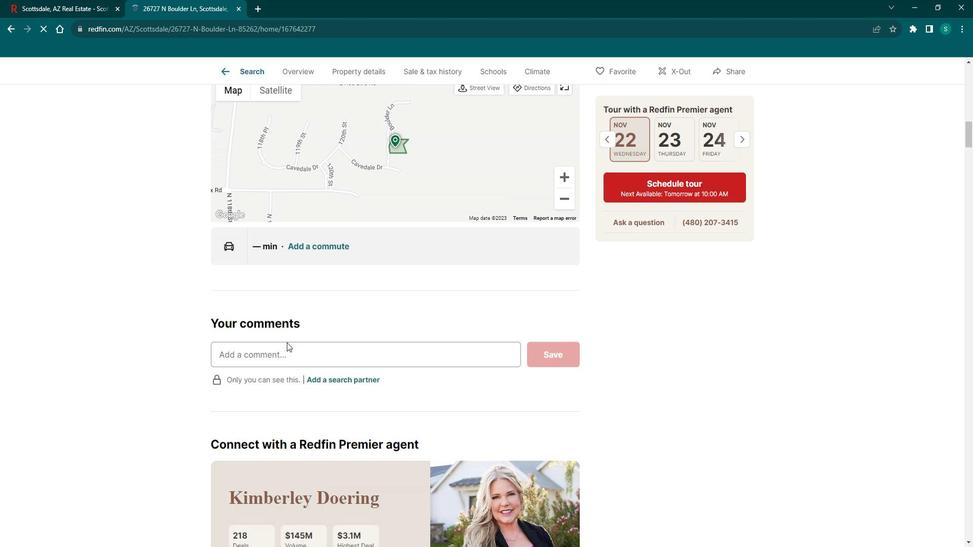 
Action: Mouse scrolled (287, 330) with delta (0, 0)
Screenshot: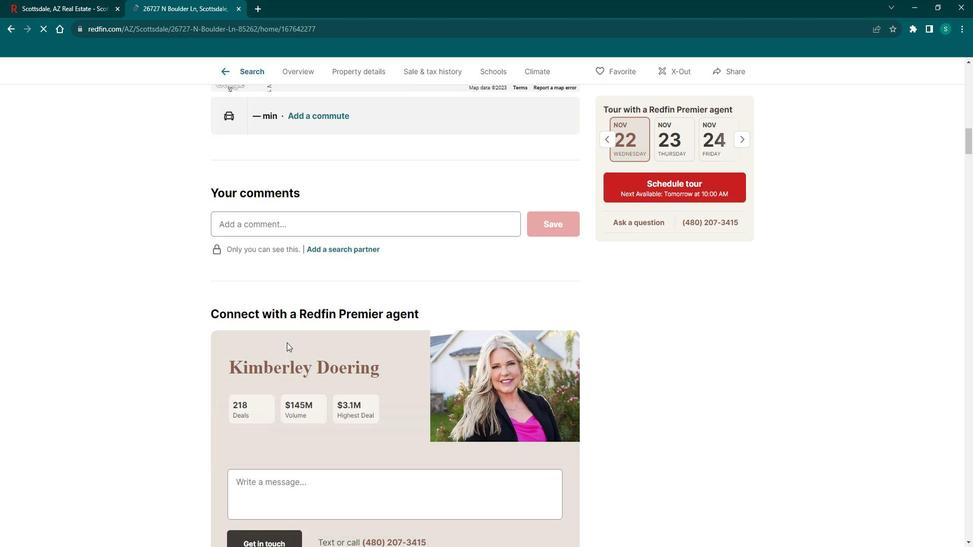 
Action: Mouse scrolled (287, 329) with delta (0, 0)
Screenshot: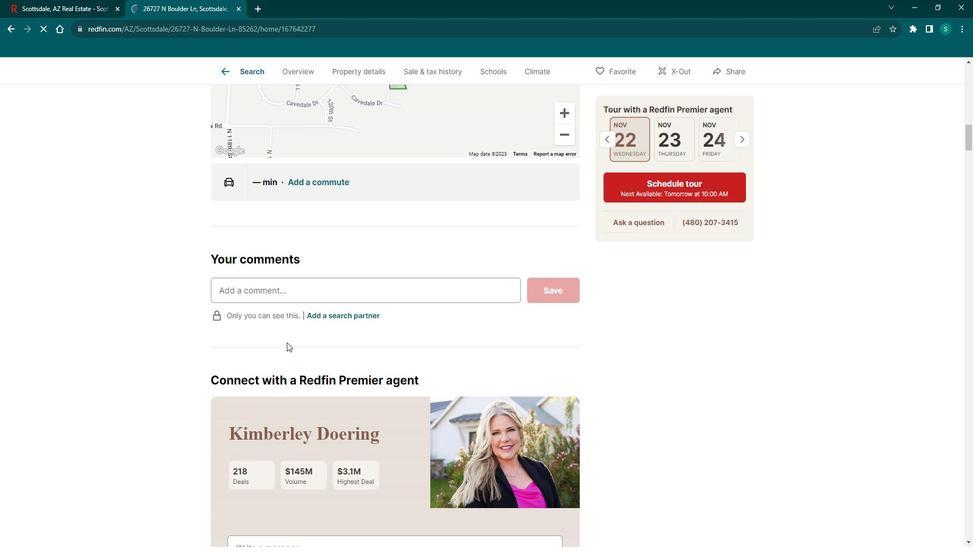 
Action: Mouse scrolled (287, 329) with delta (0, 0)
Screenshot: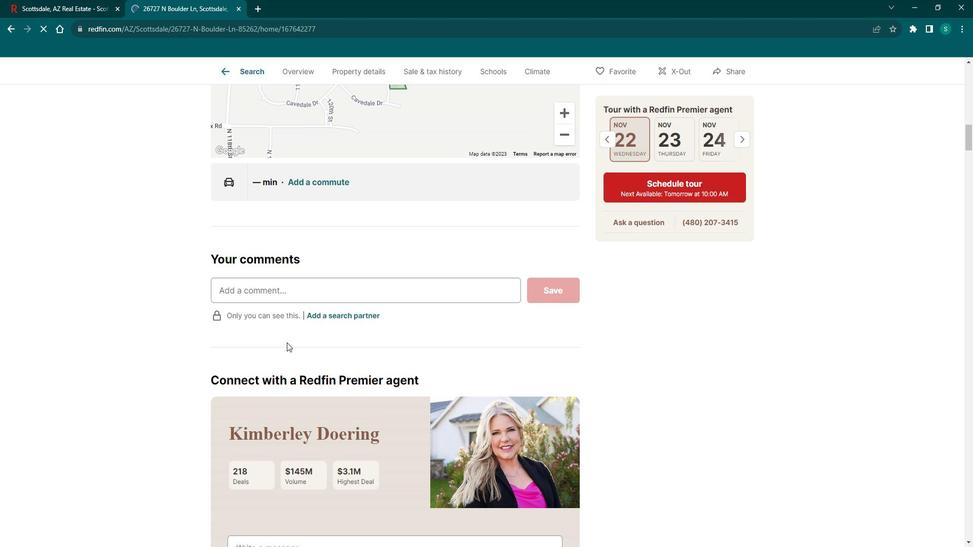 
Action: Mouse scrolled (287, 329) with delta (0, 0)
Screenshot: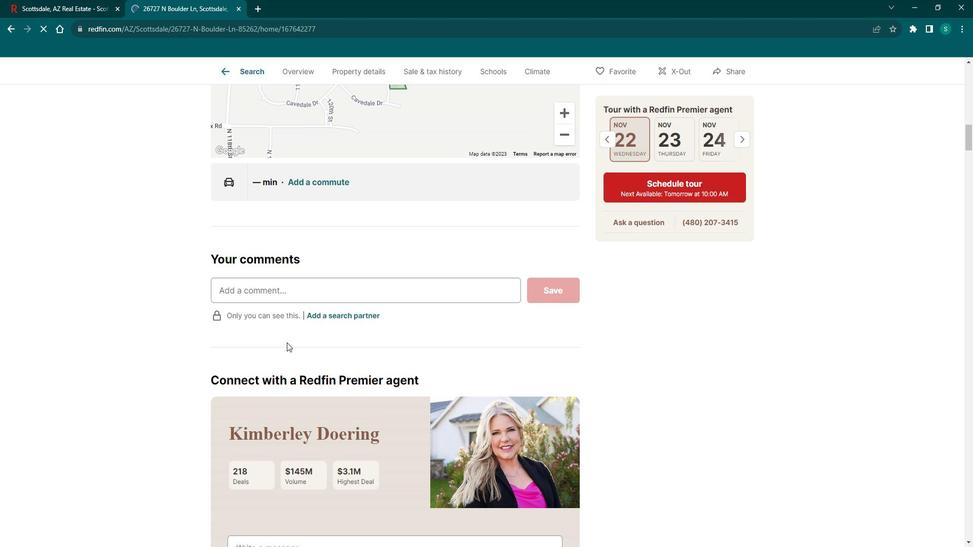 
Action: Mouse scrolled (287, 329) with delta (0, 0)
Screenshot: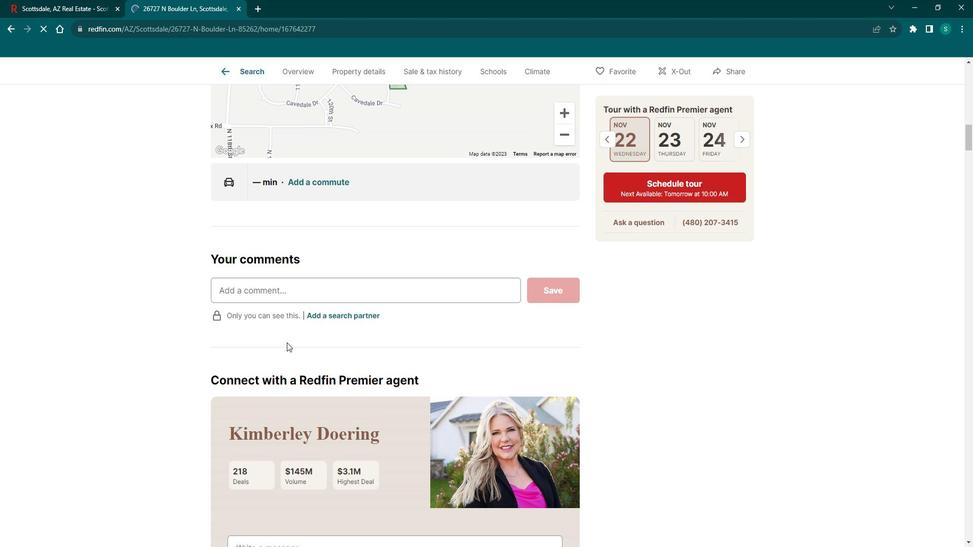 
Action: Mouse scrolled (287, 329) with delta (0, 0)
Screenshot: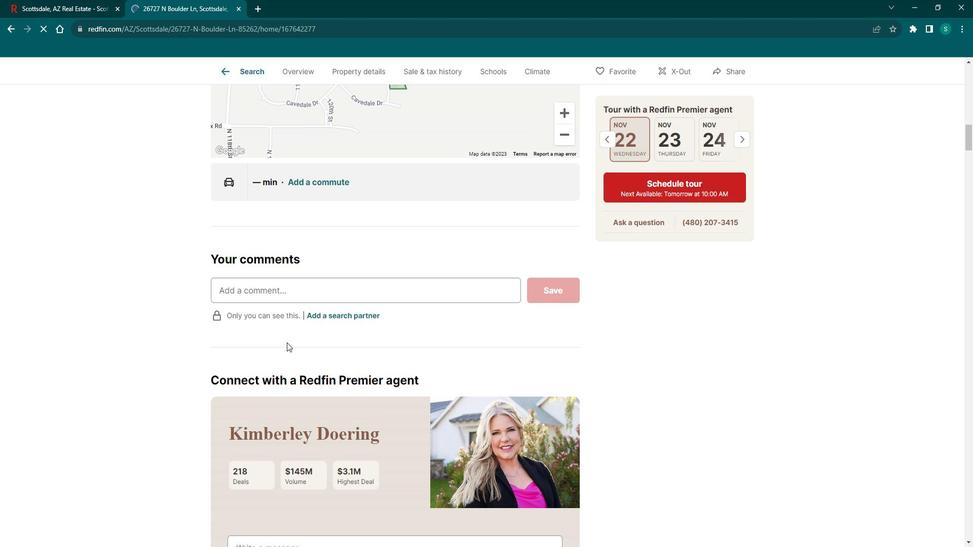 
Action: Mouse scrolled (287, 329) with delta (0, 0)
Screenshot: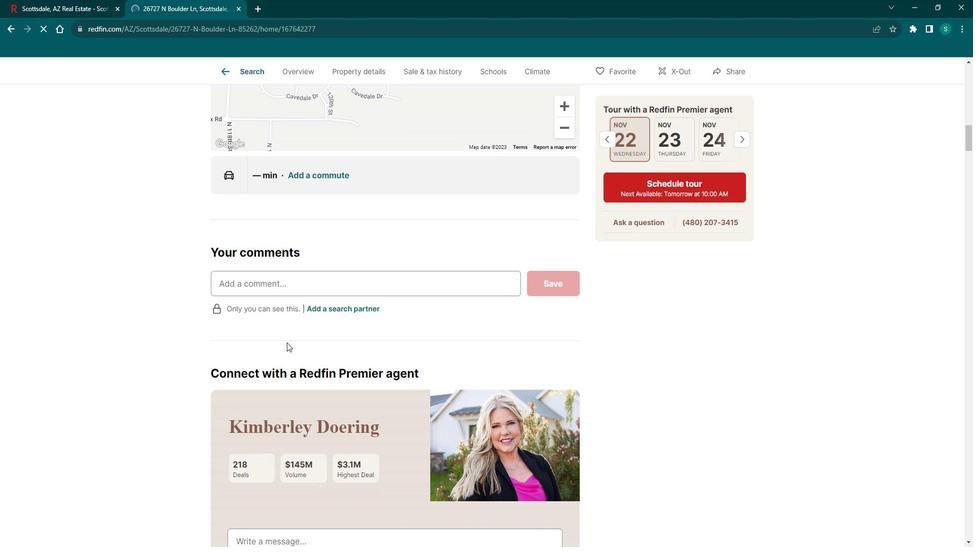 
Action: Mouse scrolled (287, 330) with delta (0, 0)
Screenshot: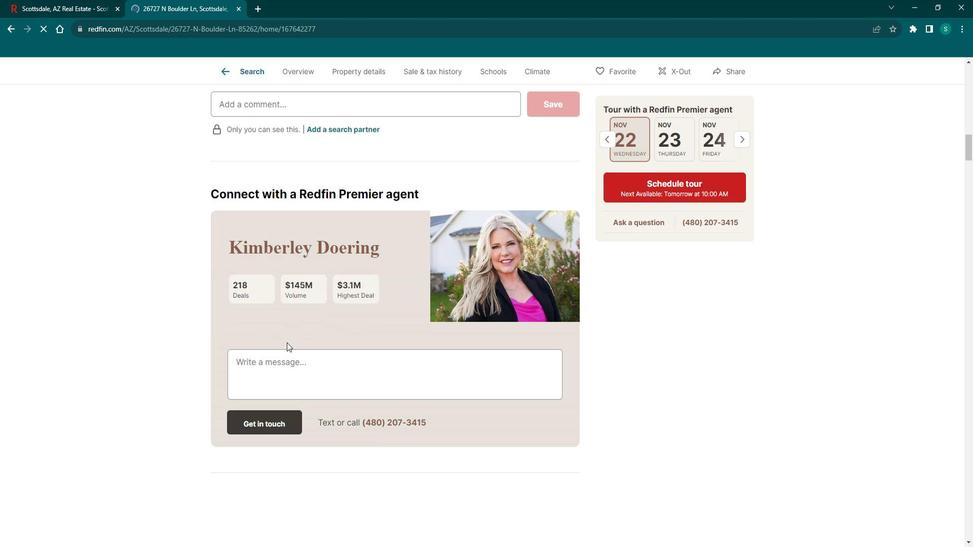 
Action: Mouse scrolled (287, 329) with delta (0, 0)
Screenshot: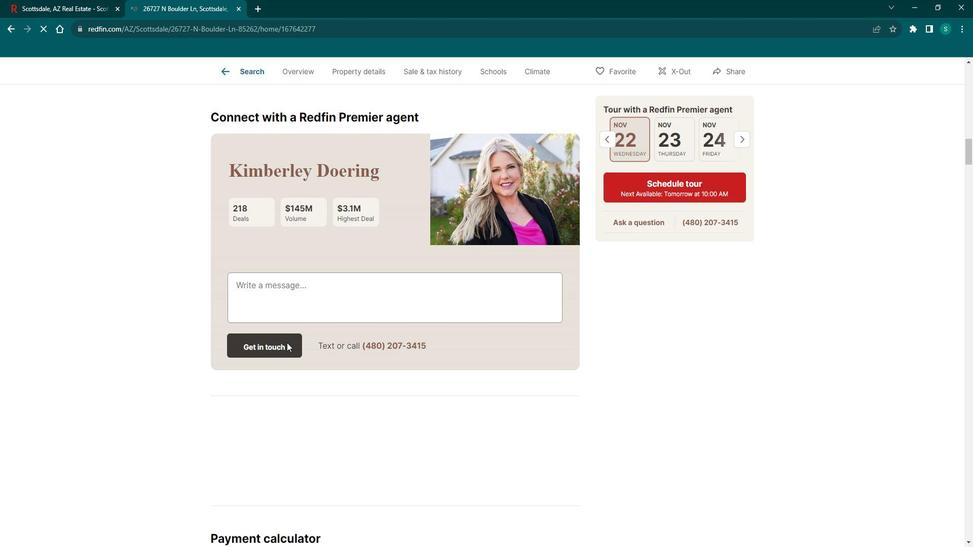 
Action: Mouse scrolled (287, 329) with delta (0, 0)
Screenshot: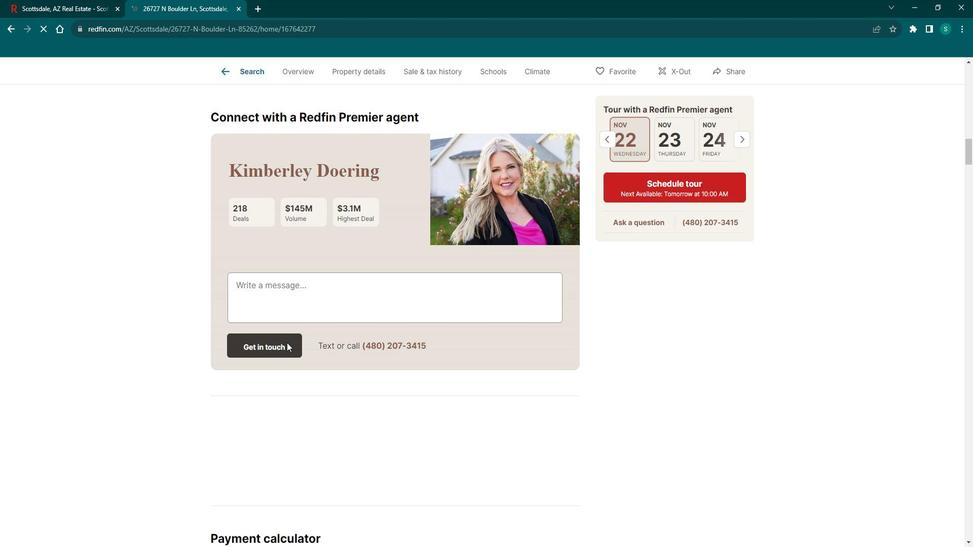 
Action: Mouse scrolled (287, 329) with delta (0, 0)
Screenshot: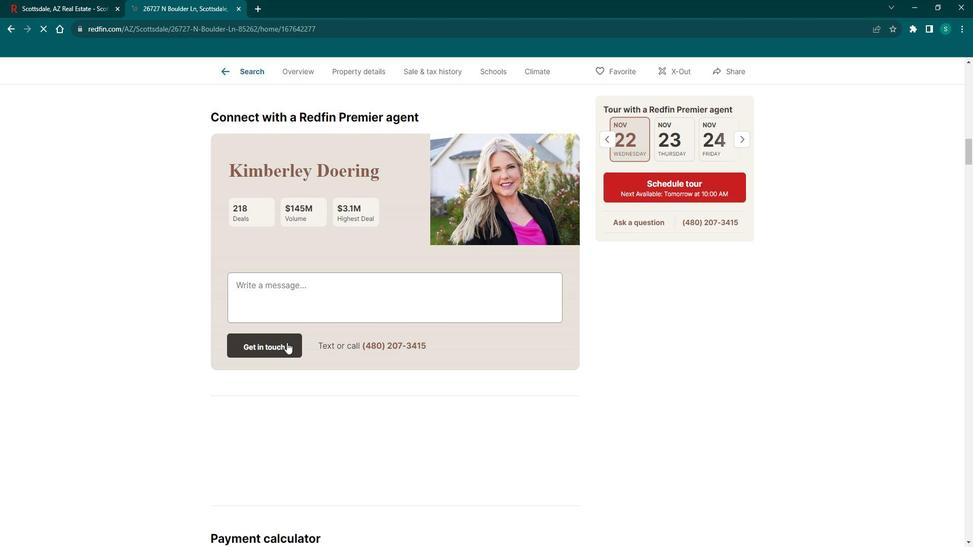 
Action: Mouse scrolled (287, 329) with delta (0, 0)
Screenshot: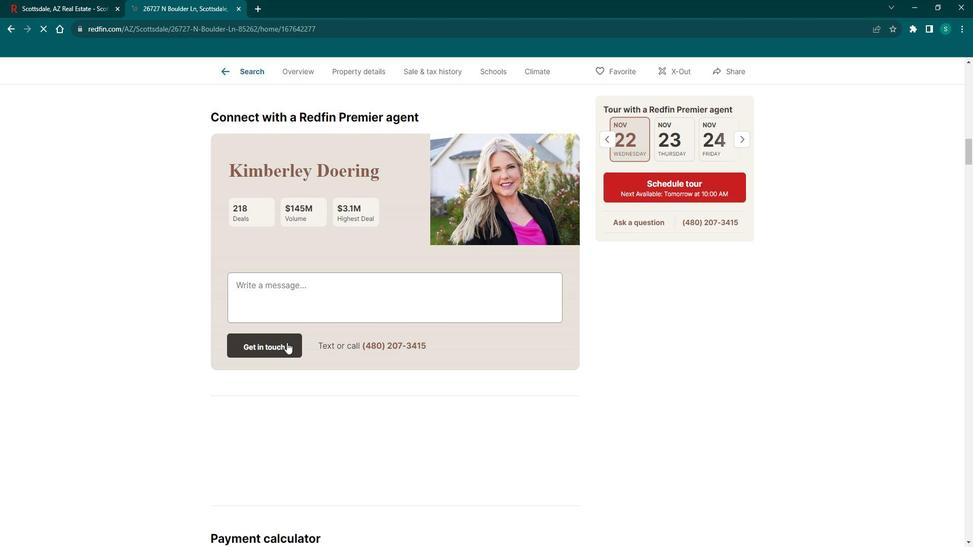 
Action: Mouse scrolled (287, 329) with delta (0, 0)
Screenshot: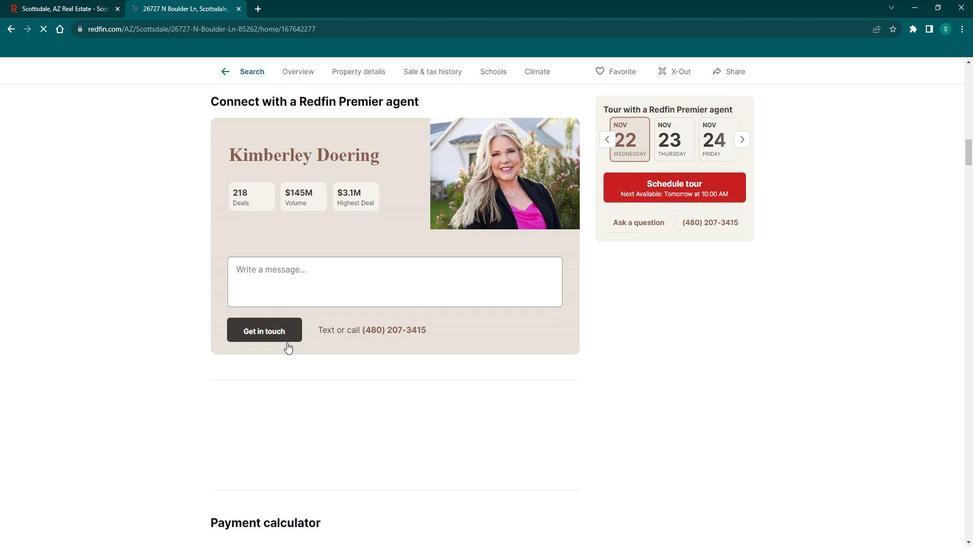 
Action: Mouse scrolled (287, 329) with delta (0, 0)
Screenshot: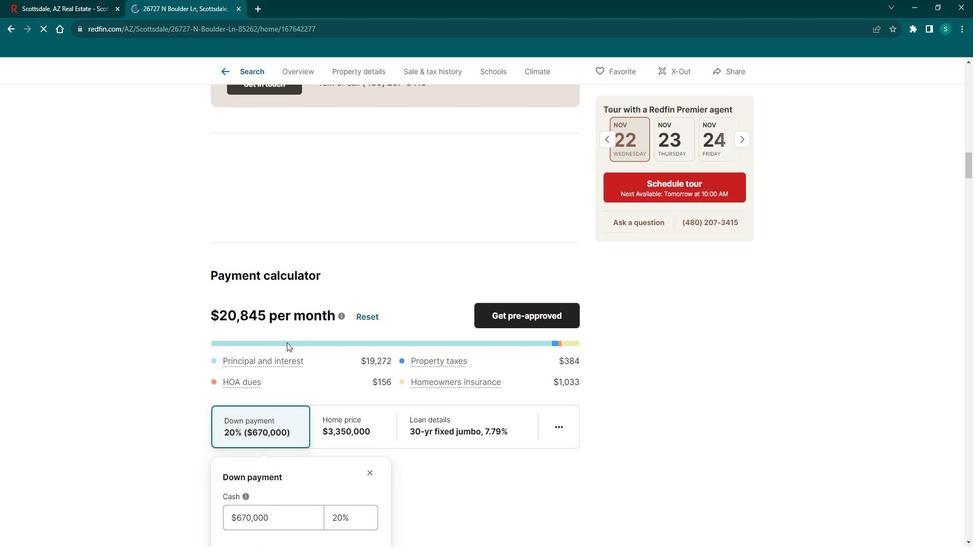 
Action: Mouse scrolled (287, 329) with delta (0, 0)
Screenshot: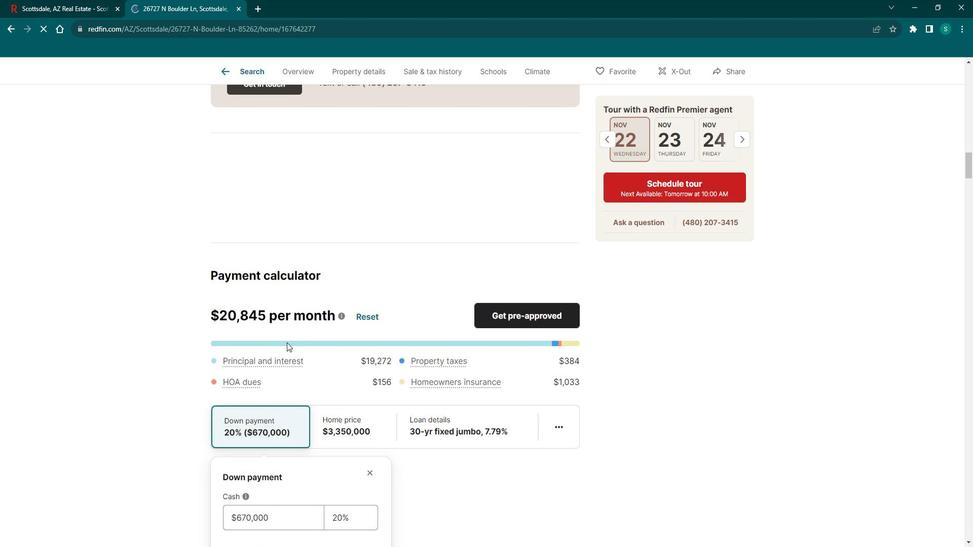 
Action: Mouse scrolled (287, 329) with delta (0, 0)
Screenshot: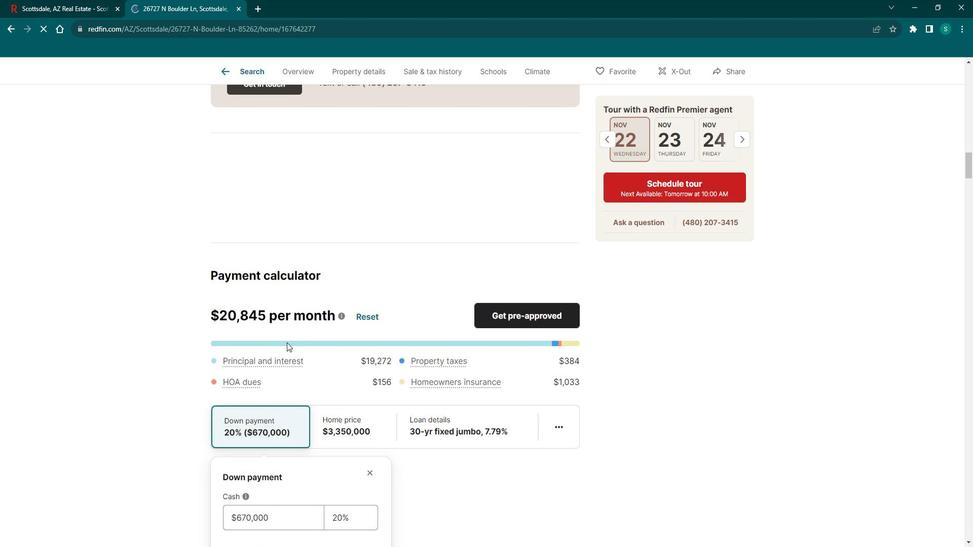 
Action: Mouse scrolled (287, 329) with delta (0, 0)
Screenshot: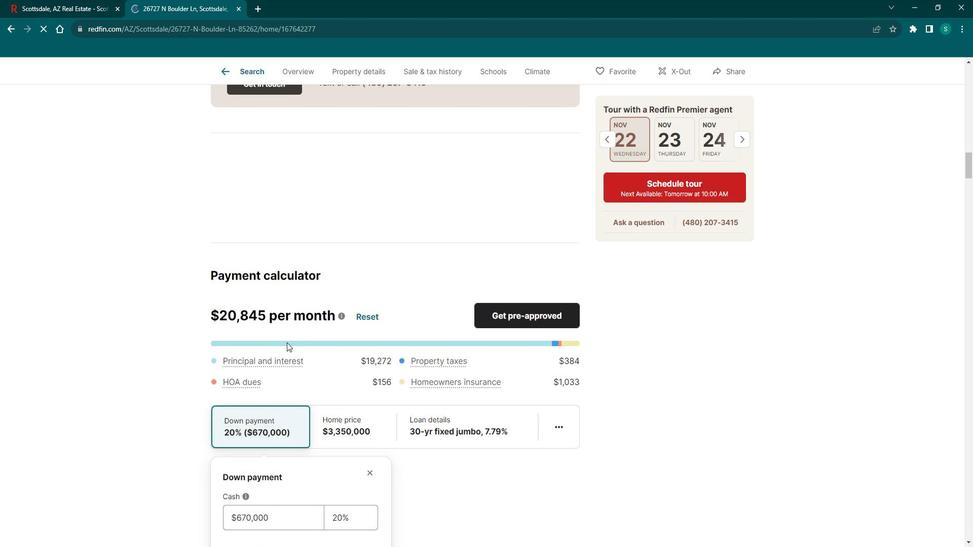 
Action: Mouse scrolled (287, 329) with delta (0, 0)
Screenshot: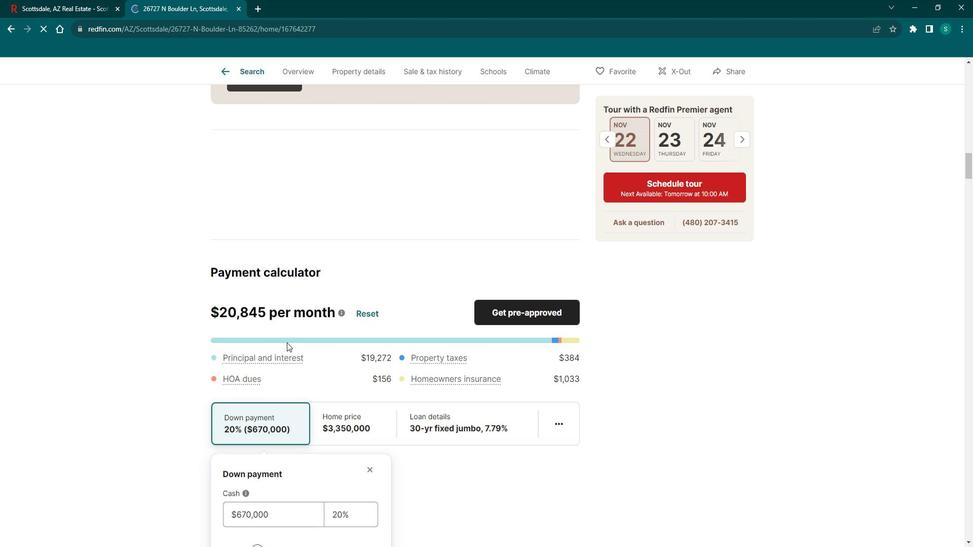 
Action: Mouse scrolled (287, 329) with delta (0, 0)
Screenshot: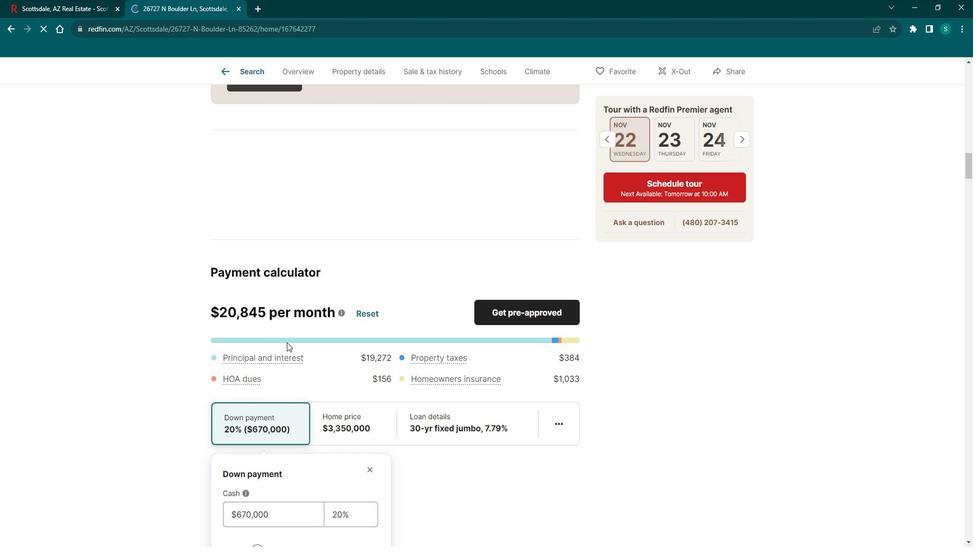 
Action: Mouse scrolled (287, 329) with delta (0, 0)
Screenshot: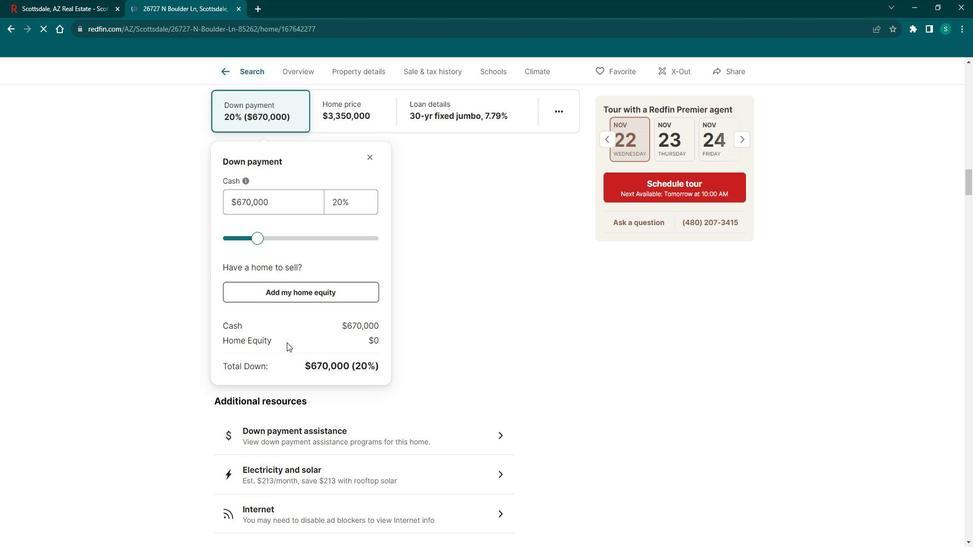 
Action: Mouse scrolled (287, 329) with delta (0, 0)
Screenshot: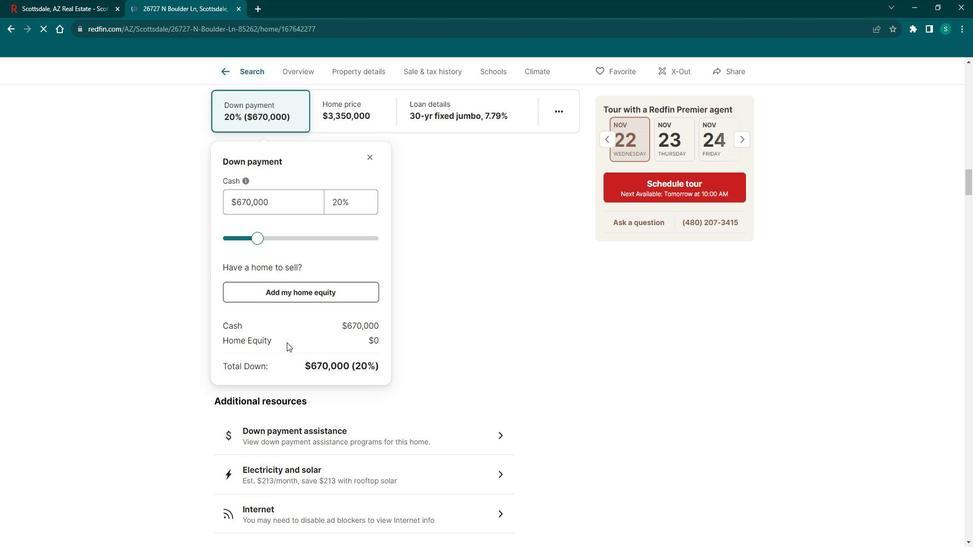 
Action: Mouse scrolled (287, 329) with delta (0, 0)
Screenshot: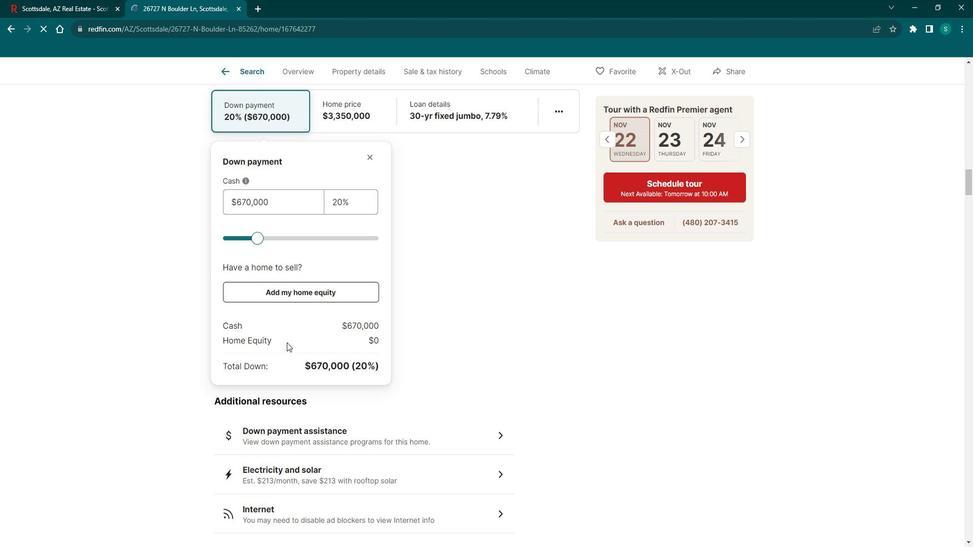
Action: Mouse scrolled (287, 329) with delta (0, 0)
Screenshot: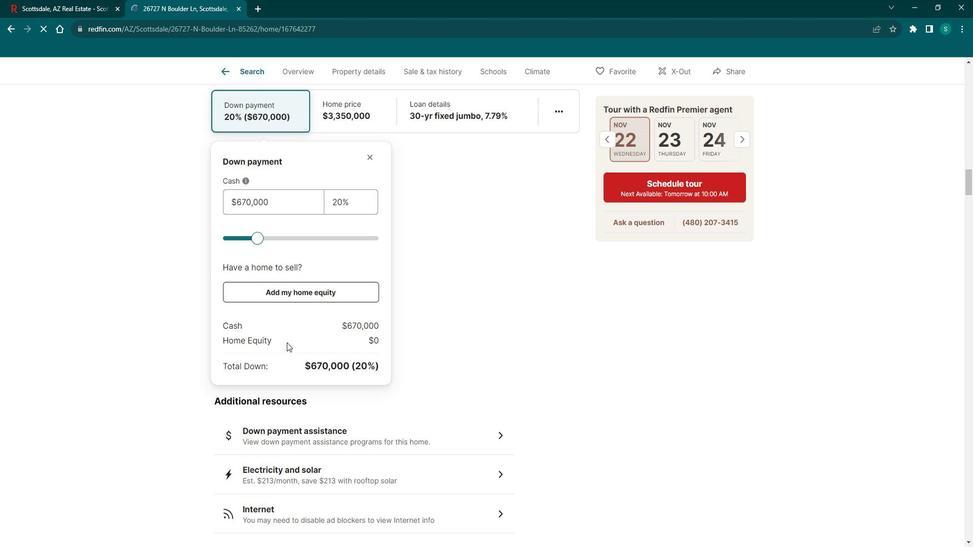 
Action: Mouse scrolled (287, 329) with delta (0, 0)
Screenshot: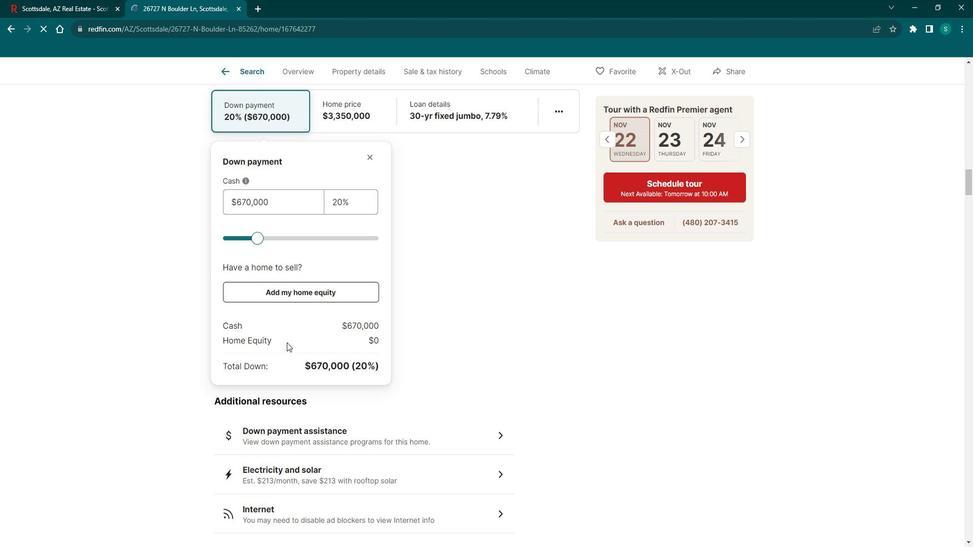 
Action: Mouse scrolled (287, 329) with delta (0, 0)
Screenshot: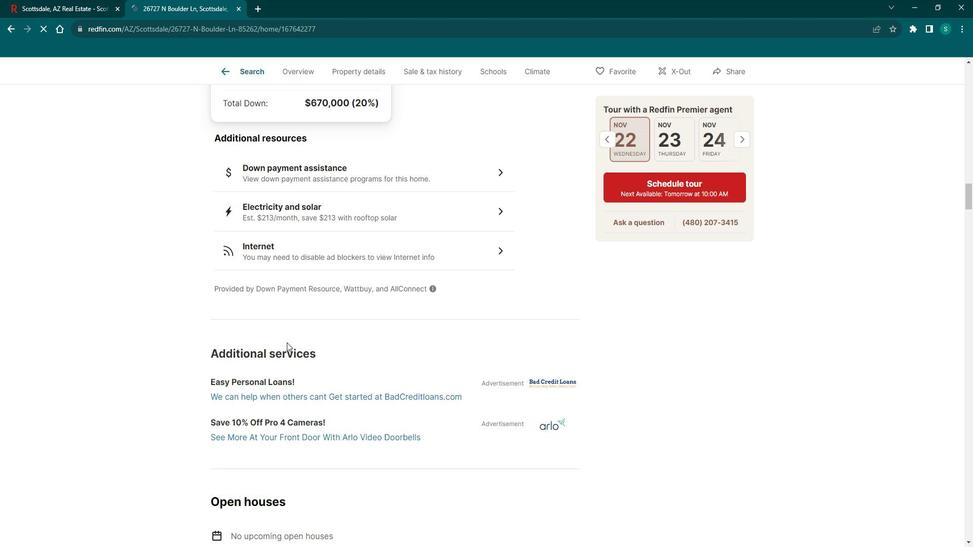 
Action: Mouse scrolled (287, 329) with delta (0, 0)
Screenshot: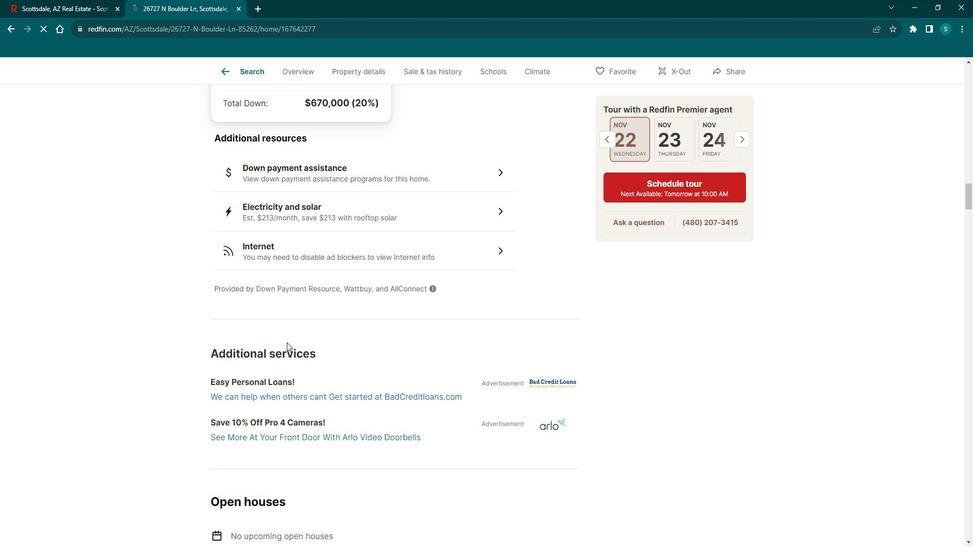 
Action: Mouse scrolled (287, 329) with delta (0, 0)
Screenshot: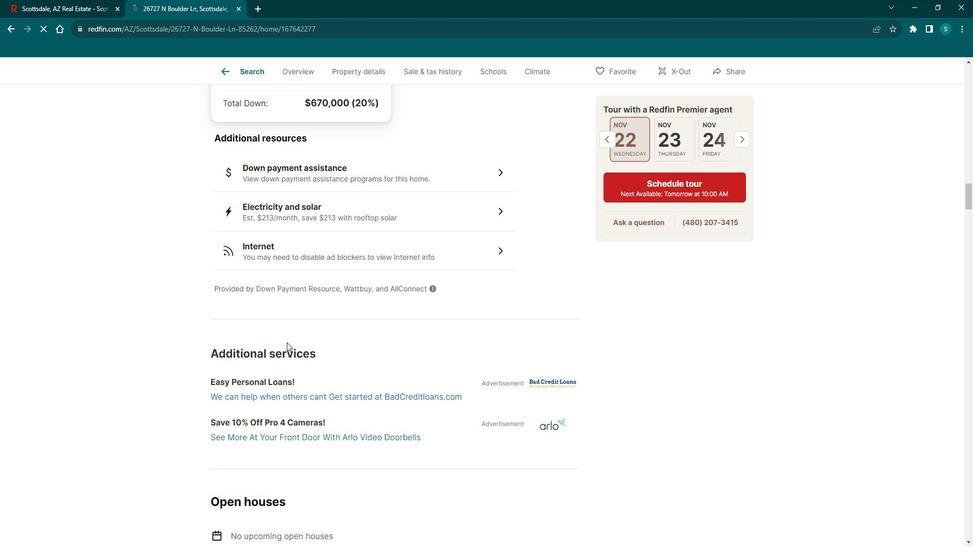
Action: Mouse scrolled (287, 329) with delta (0, 0)
Screenshot: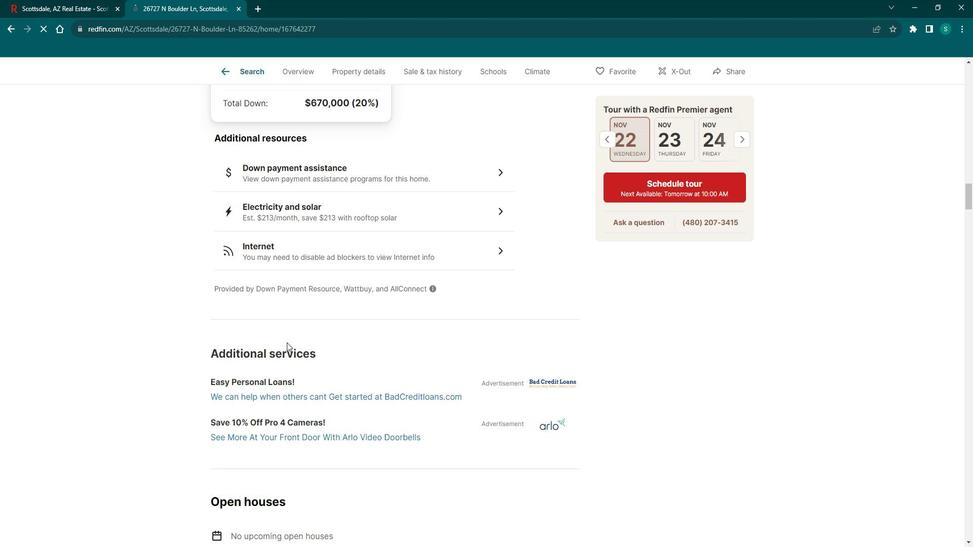 
Action: Mouse scrolled (287, 329) with delta (0, 0)
Screenshot: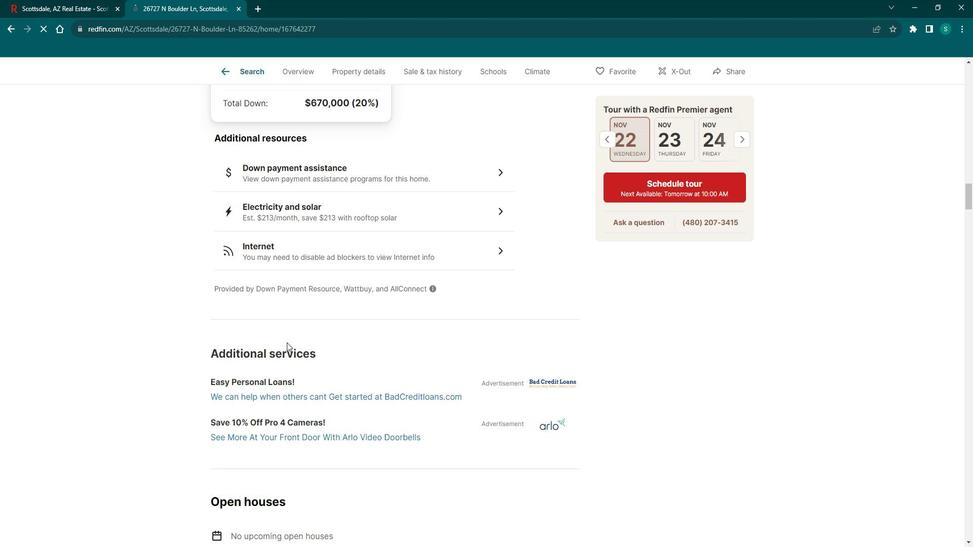 
Action: Mouse scrolled (287, 329) with delta (0, 0)
Screenshot: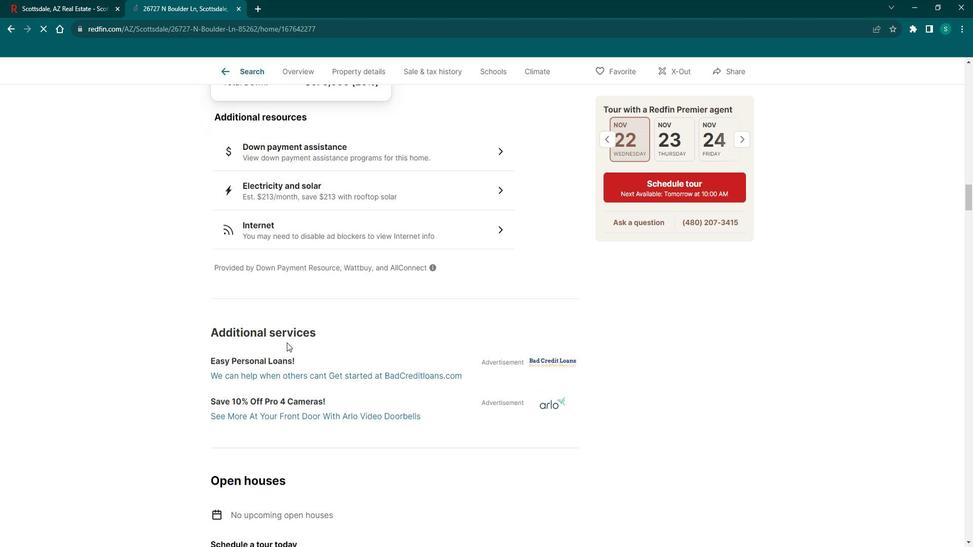 
Action: Mouse scrolled (287, 329) with delta (0, 0)
Screenshot: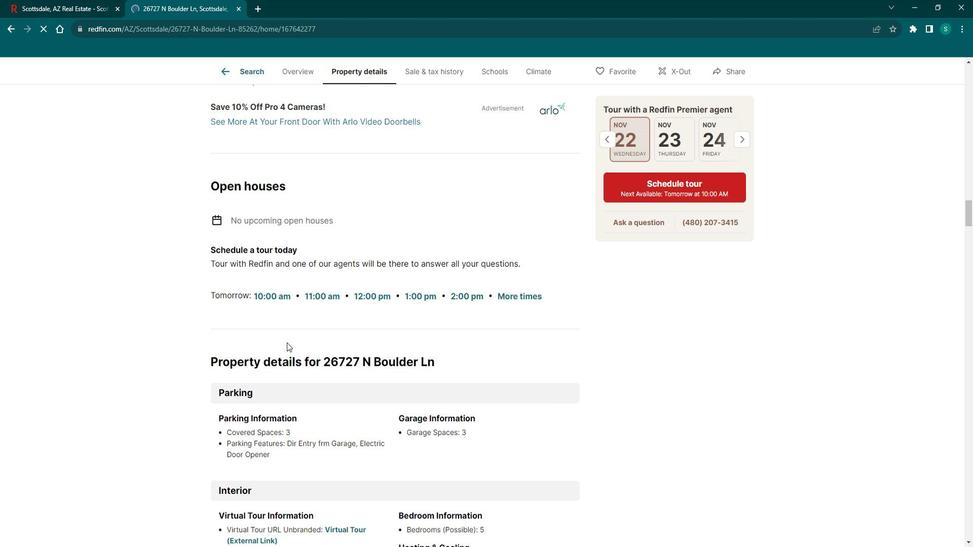 
Action: Mouse scrolled (287, 329) with delta (0, 0)
Screenshot: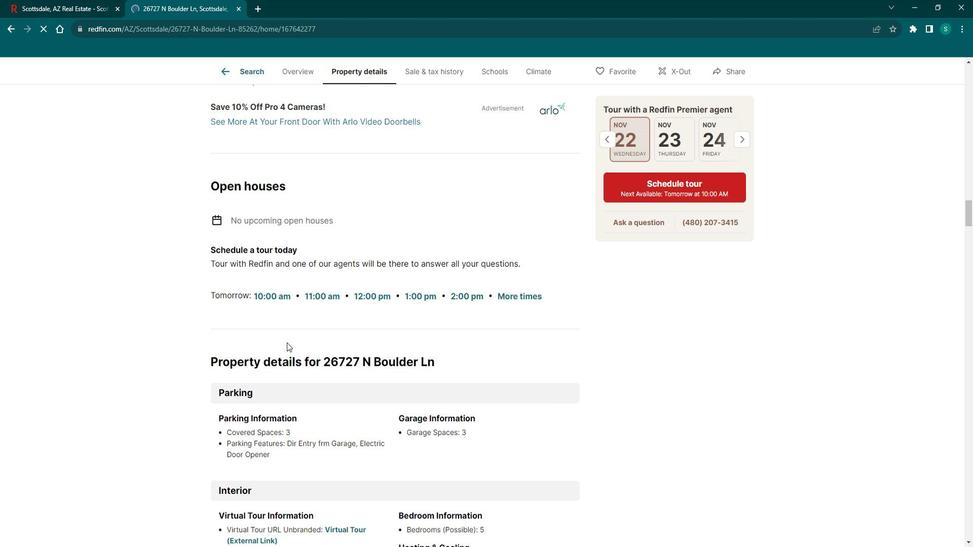 
Action: Mouse scrolled (287, 329) with delta (0, 0)
Screenshot: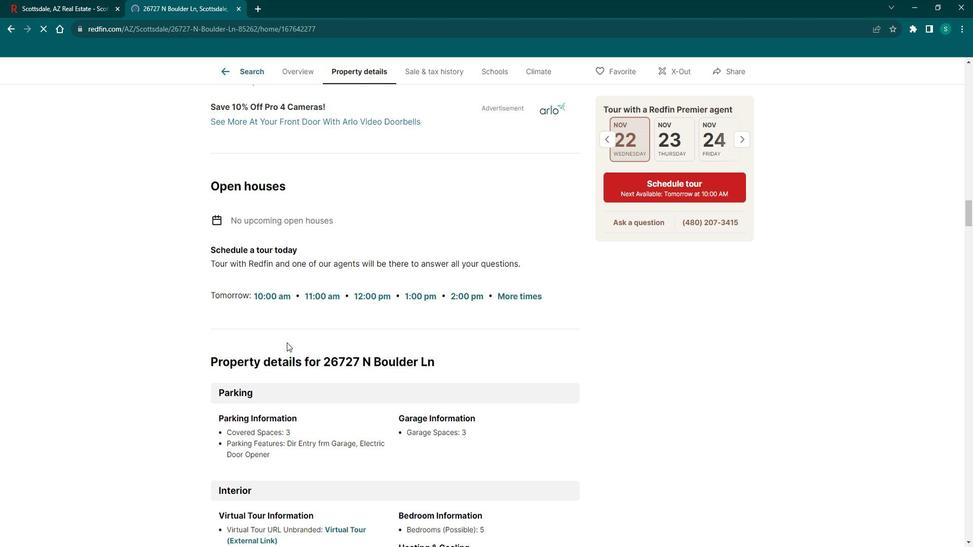 
Action: Mouse scrolled (287, 329) with delta (0, 0)
Screenshot: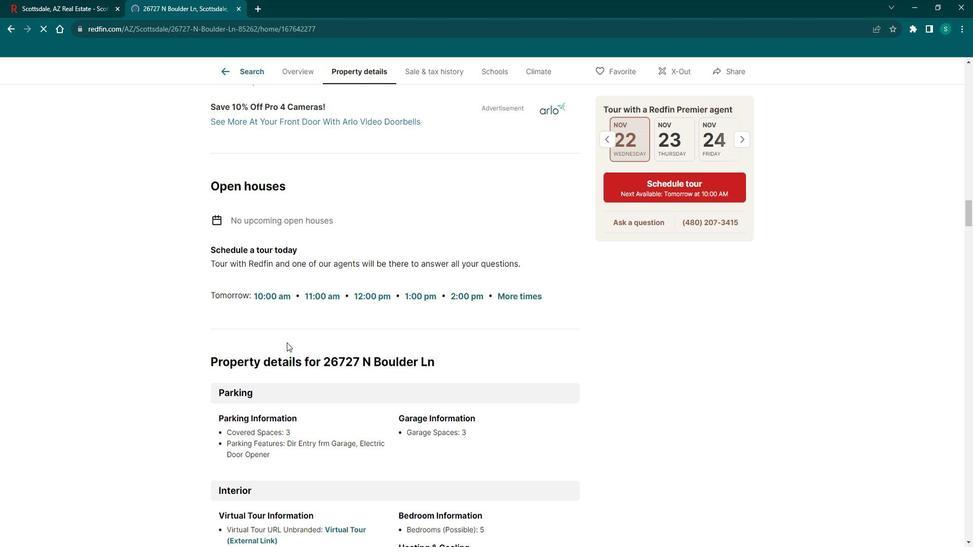 
Action: Mouse scrolled (287, 329) with delta (0, 0)
Screenshot: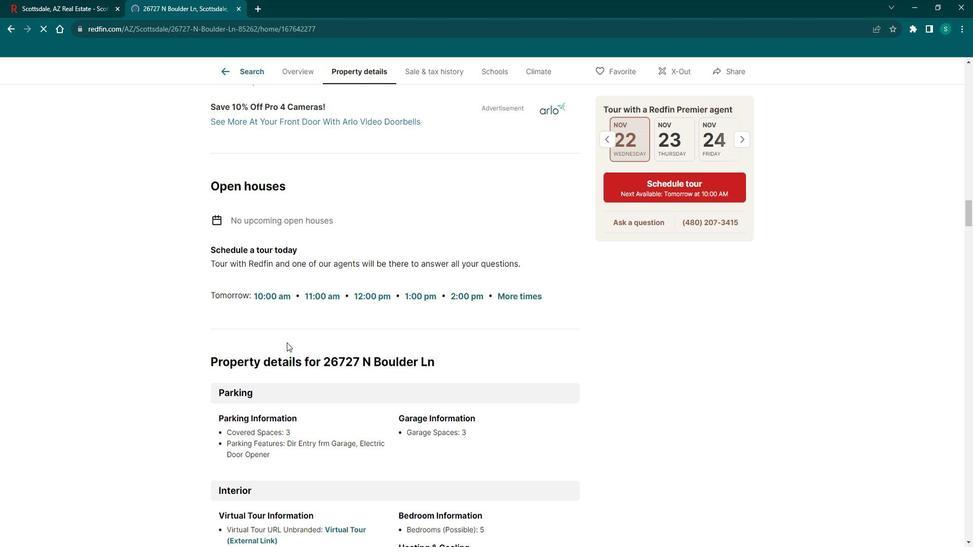 
Action: Mouse scrolled (287, 329) with delta (0, 0)
Screenshot: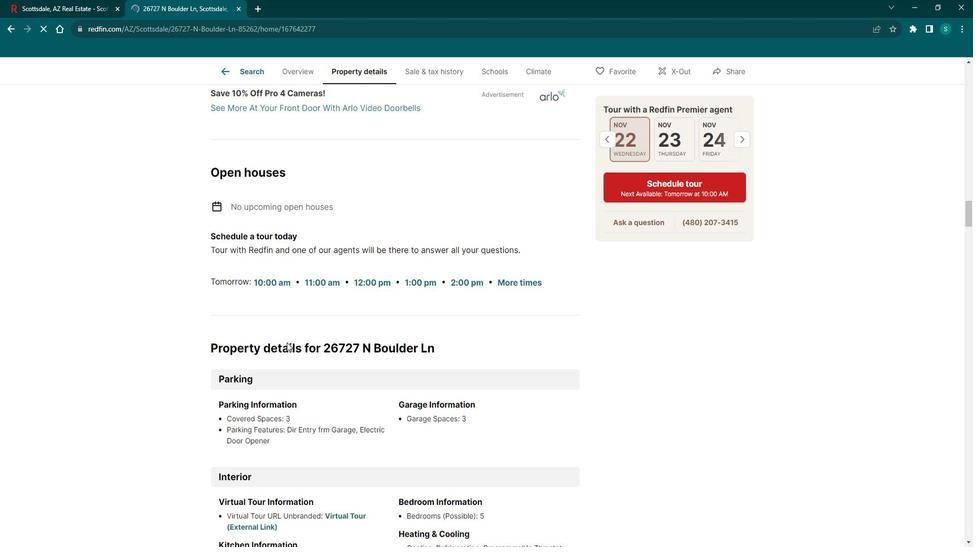 
Action: Mouse moved to (287, 329)
Screenshot: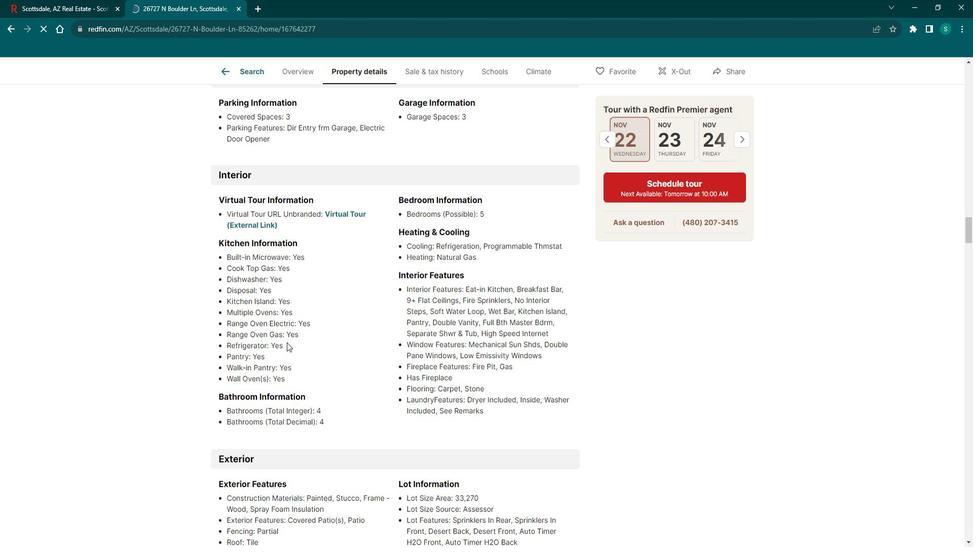
Action: Mouse scrolled (287, 329) with delta (0, 0)
Screenshot: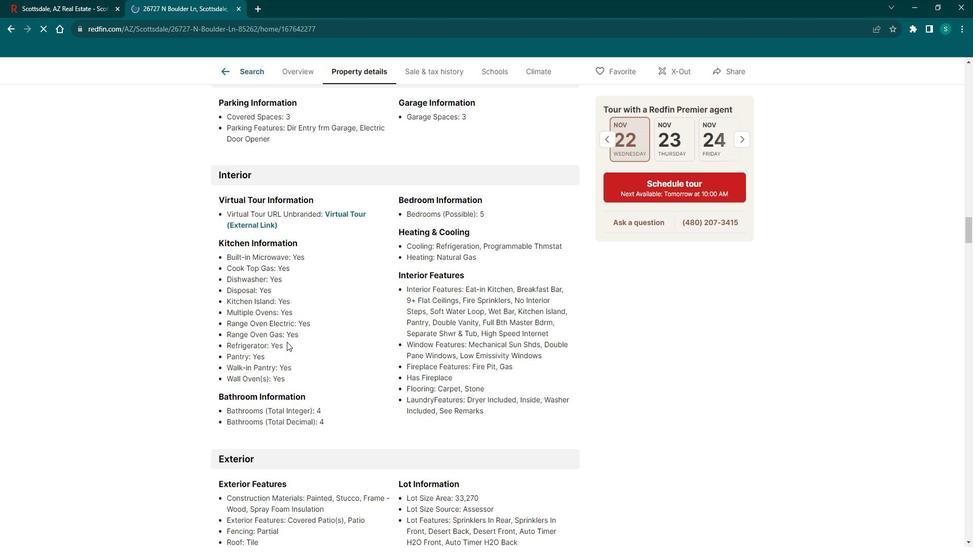
Action: Mouse scrolled (287, 329) with delta (0, 0)
Screenshot: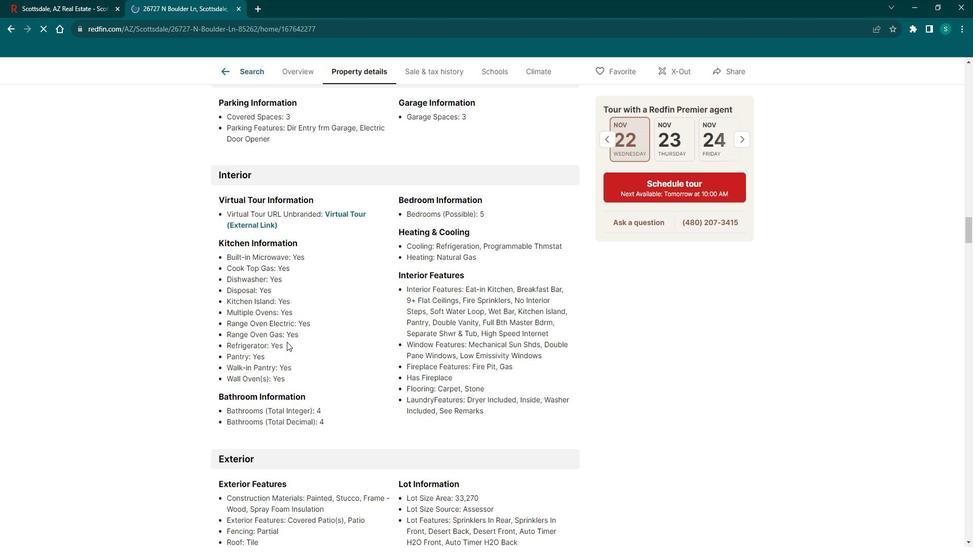 
Action: Mouse scrolled (287, 329) with delta (0, 0)
Screenshot: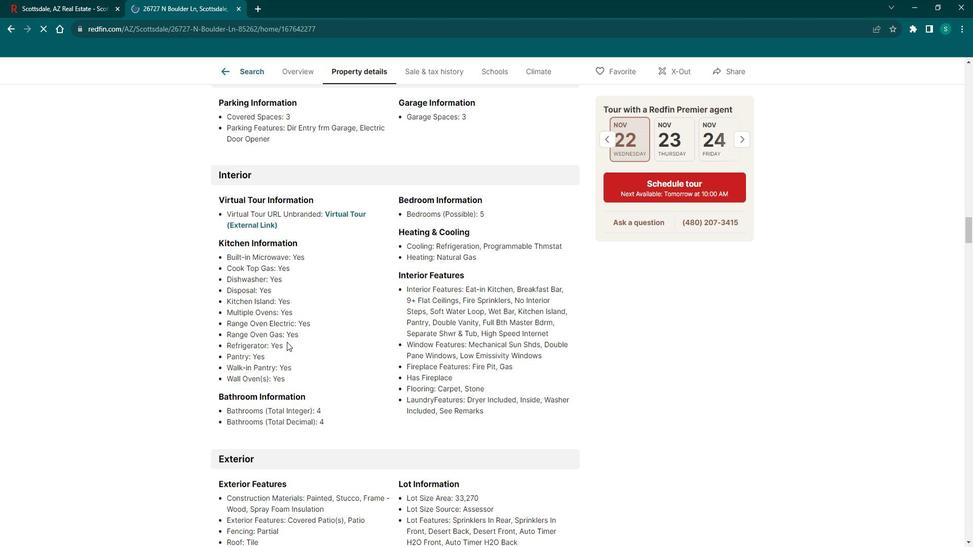 
Action: Mouse scrolled (287, 329) with delta (0, 0)
Screenshot: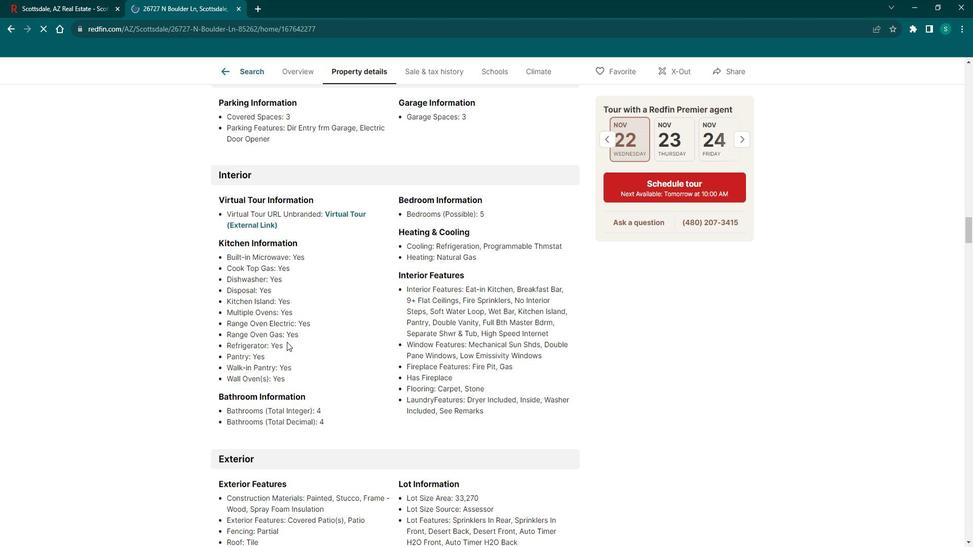 
Action: Mouse scrolled (287, 329) with delta (0, 0)
Screenshot: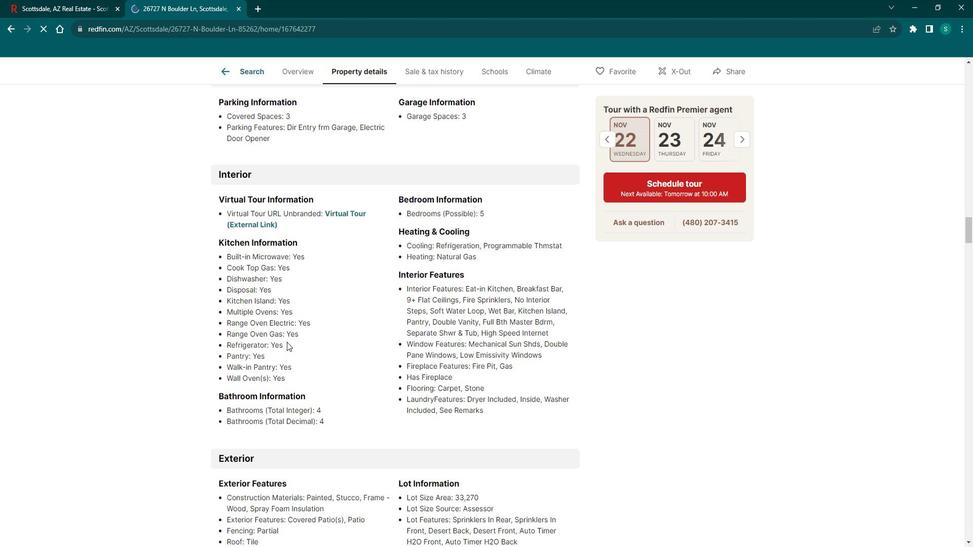
Action: Mouse scrolled (287, 329) with delta (0, 0)
Screenshot: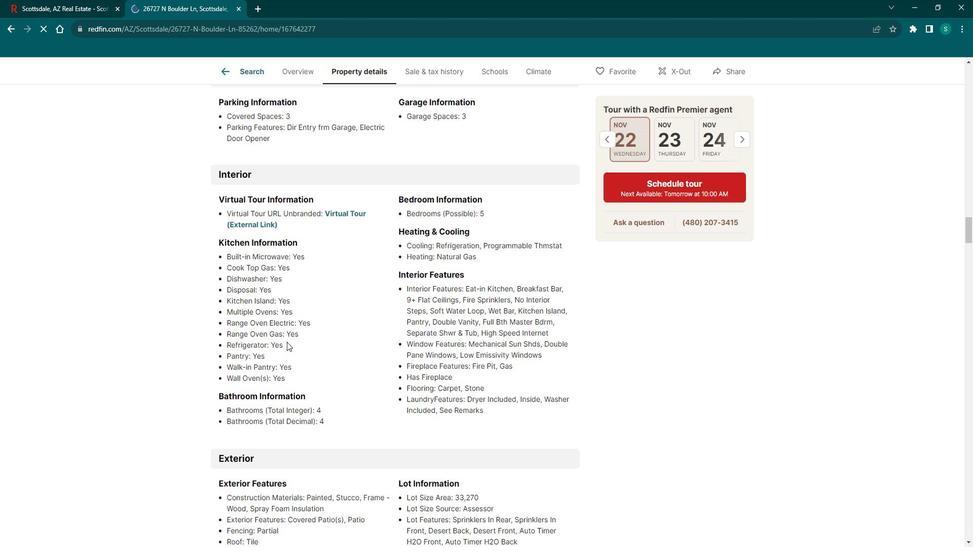 
Action: Mouse scrolled (287, 329) with delta (0, 0)
Screenshot: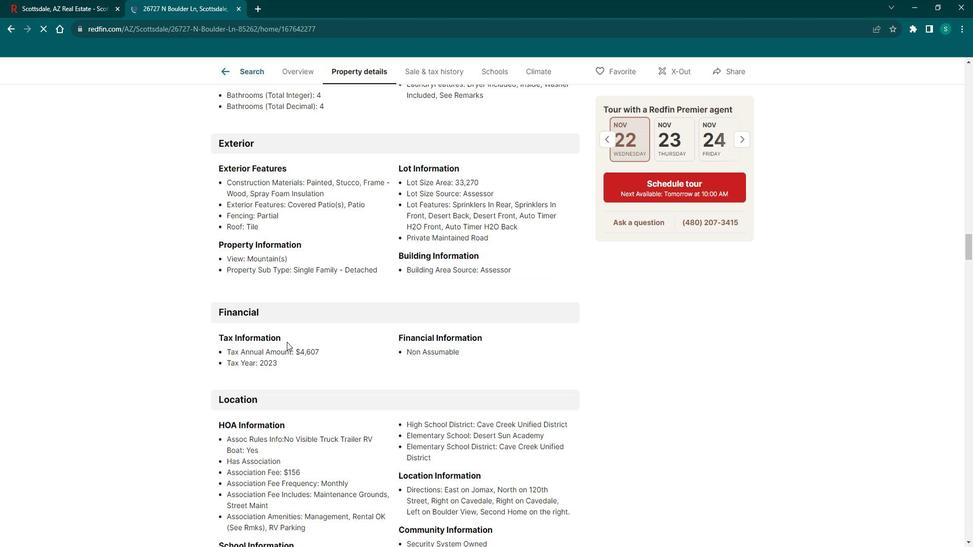 
Action: Mouse scrolled (287, 329) with delta (0, 0)
Screenshot: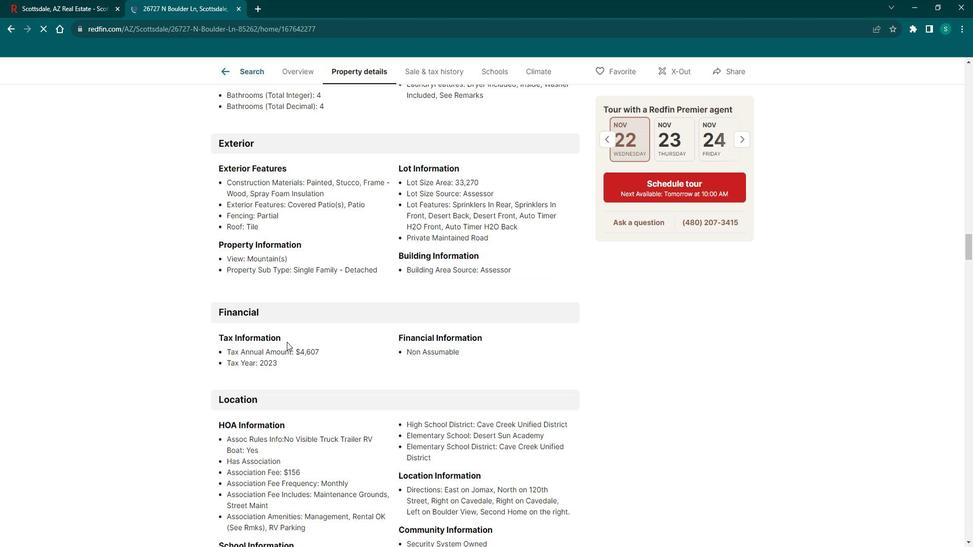 
Action: Mouse scrolled (287, 329) with delta (0, 0)
Screenshot: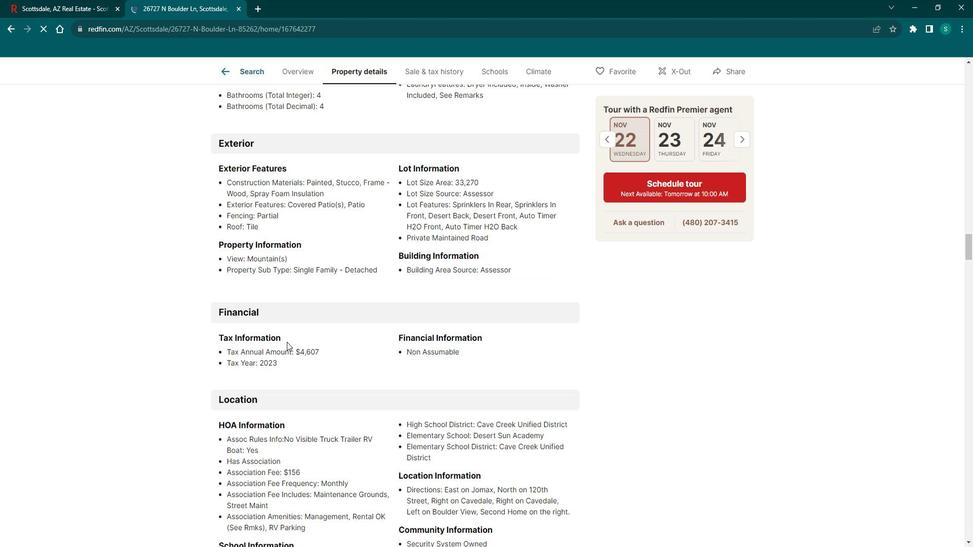
Action: Mouse scrolled (287, 329) with delta (0, 0)
Screenshot: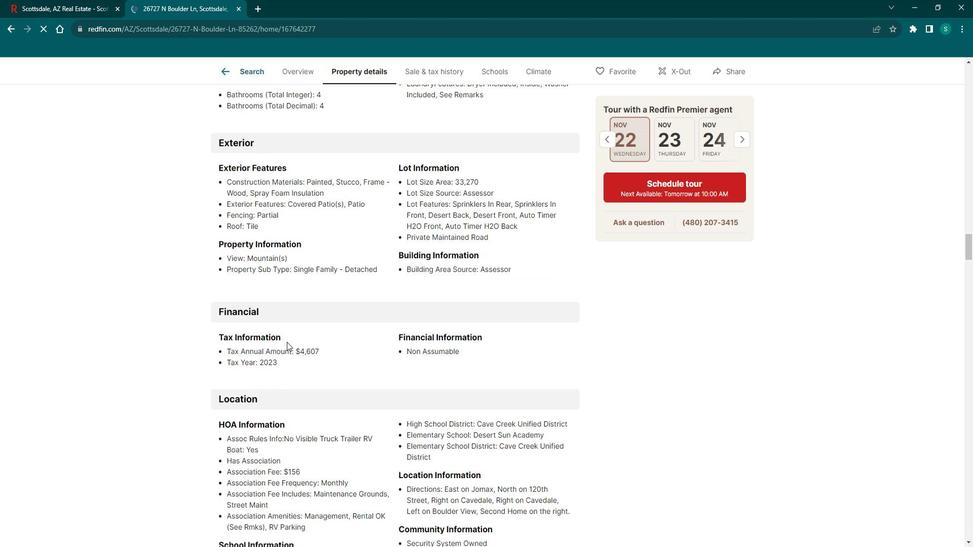 
Action: Mouse scrolled (287, 329) with delta (0, 0)
Screenshot: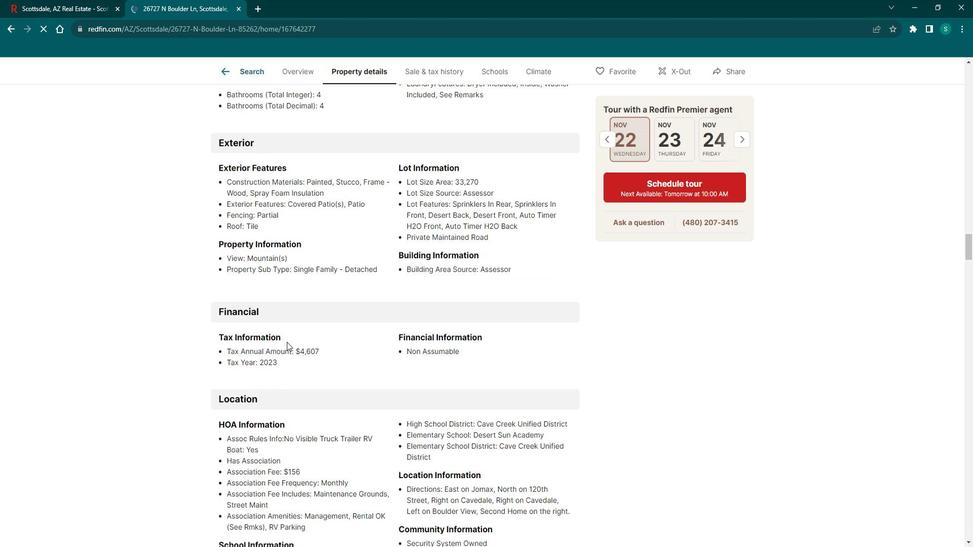 
Action: Mouse scrolled (287, 329) with delta (0, 0)
Screenshot: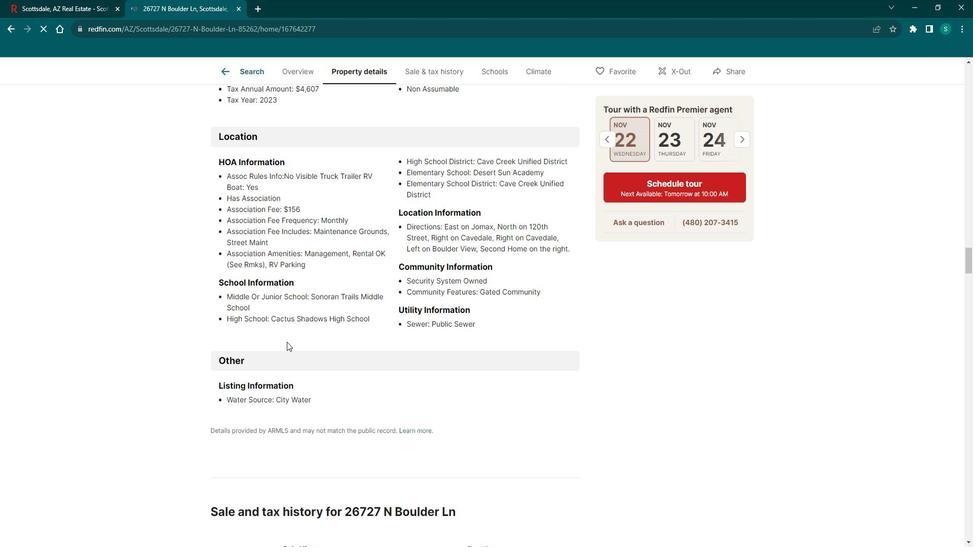 
Action: Mouse scrolled (287, 329) with delta (0, 0)
Screenshot: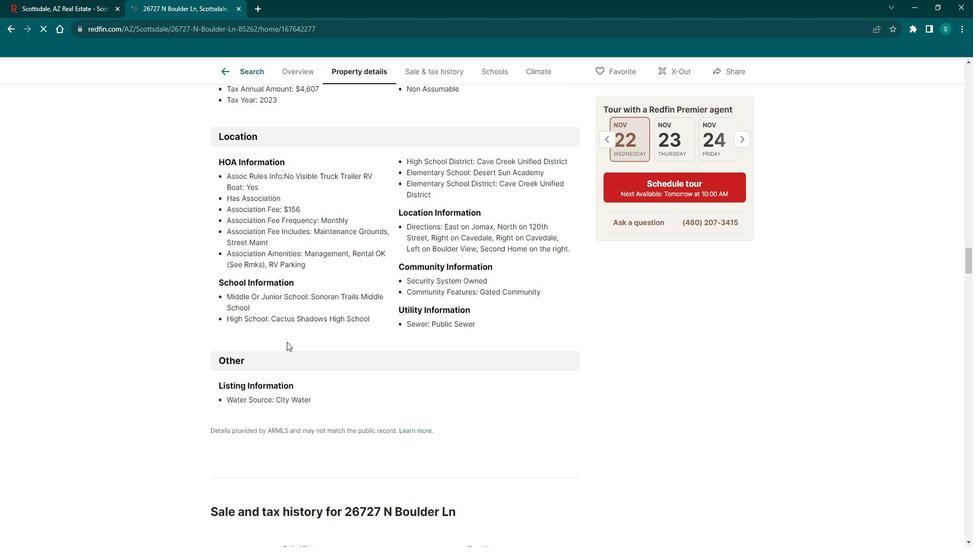 
Action: Mouse scrolled (287, 329) with delta (0, 0)
Screenshot: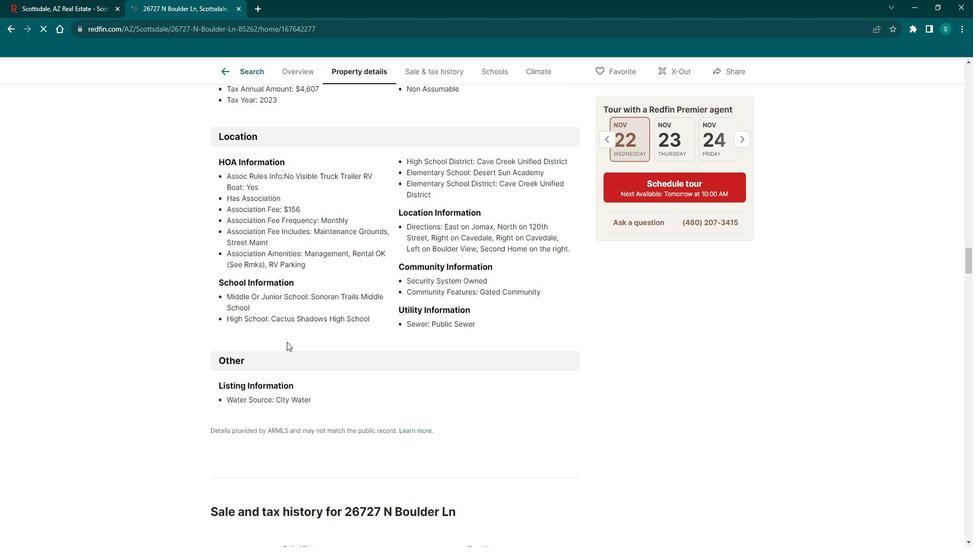 
Action: Mouse scrolled (287, 329) with delta (0, 0)
Screenshot: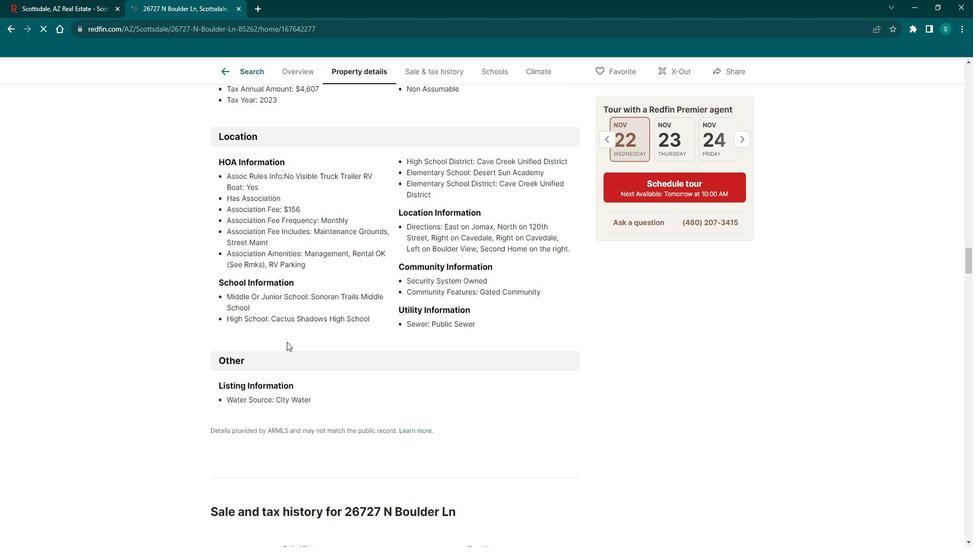
Action: Mouse scrolled (287, 329) with delta (0, 0)
Screenshot: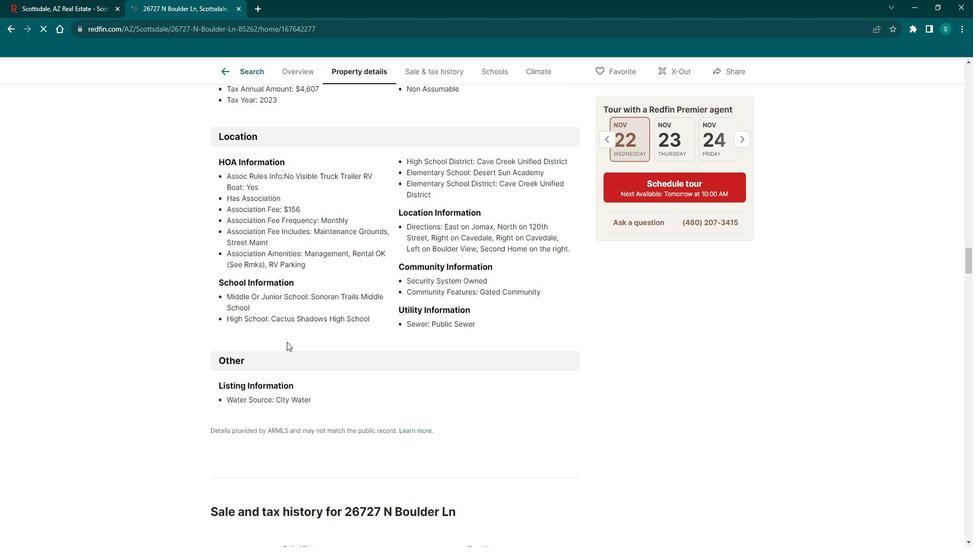 
Action: Mouse scrolled (287, 329) with delta (0, 0)
Screenshot: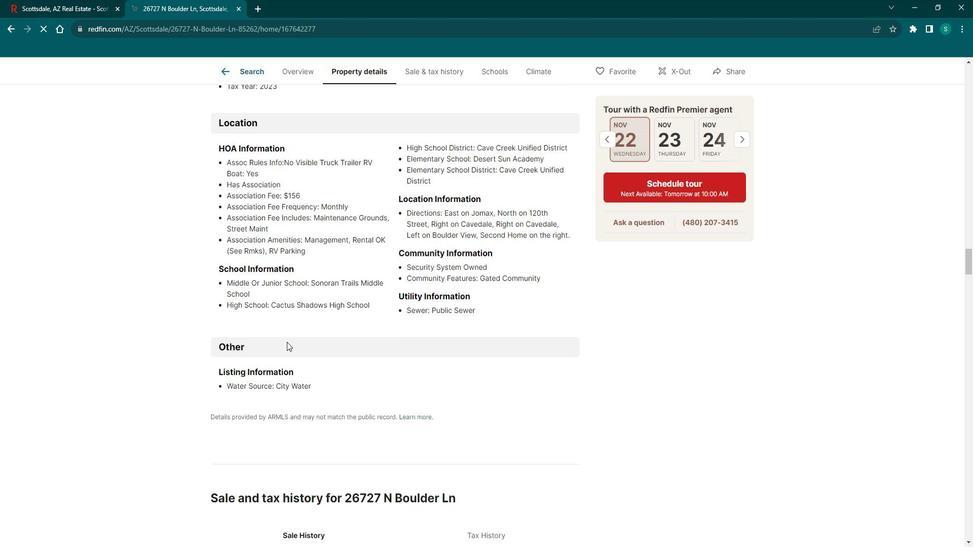 
Action: Mouse scrolled (287, 329) with delta (0, 0)
Screenshot: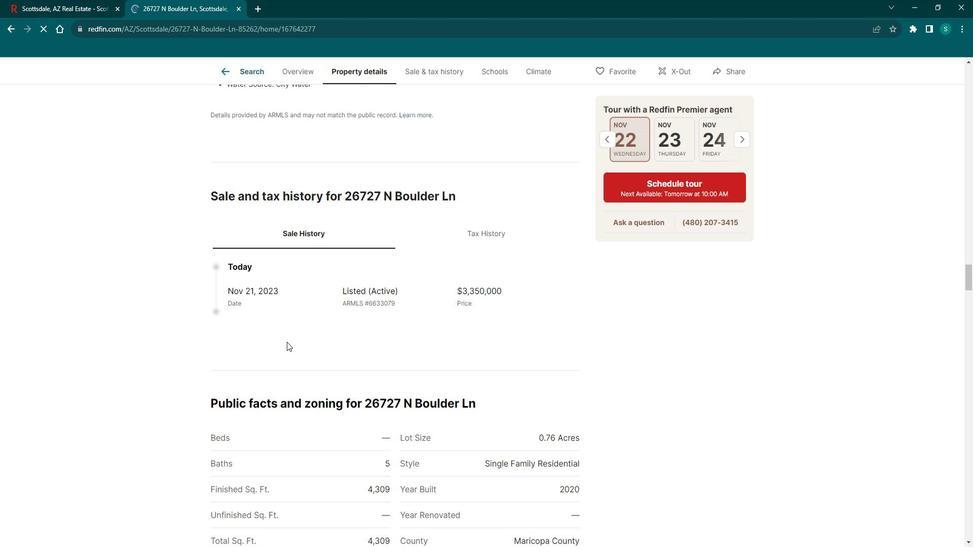 
Action: Mouse scrolled (287, 329) with delta (0, 0)
Screenshot: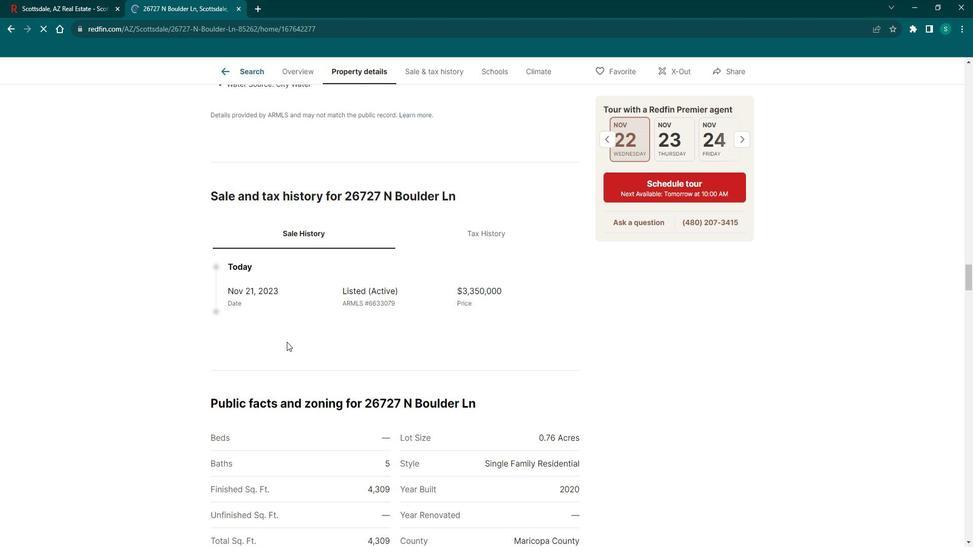 
Action: Mouse scrolled (287, 329) with delta (0, 0)
Screenshot: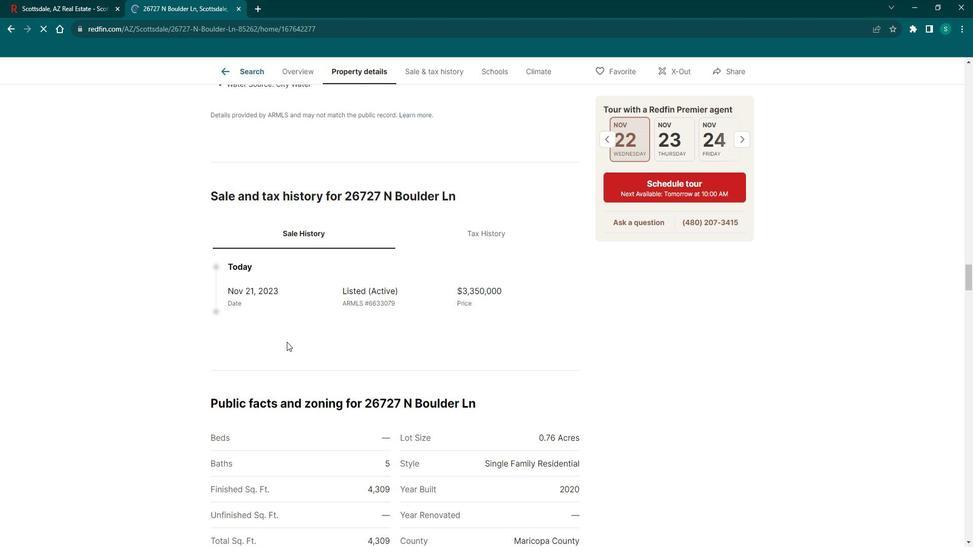 
Action: Mouse scrolled (287, 329) with delta (0, 0)
Screenshot: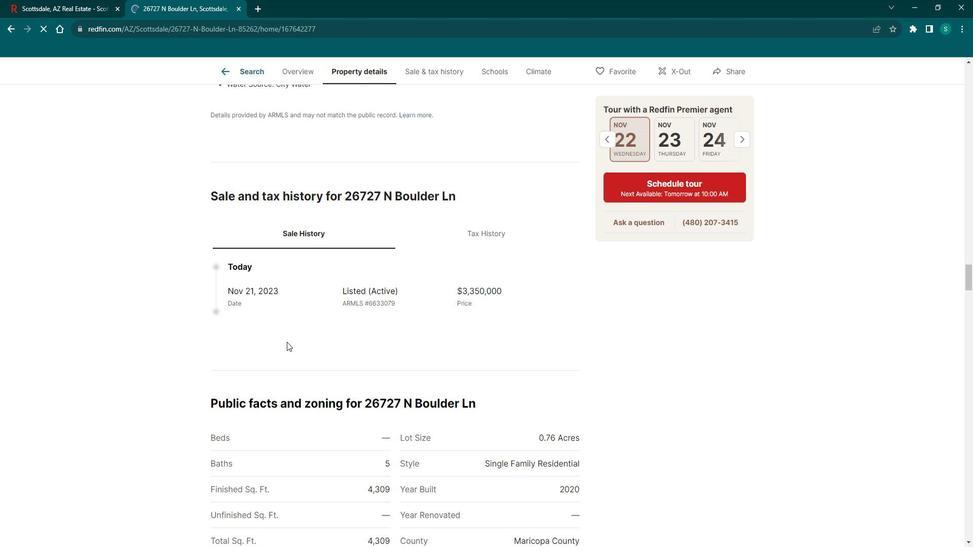 
Action: Mouse scrolled (287, 329) with delta (0, 0)
Screenshot: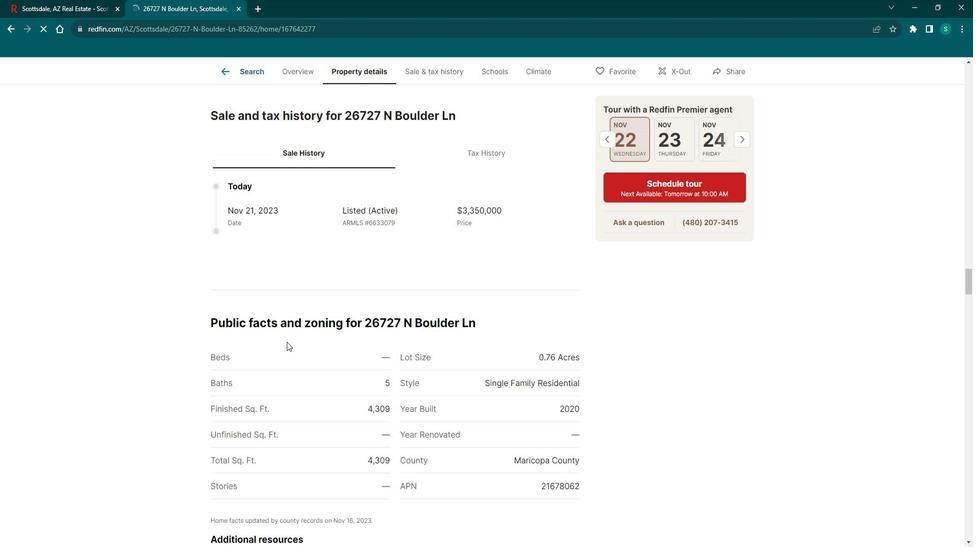 
Action: Mouse scrolled (287, 329) with delta (0, 0)
Screenshot: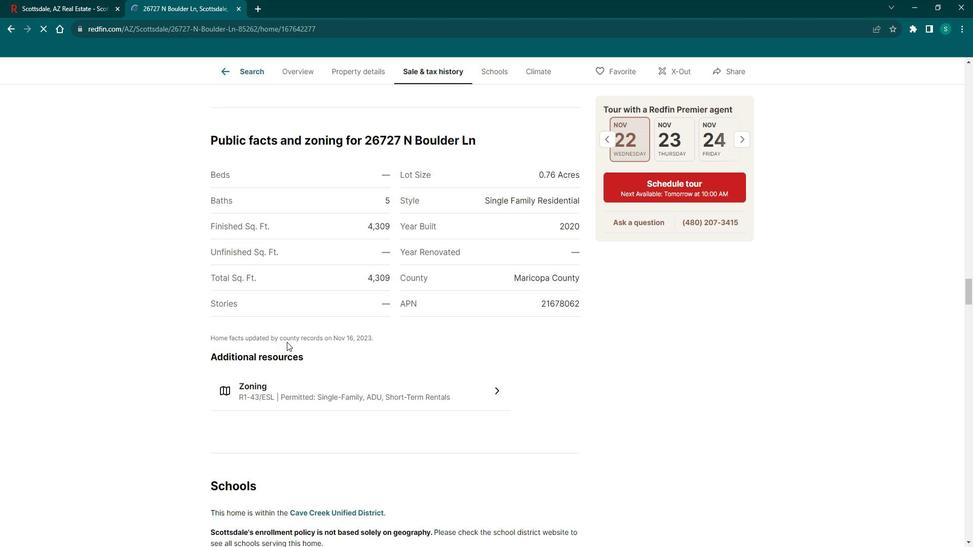 
Action: Mouse scrolled (287, 329) with delta (0, 0)
Screenshot: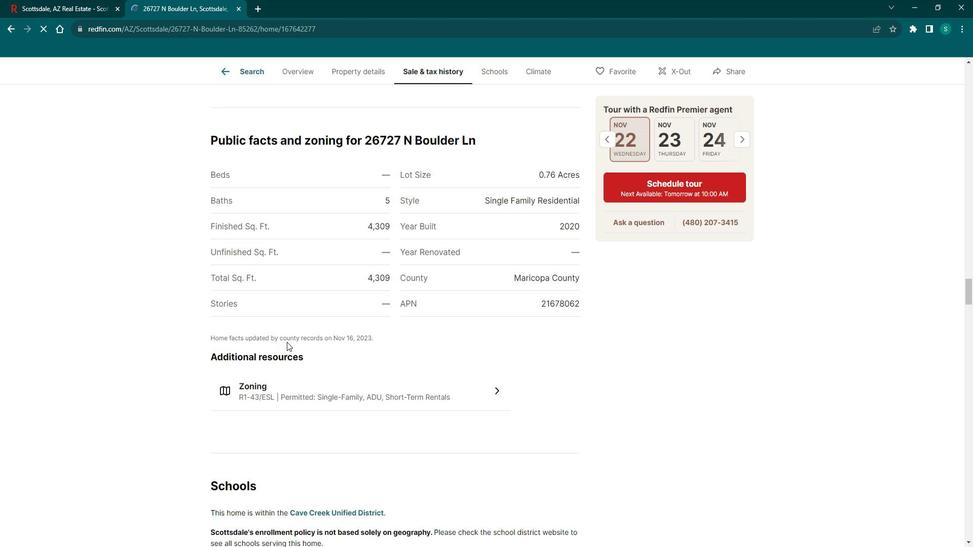 
Action: Mouse scrolled (287, 329) with delta (0, 0)
Screenshot: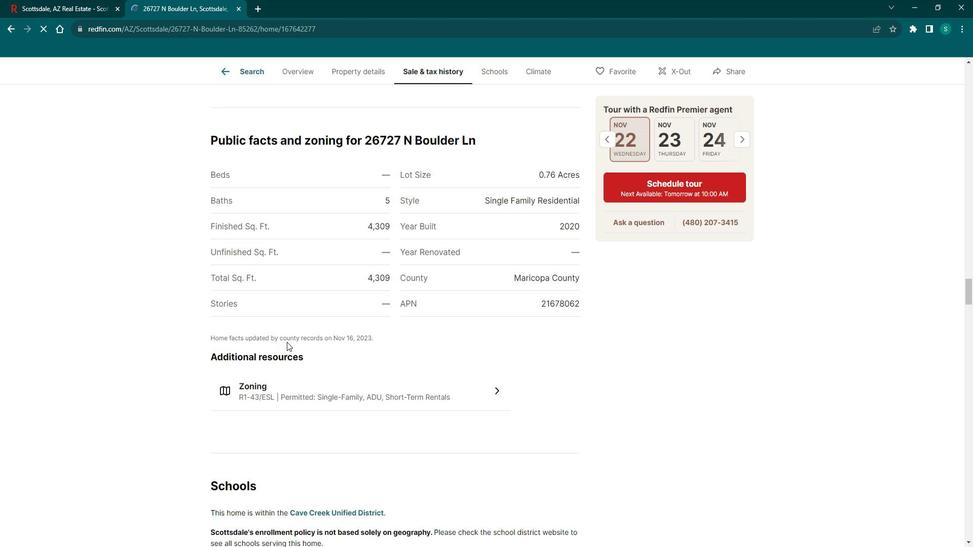 
Action: Mouse scrolled (287, 329) with delta (0, 0)
Screenshot: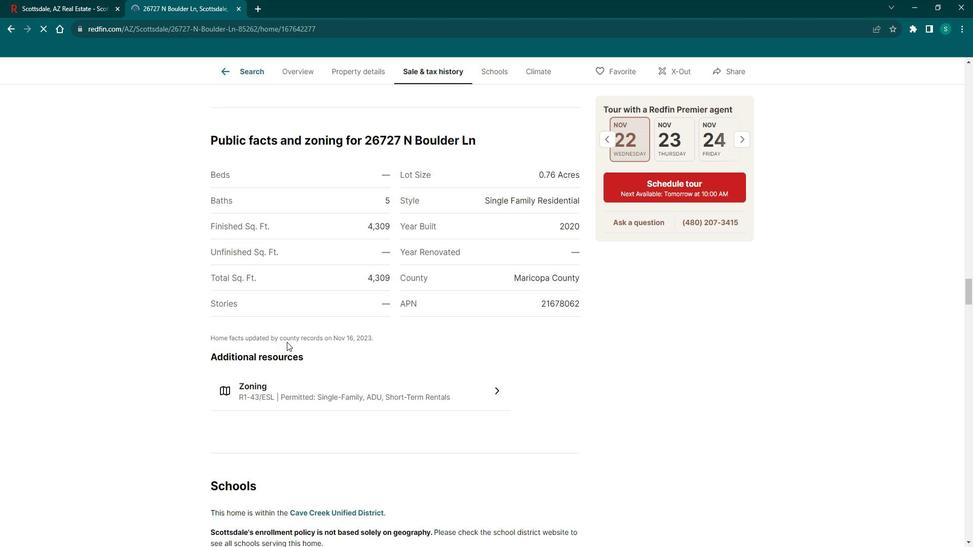
Action: Mouse scrolled (287, 329) with delta (0, 0)
Screenshot: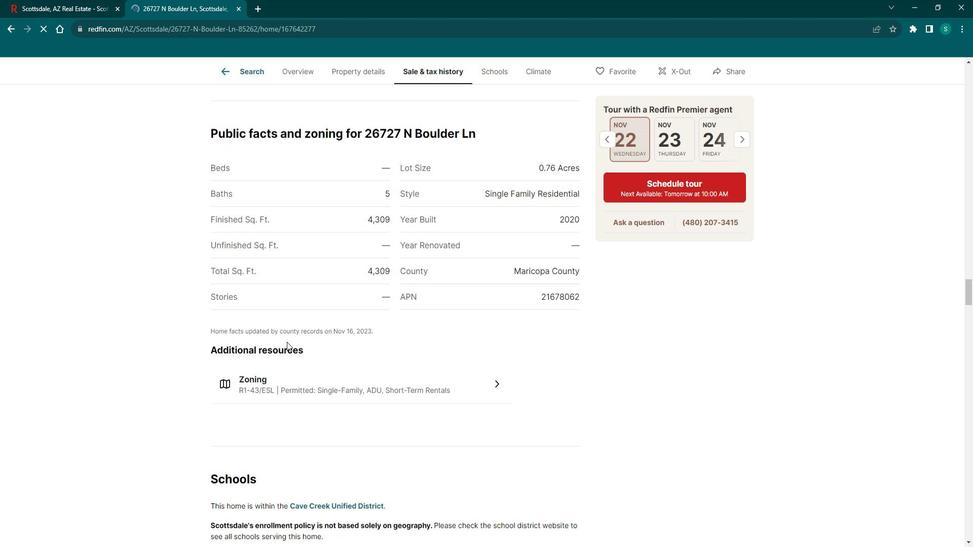 
Action: Mouse scrolled (287, 329) with delta (0, 0)
Screenshot: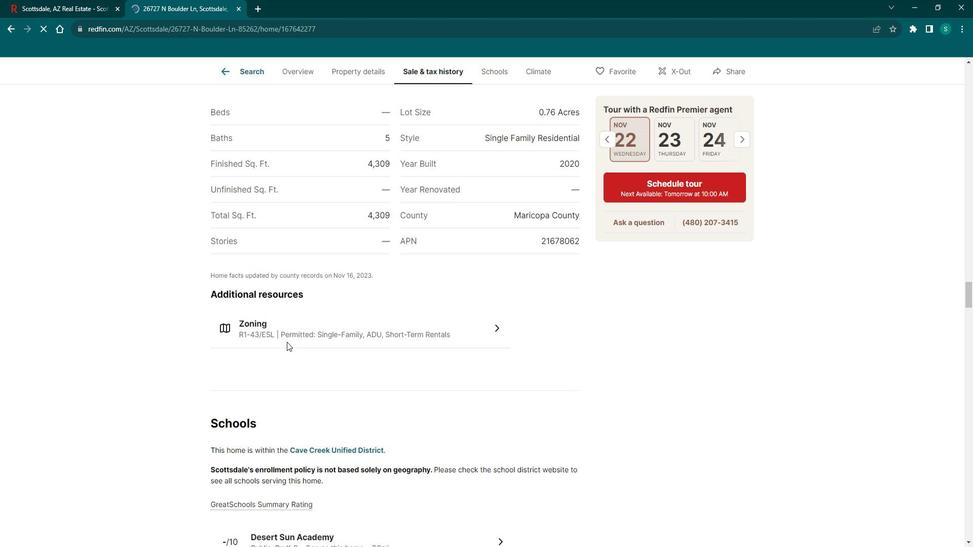 
Action: Mouse scrolled (287, 329) with delta (0, 0)
Screenshot: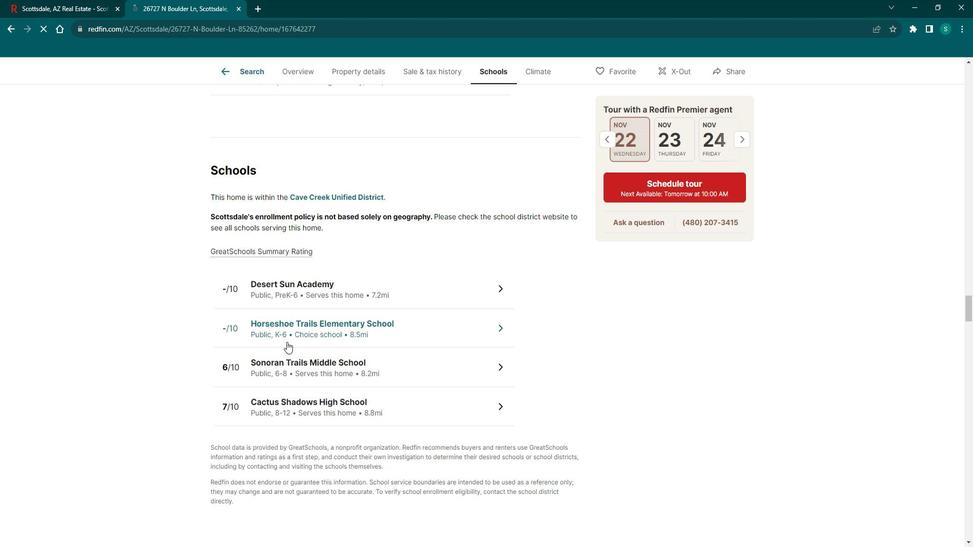 
Action: Mouse scrolled (287, 329) with delta (0, 0)
Screenshot: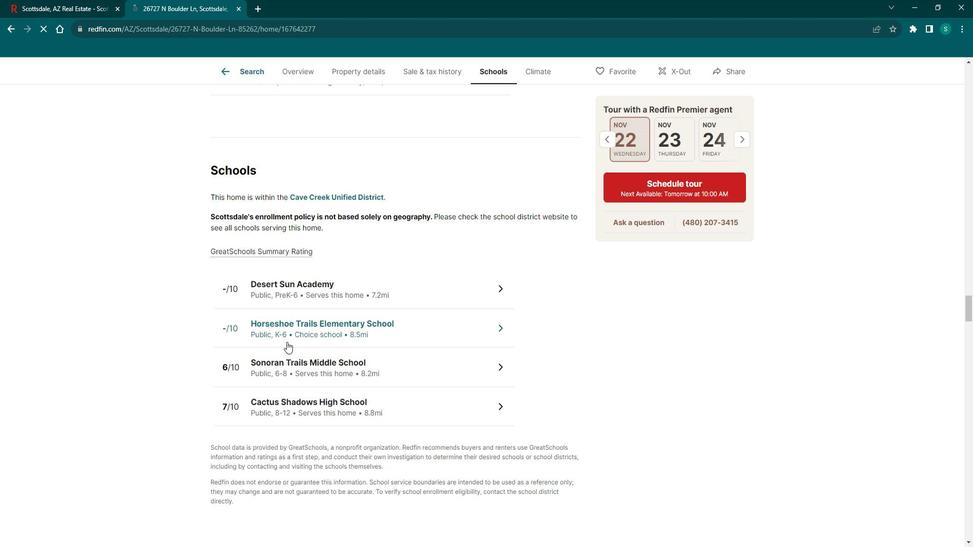
Action: Mouse scrolled (287, 329) with delta (0, 0)
Screenshot: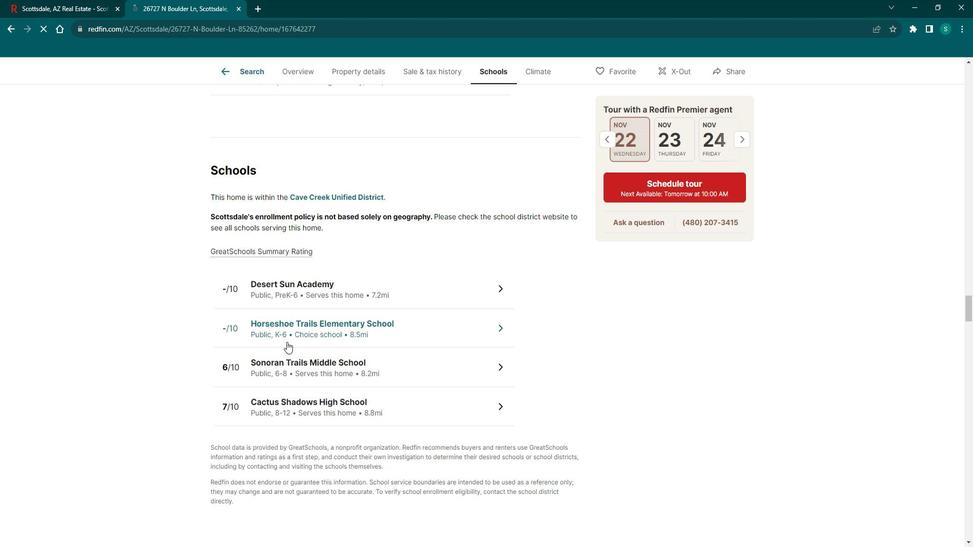 
Action: Mouse scrolled (287, 329) with delta (0, 0)
Screenshot: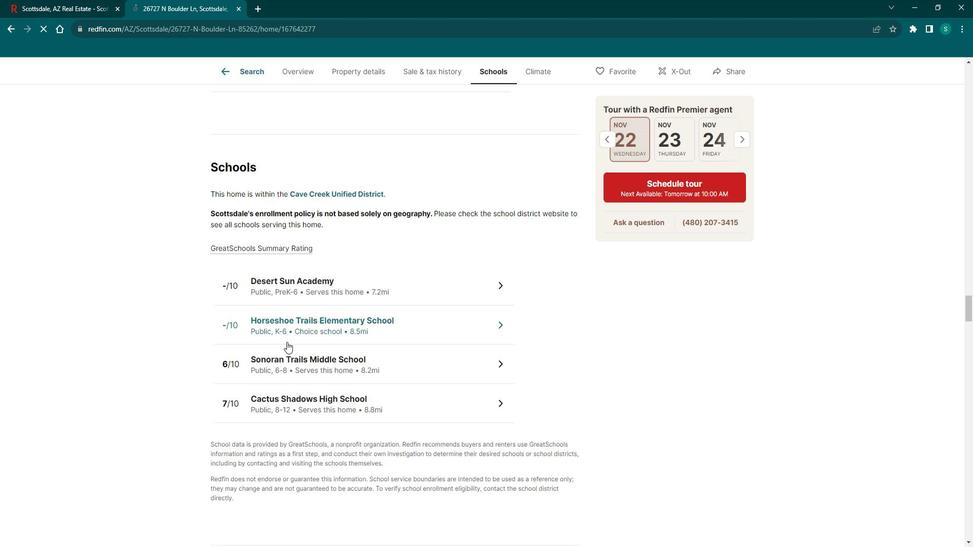 
Action: Mouse scrolled (287, 329) with delta (0, 0)
Screenshot: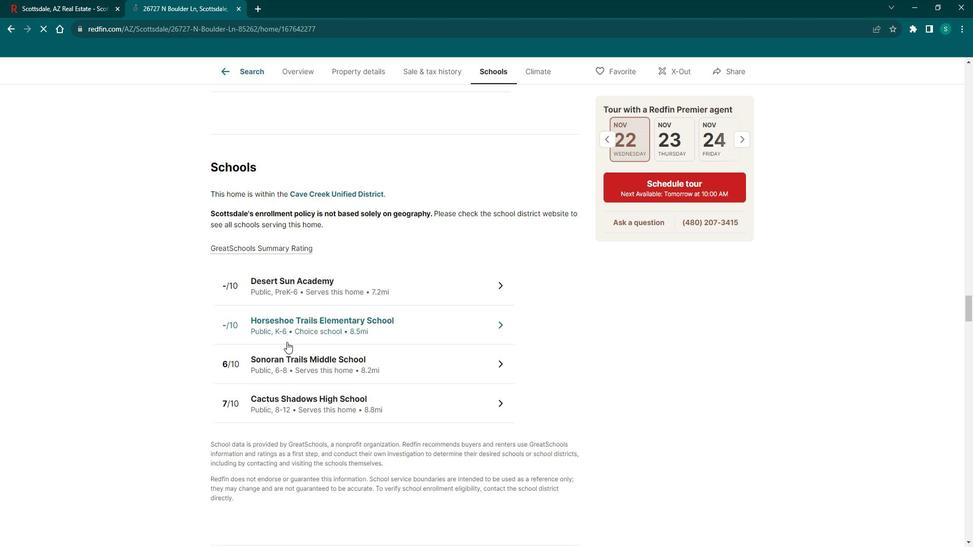 
Action: Mouse scrolled (287, 330) with delta (0, 0)
Screenshot: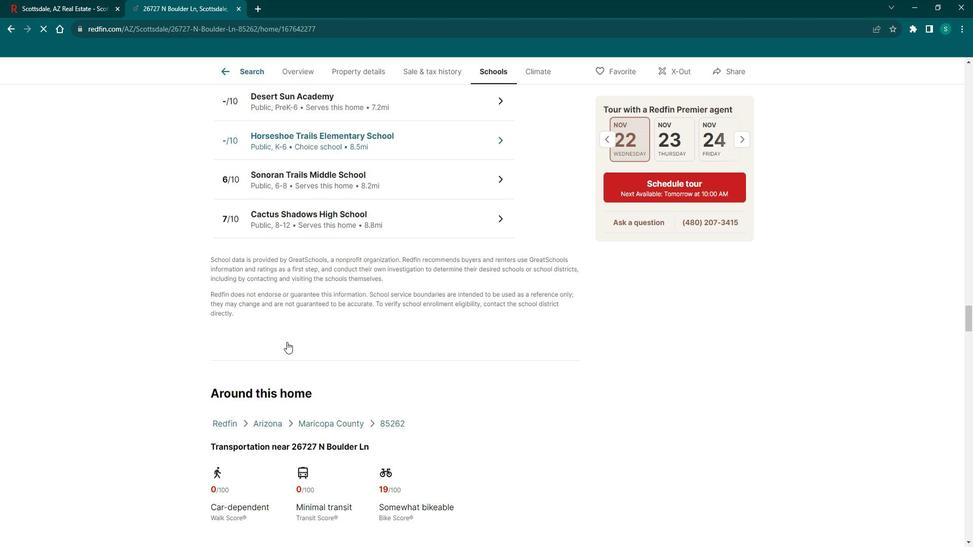
Action: Mouse scrolled (287, 329) with delta (0, 0)
Screenshot: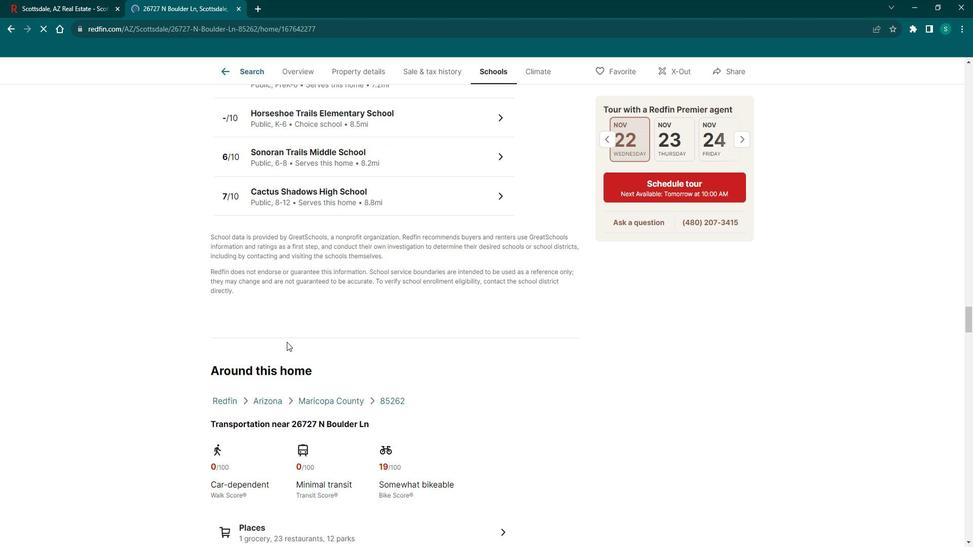 
Action: Mouse scrolled (287, 329) with delta (0, 0)
Screenshot: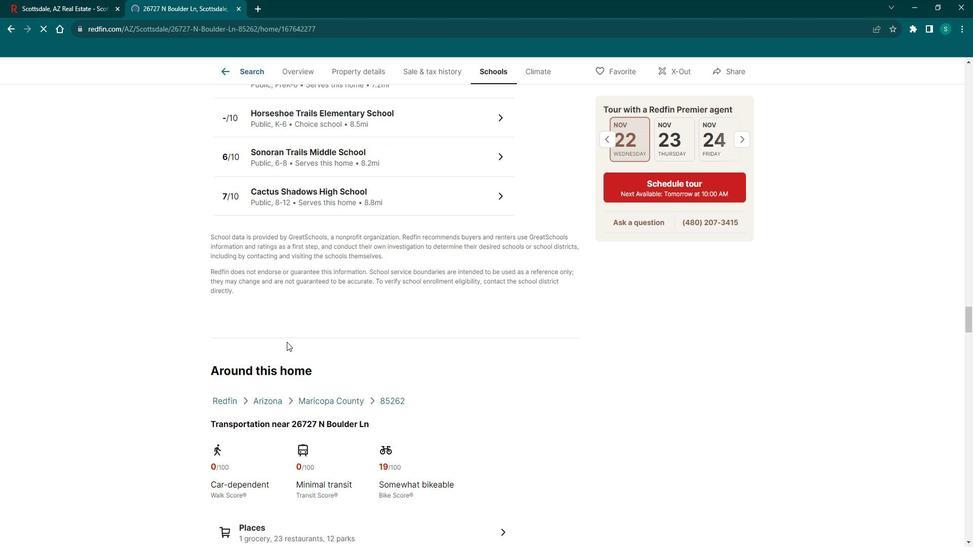 
Action: Mouse scrolled (287, 329) with delta (0, 0)
Screenshot: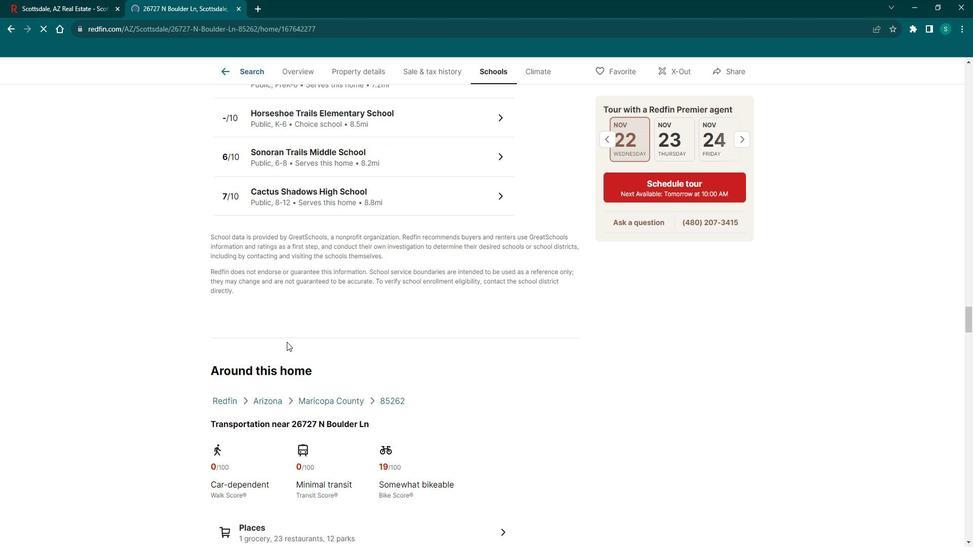 
Action: Mouse scrolled (287, 329) with delta (0, 0)
Screenshot: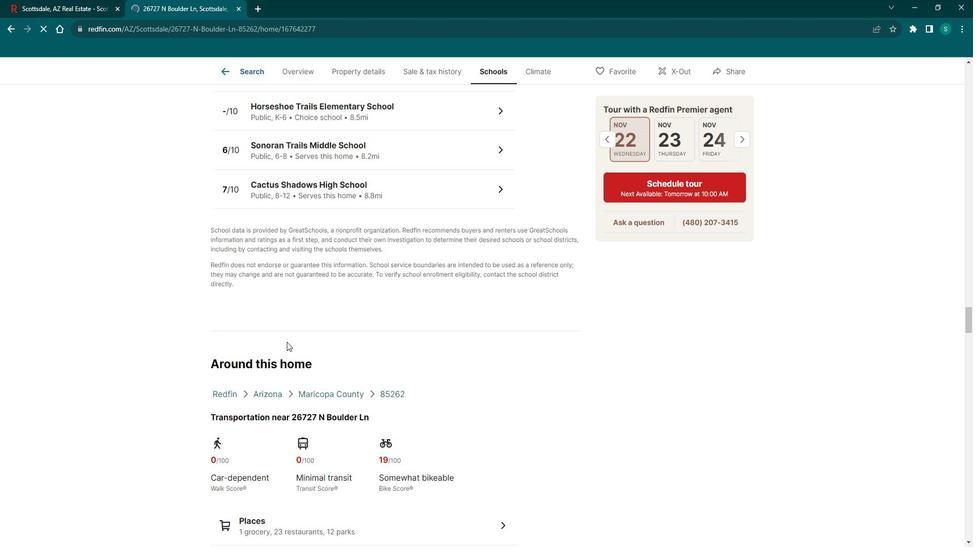 
Action: Mouse scrolled (287, 329) with delta (0, 0)
Screenshot: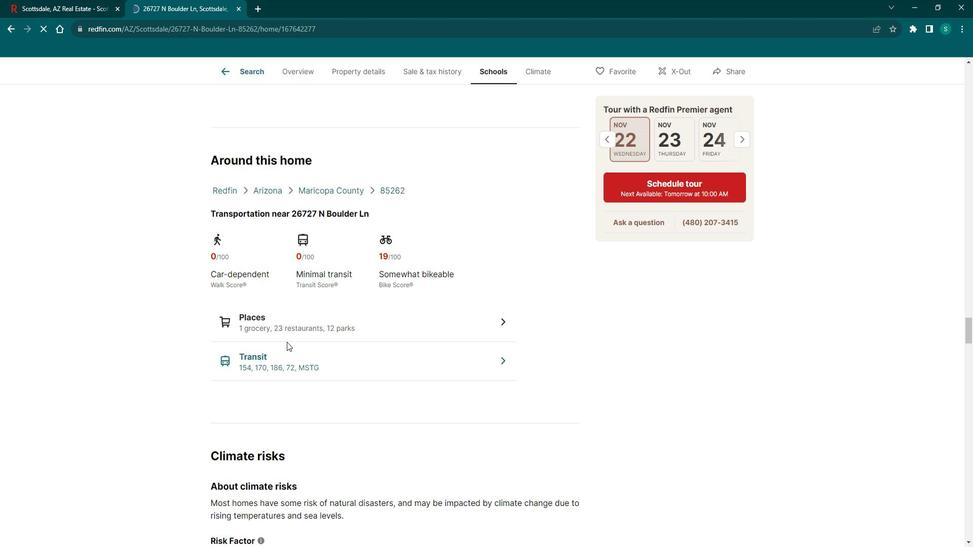 
Action: Mouse scrolled (287, 329) with delta (0, 0)
Screenshot: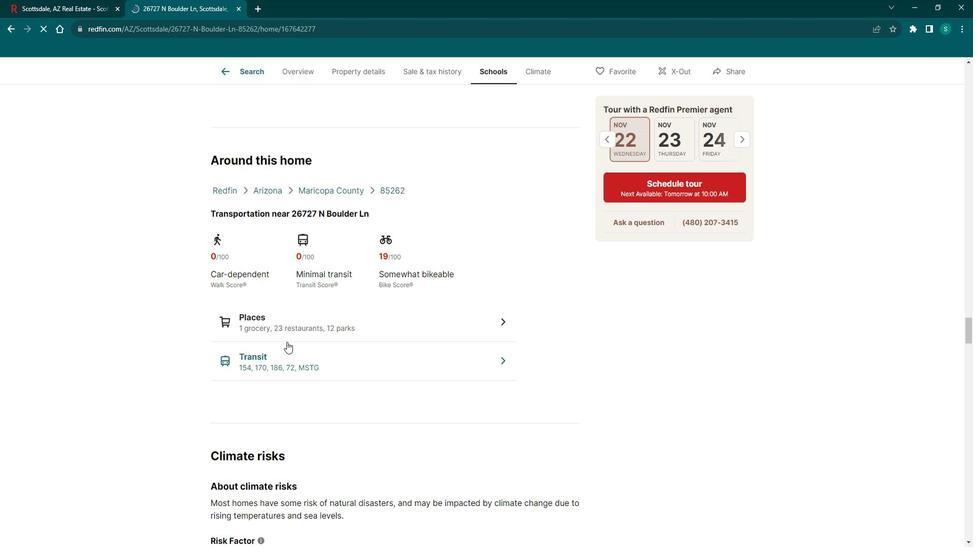 
Action: Mouse scrolled (287, 329) with delta (0, 0)
Screenshot: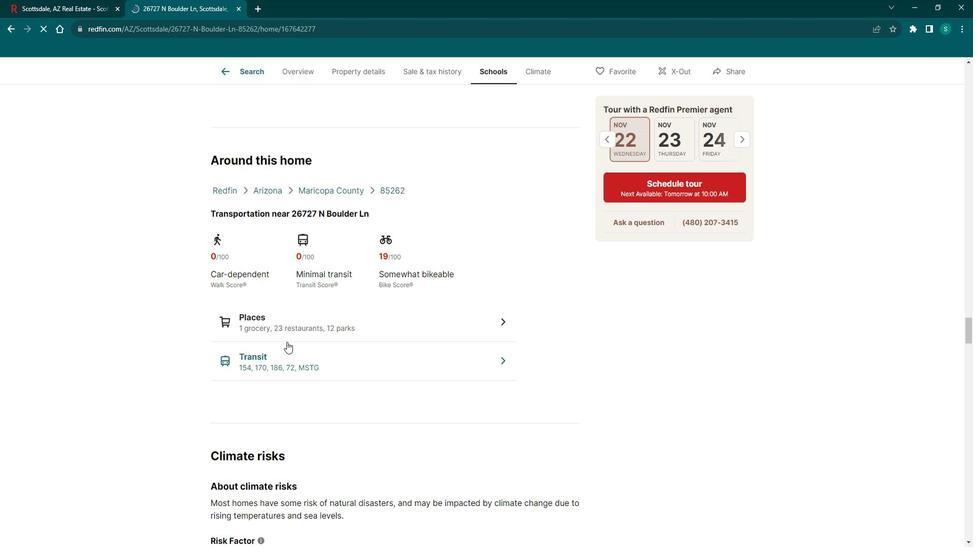 
Action: Mouse scrolled (287, 329) with delta (0, 0)
Screenshot: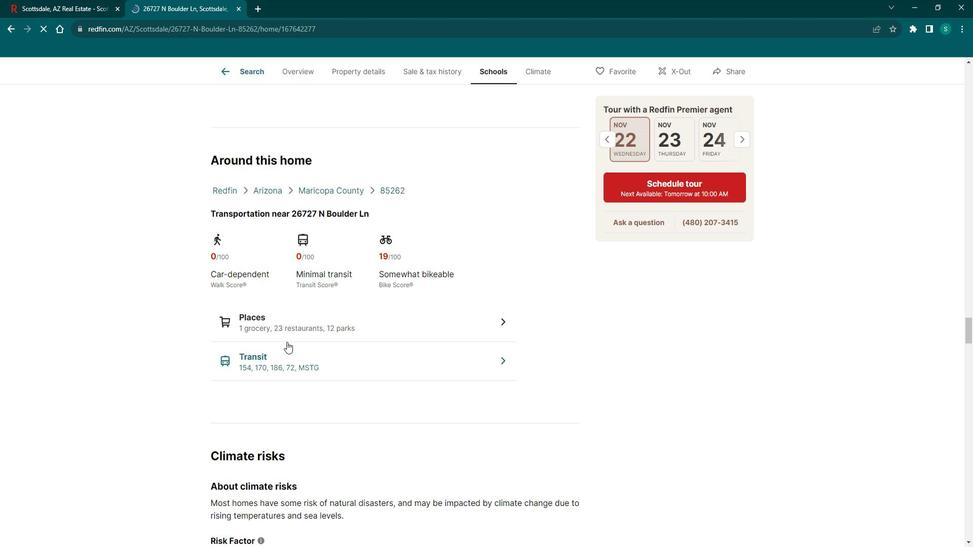 
Action: Mouse scrolled (287, 329) with delta (0, 0)
Screenshot: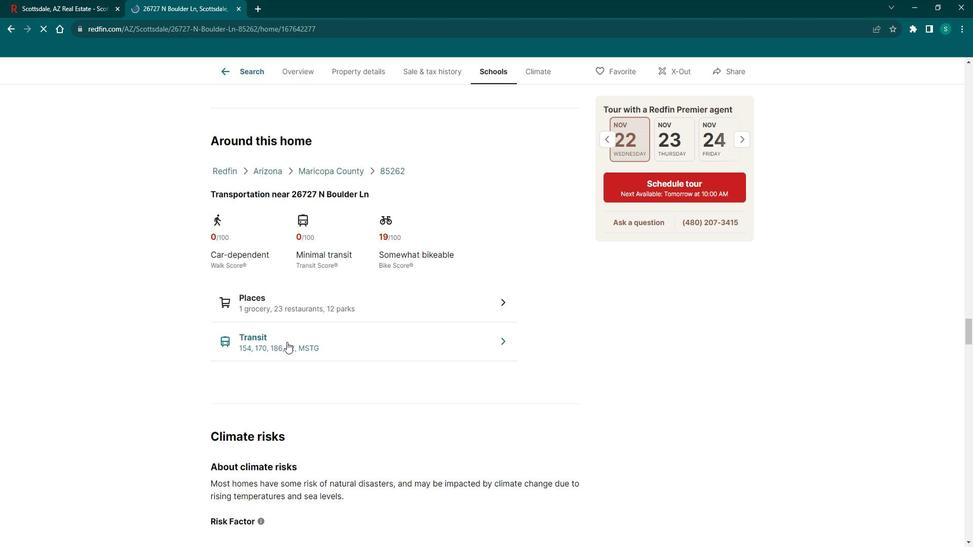 
Action: Mouse scrolled (287, 330) with delta (0, 0)
Screenshot: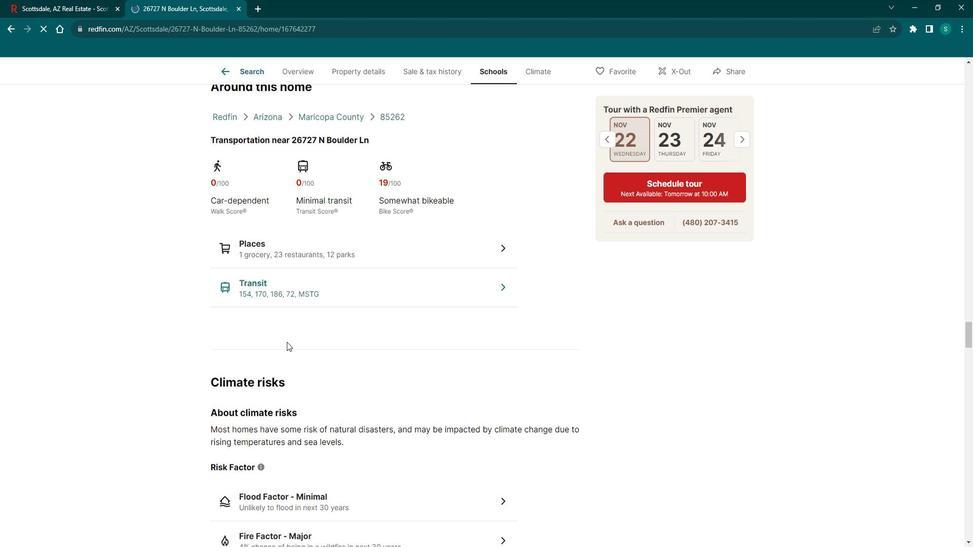 
Action: Mouse scrolled (287, 329) with delta (0, 0)
Screenshot: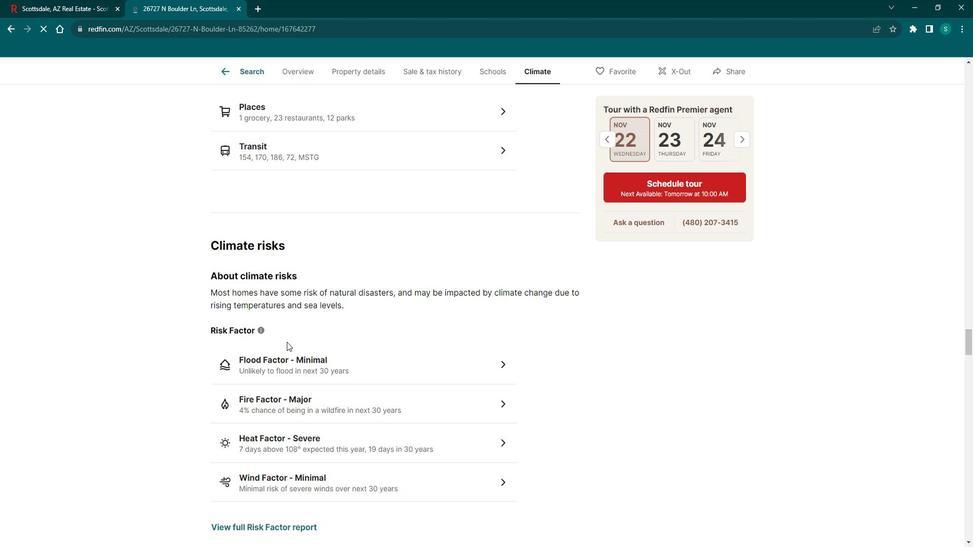 
Action: Mouse scrolled (287, 329) with delta (0, 0)
Screenshot: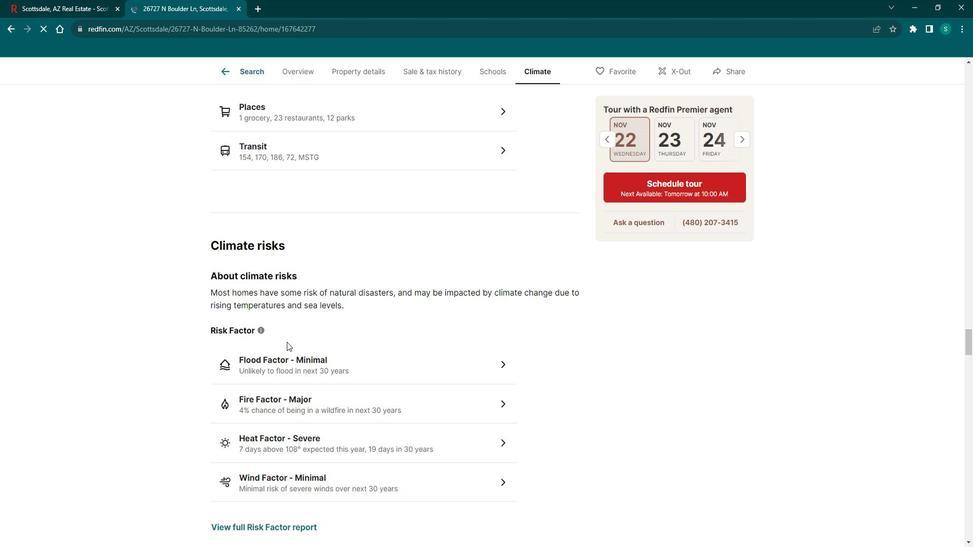
Action: Mouse scrolled (287, 329) with delta (0, 0)
Screenshot: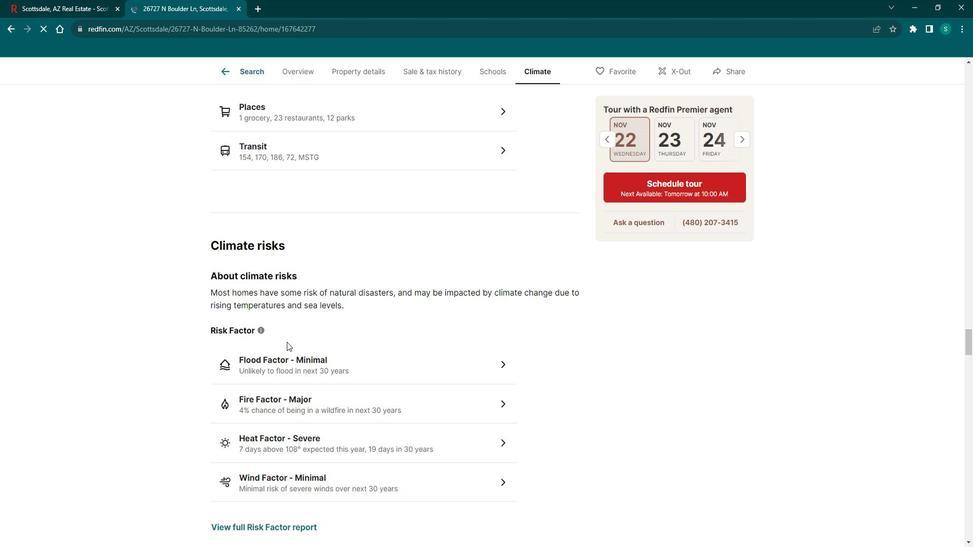 
Action: Mouse scrolled (287, 329) with delta (0, 0)
Screenshot: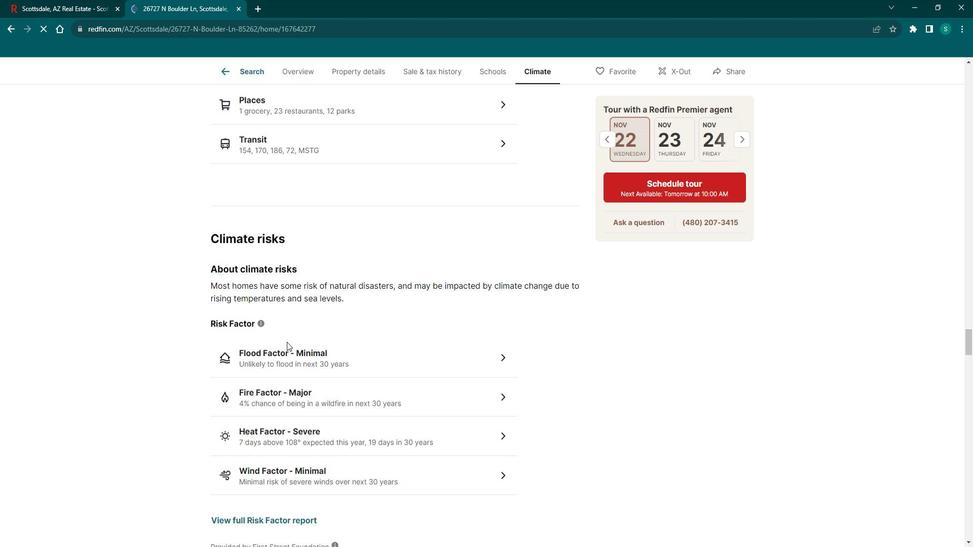 
Action: Mouse scrolled (287, 329) with delta (0, 0)
Screenshot: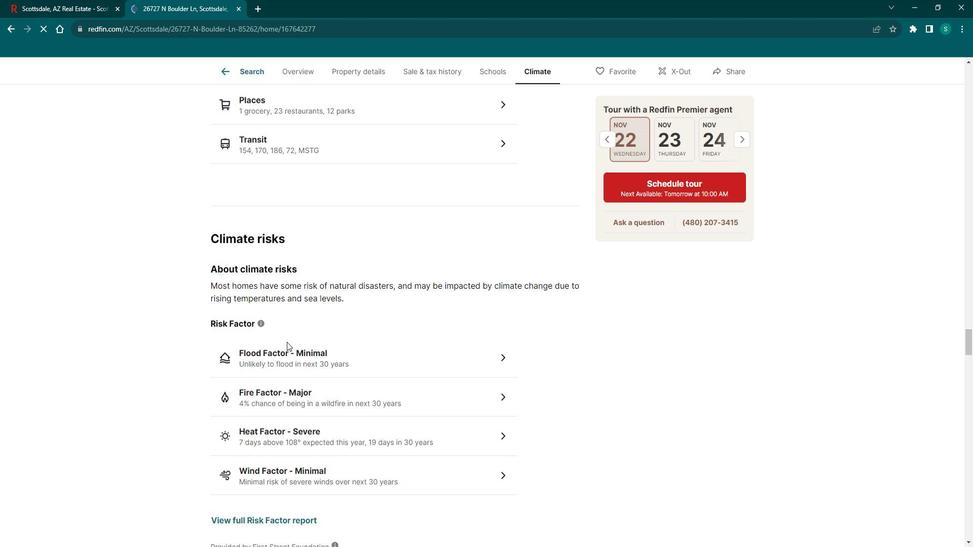 
Action: Mouse scrolled (287, 329) with delta (0, 0)
Screenshot: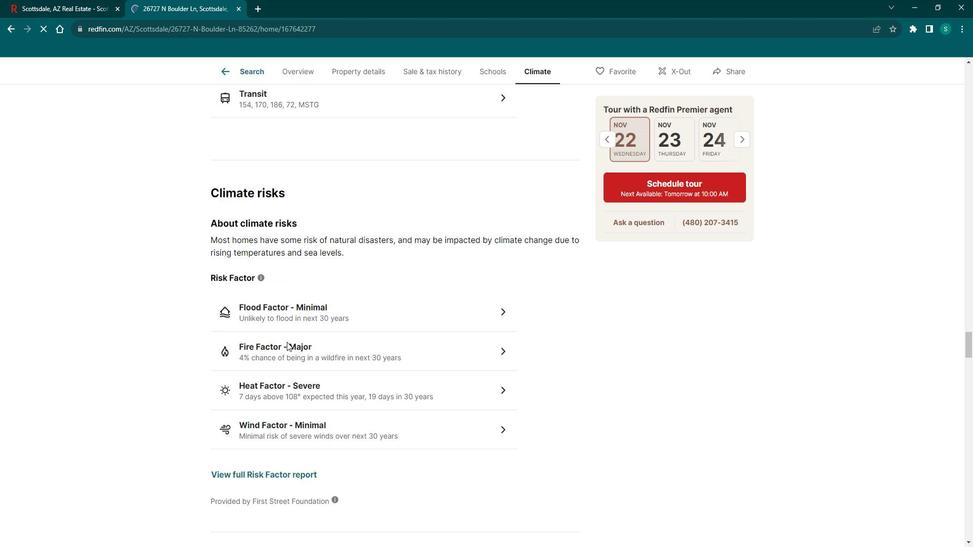 
Action: Mouse scrolled (287, 330) with delta (0, 0)
Screenshot: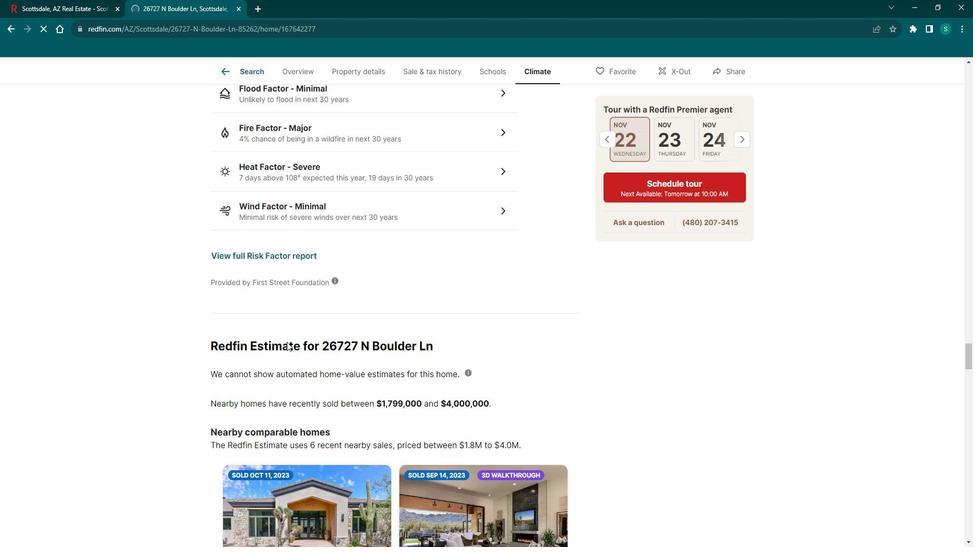 
Action: Mouse scrolled (287, 329) with delta (0, 0)
Screenshot: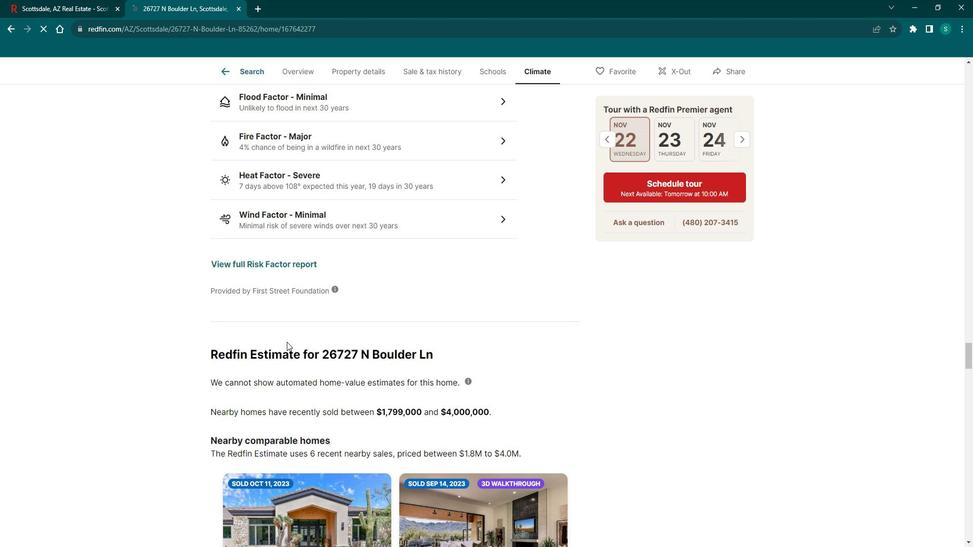 
Action: Mouse scrolled (287, 329) with delta (0, 0)
Screenshot: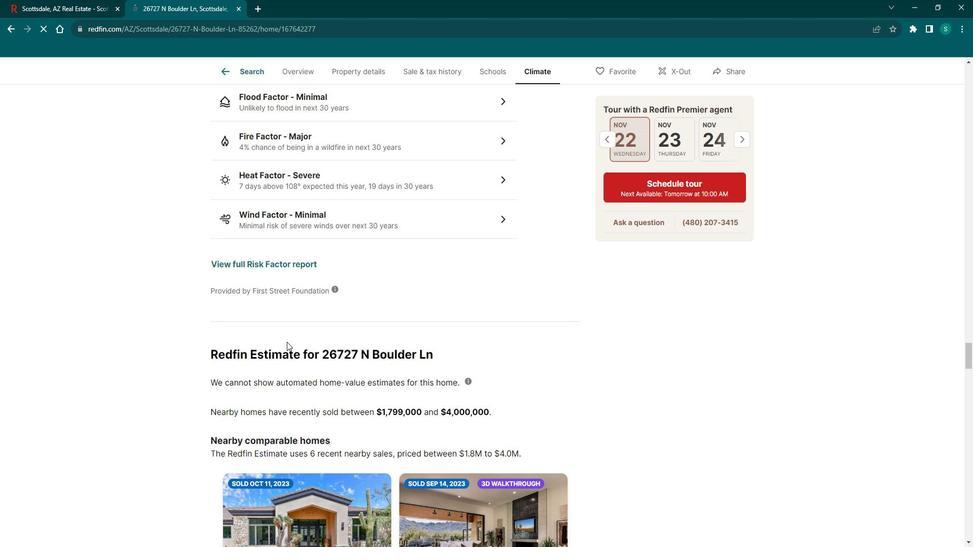 
Action: Mouse scrolled (287, 329) with delta (0, 0)
Screenshot: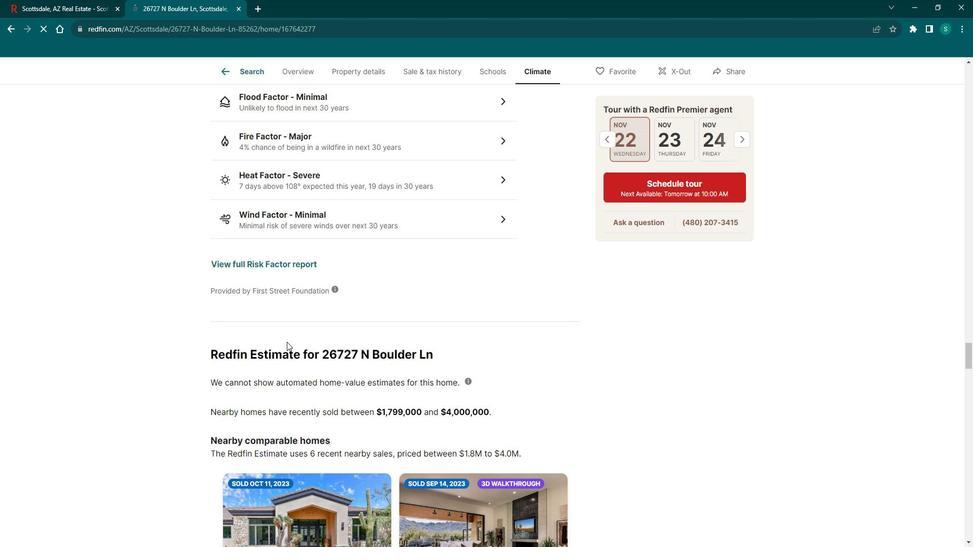 
Action: Mouse scrolled (287, 329) with delta (0, 0)
Screenshot: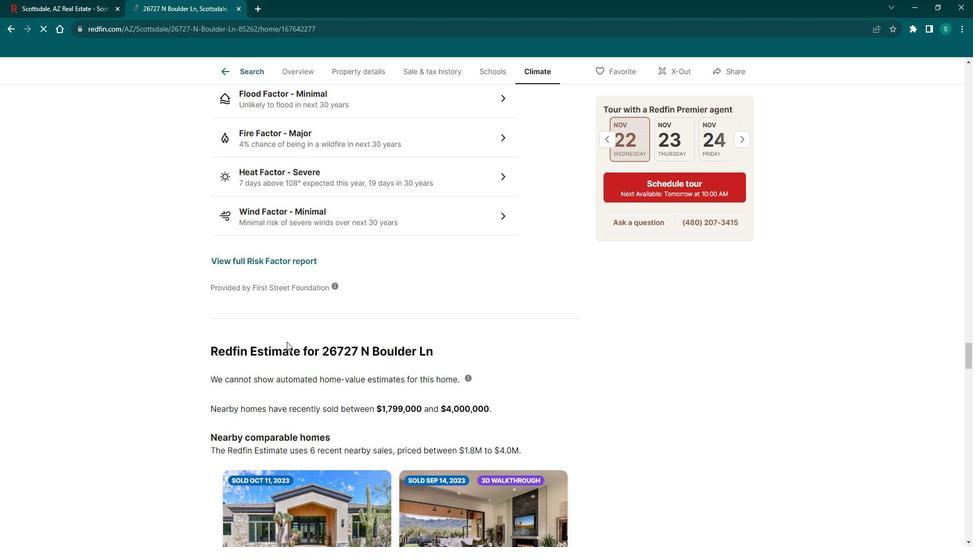 
Action: Mouse scrolled (287, 329) with delta (0, 0)
Screenshot: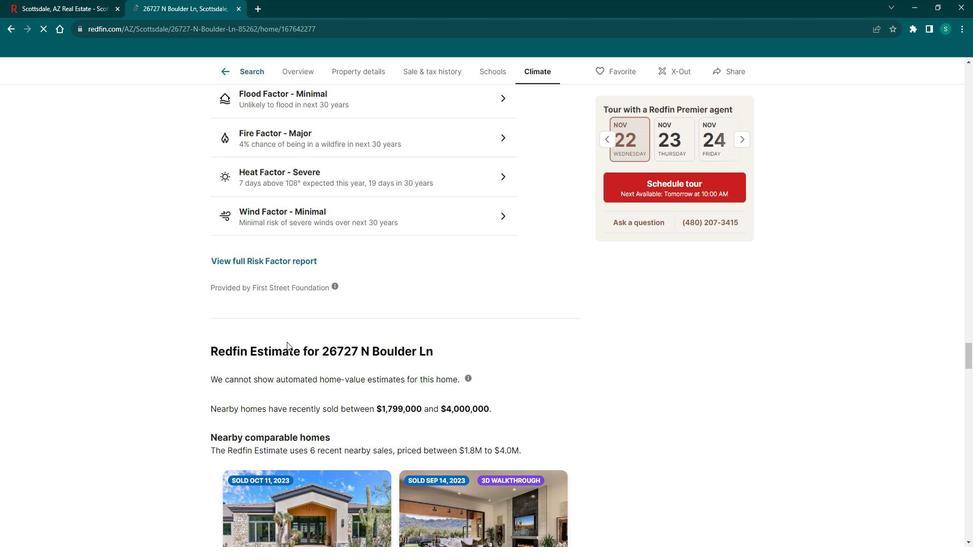 
Action: Mouse scrolled (287, 329) with delta (0, 0)
Screenshot: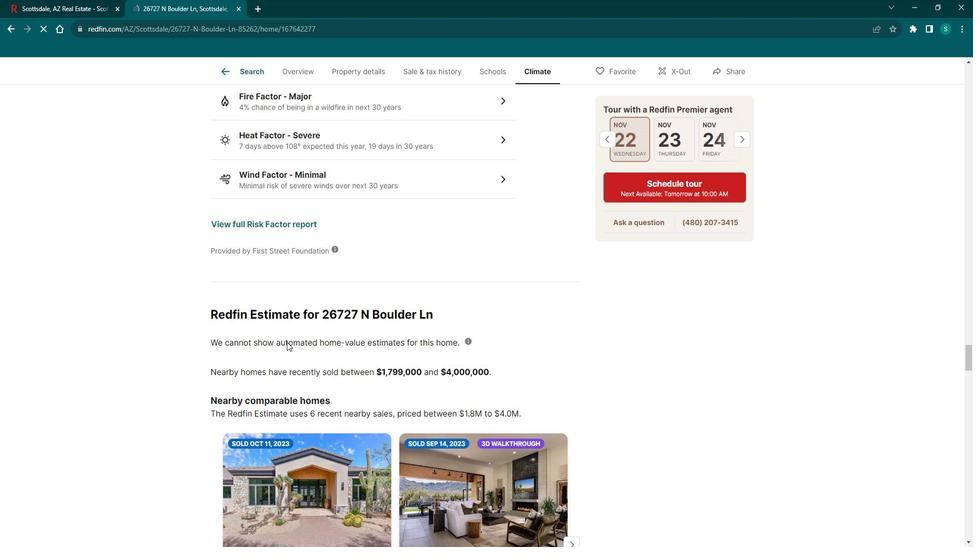 
Action: Mouse scrolled (287, 329) with delta (0, 0)
Screenshot: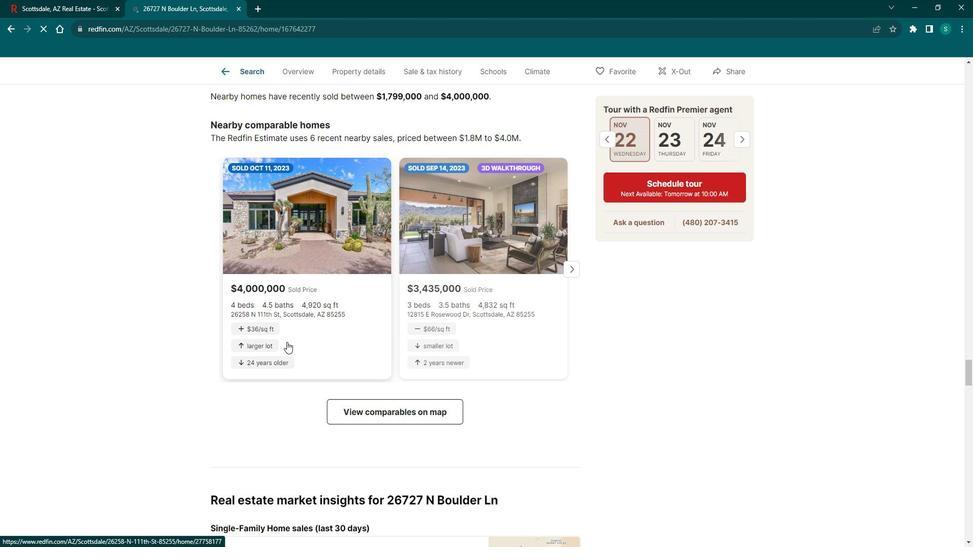
Action: Mouse scrolled (287, 329) with delta (0, 0)
Screenshot: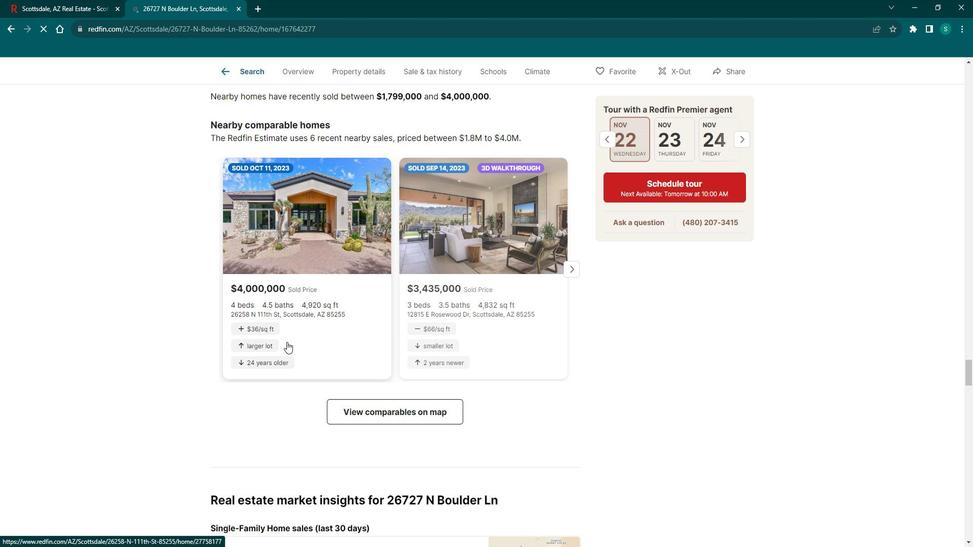
Action: Mouse scrolled (287, 329) with delta (0, 0)
Screenshot: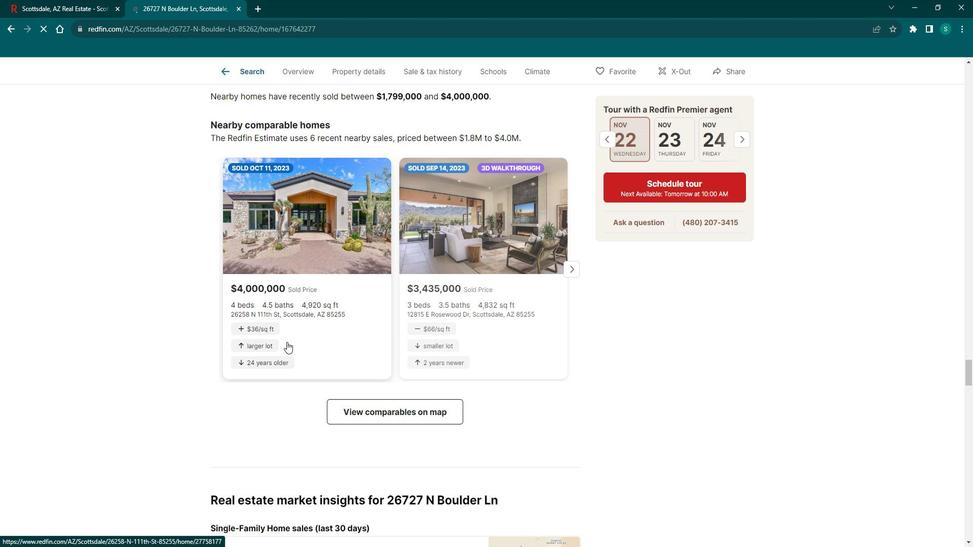 
Action: Mouse scrolled (287, 329) with delta (0, 0)
Screenshot: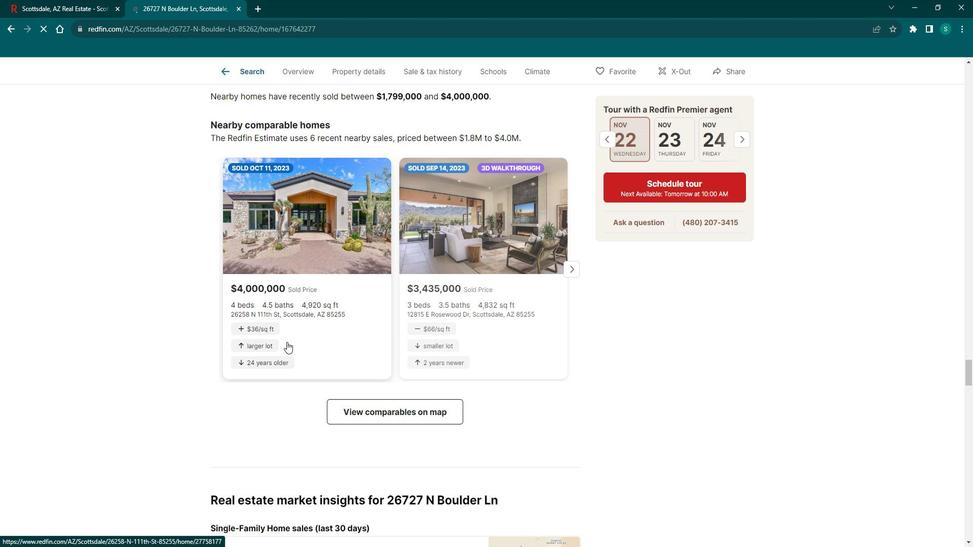 
Action: Mouse scrolled (287, 329) with delta (0, 0)
Screenshot: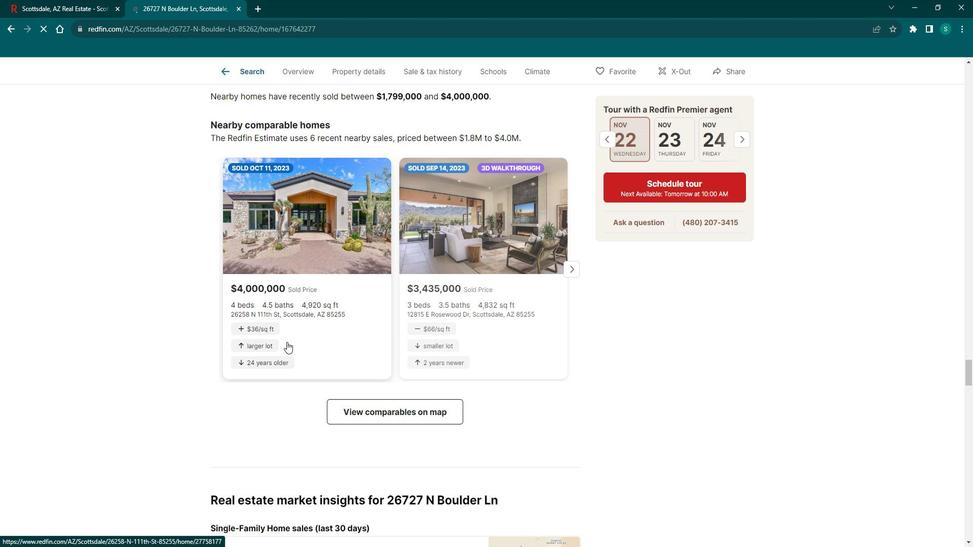 
Action: Mouse scrolled (287, 329) with delta (0, 0)
Screenshot: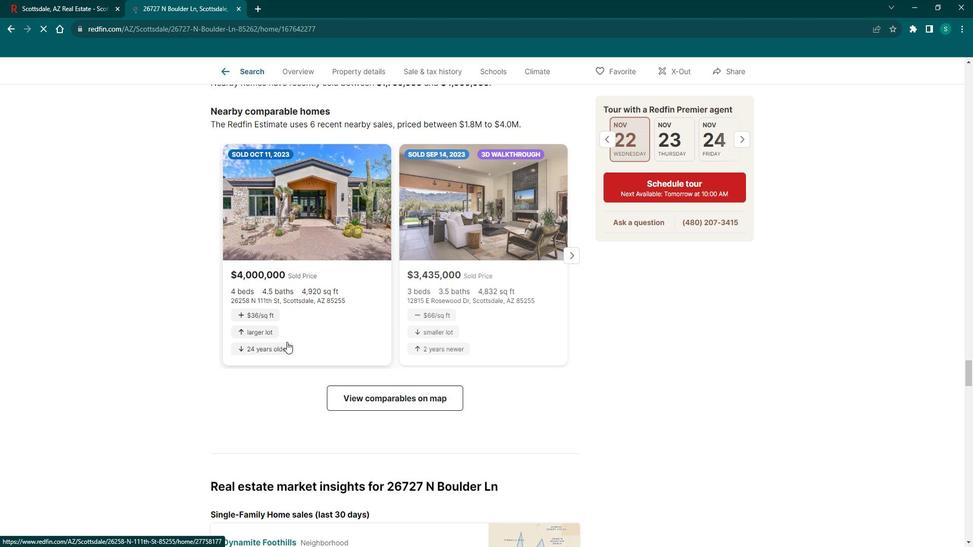 
Action: Mouse scrolled (287, 329) with delta (0, 0)
Screenshot: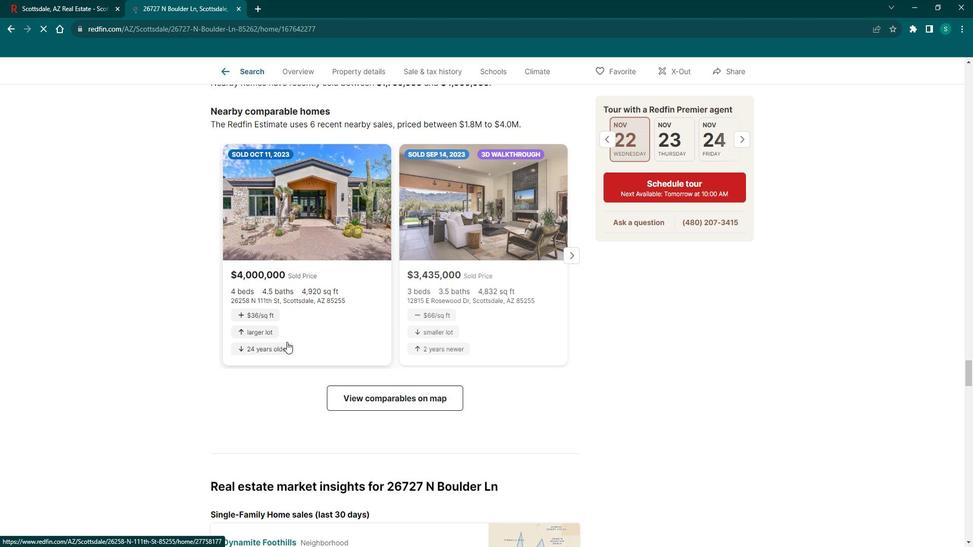 
Action: Mouse scrolled (287, 330) with delta (0, 0)
Screenshot: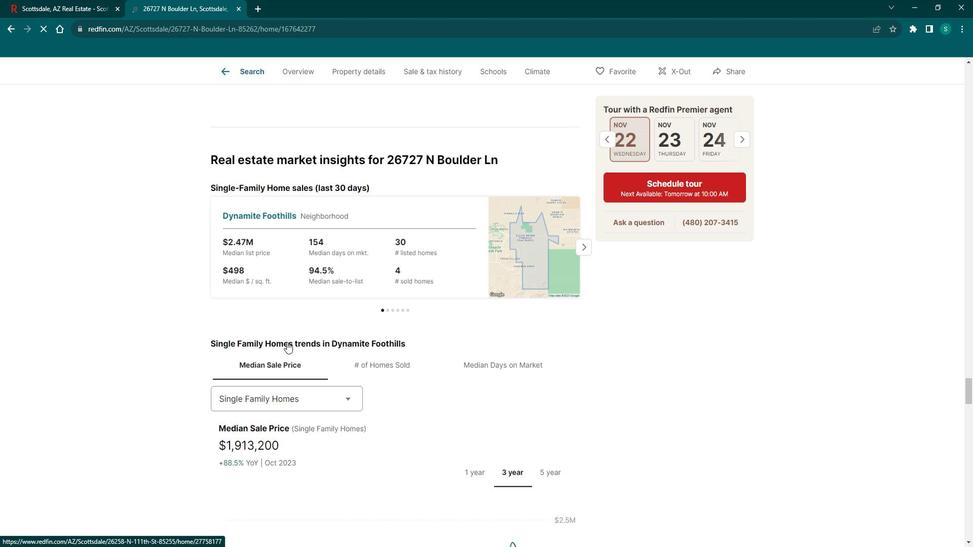 
Action: Mouse scrolled (287, 329) with delta (0, 0)
Screenshot: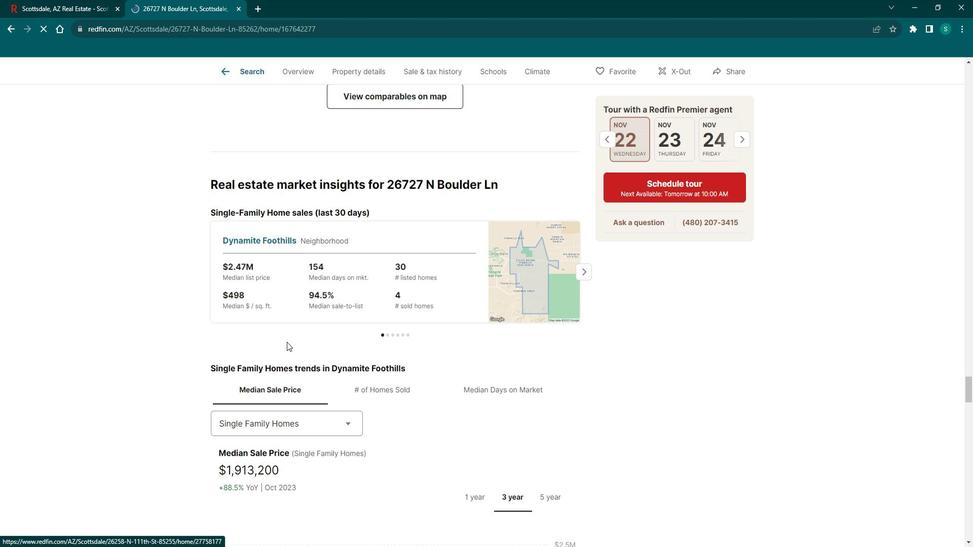
Action: Mouse scrolled (287, 329) with delta (0, 0)
Screenshot: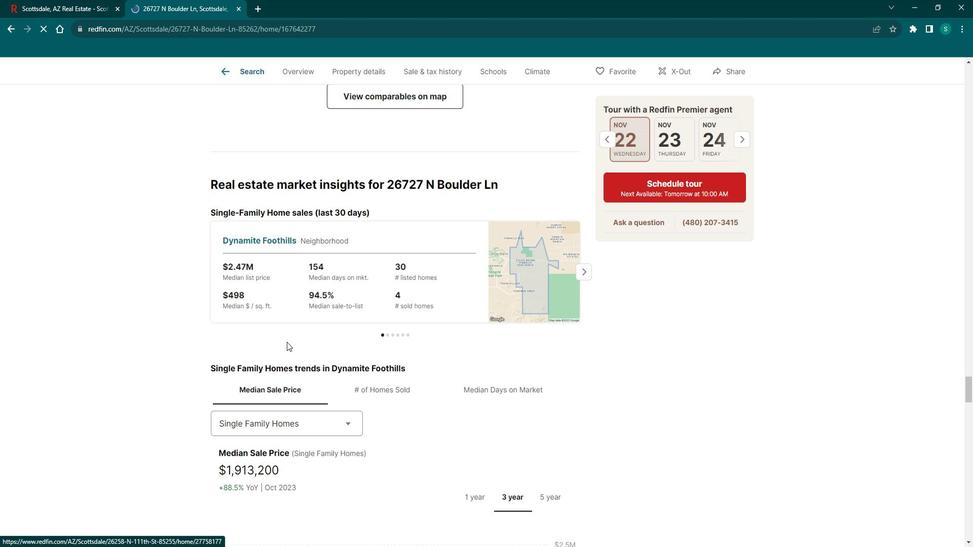 
Action: Mouse scrolled (287, 329) with delta (0, 0)
Screenshot: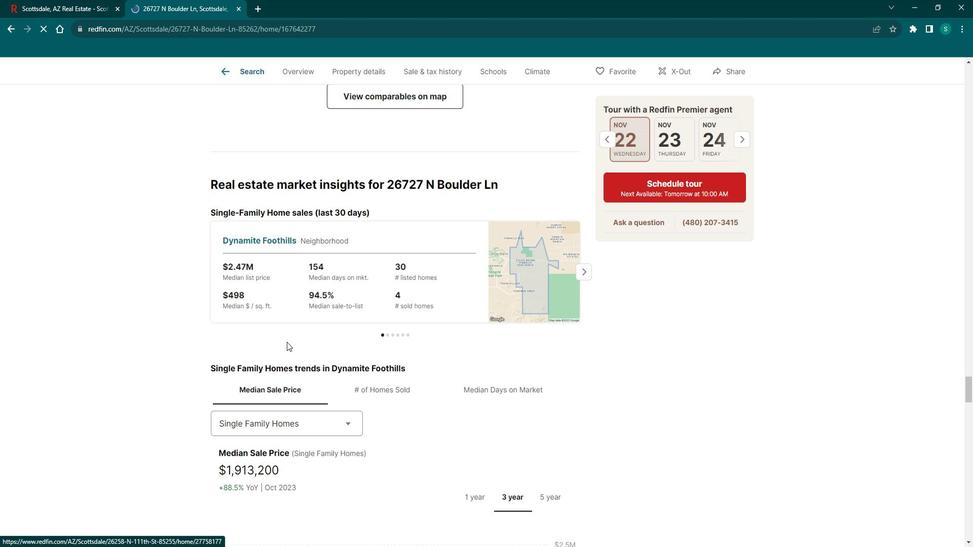 
Action: Mouse scrolled (287, 329) with delta (0, 0)
Screenshot: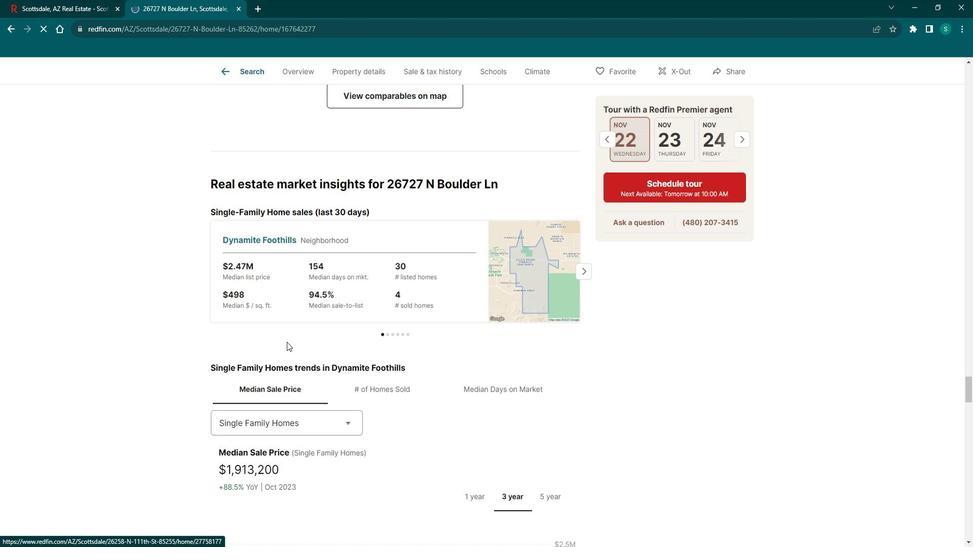
Action: Mouse scrolled (287, 329) with delta (0, 0)
Screenshot: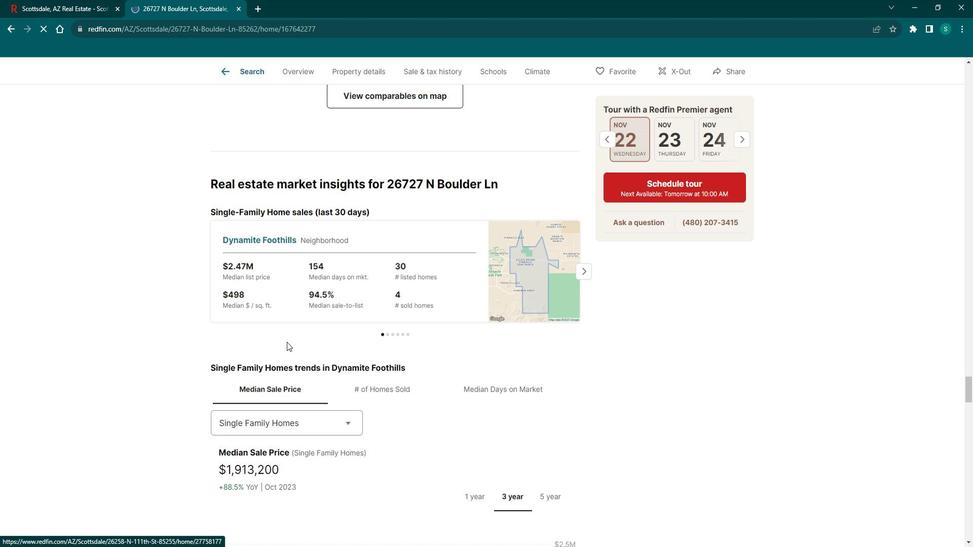 
Action: Mouse scrolled (287, 329) with delta (0, 0)
Screenshot: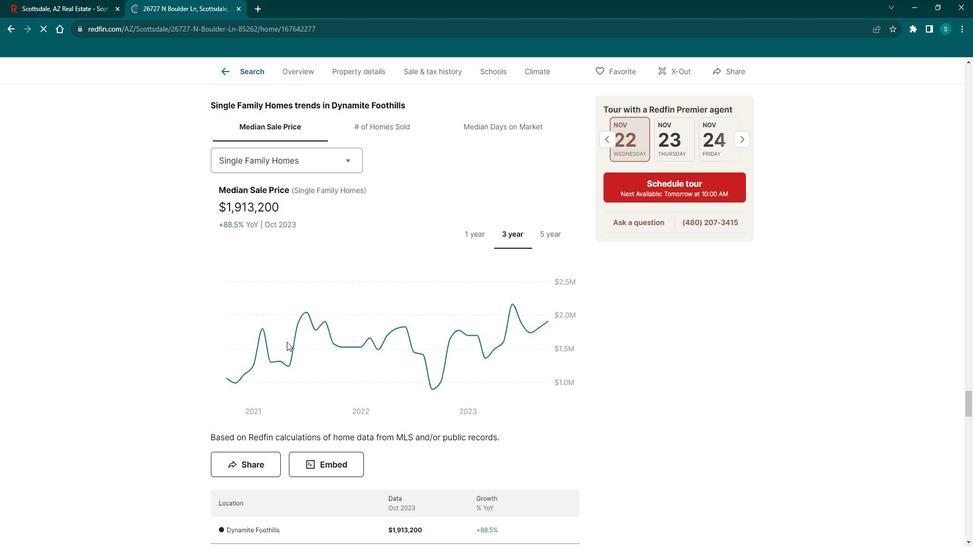 
Action: Mouse scrolled (287, 329) with delta (0, 0)
Screenshot: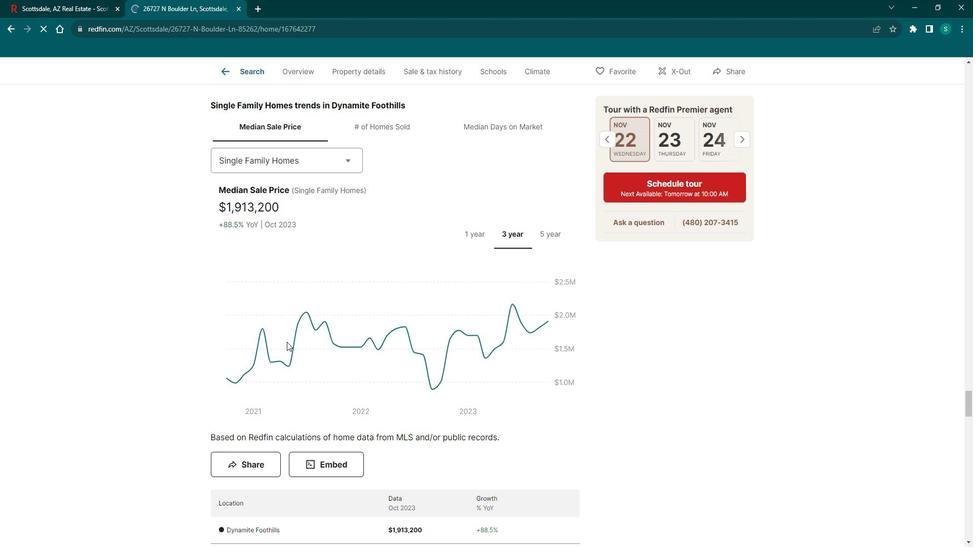 
Action: Mouse scrolled (287, 329) with delta (0, 0)
Screenshot: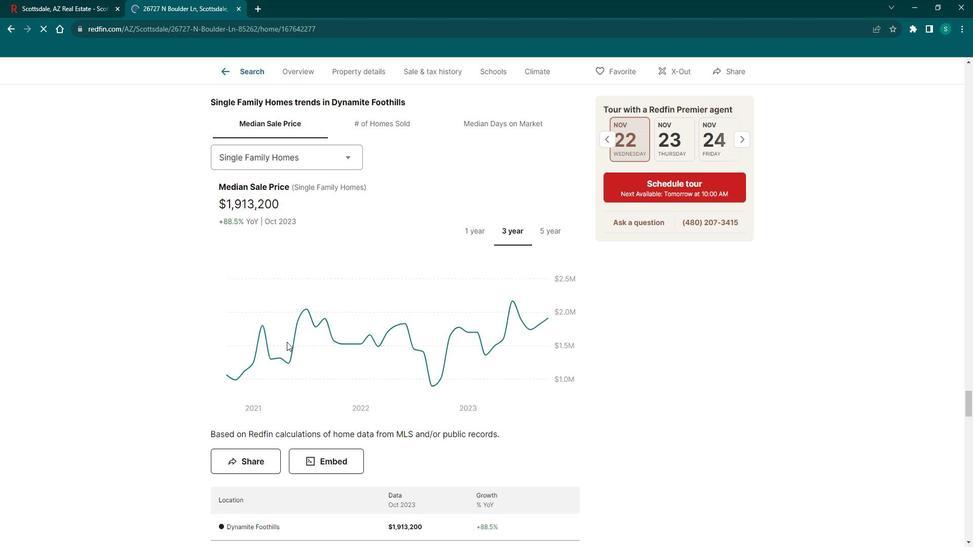 
Action: Mouse scrolled (287, 329) with delta (0, 0)
Screenshot: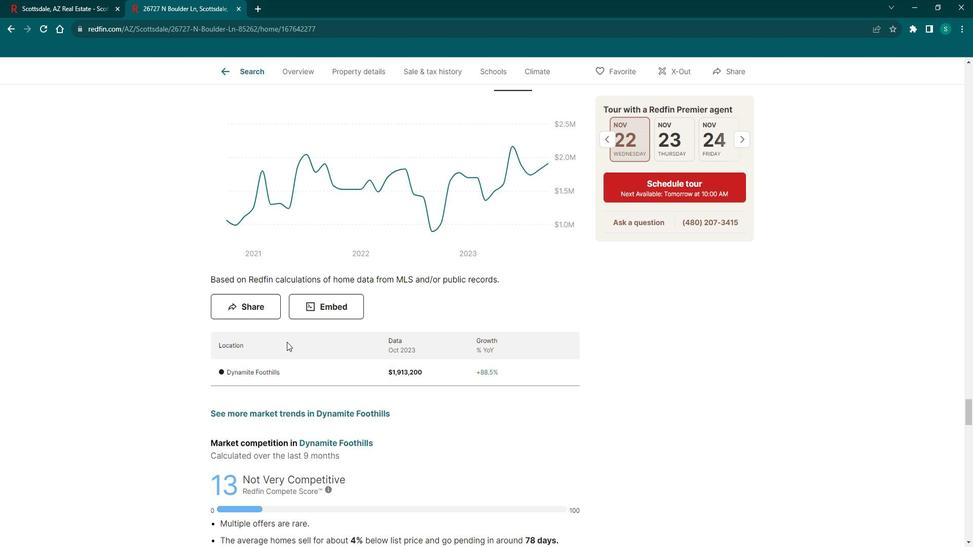 
Action: Mouse moved to (254, 72)
Screenshot: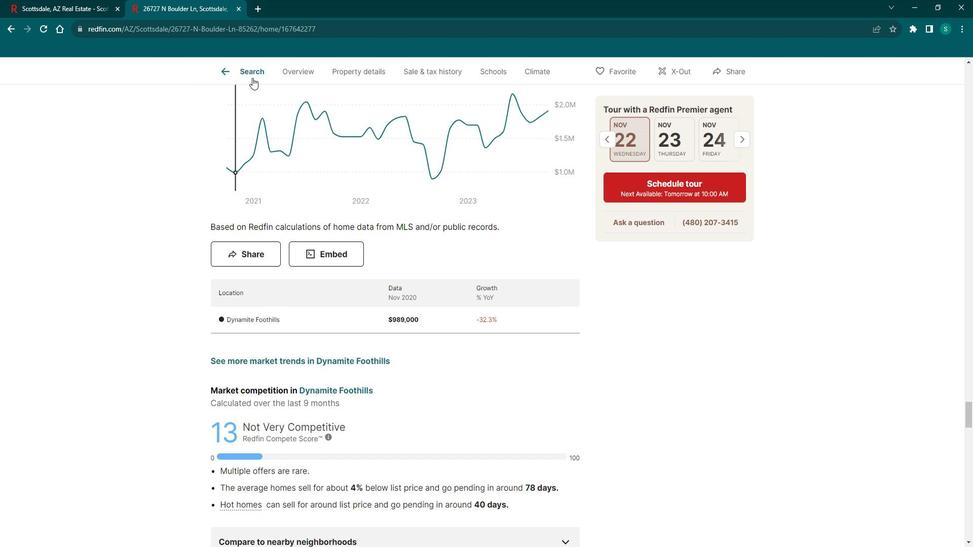 
Action: Mouse pressed left at (254, 72)
Screenshot: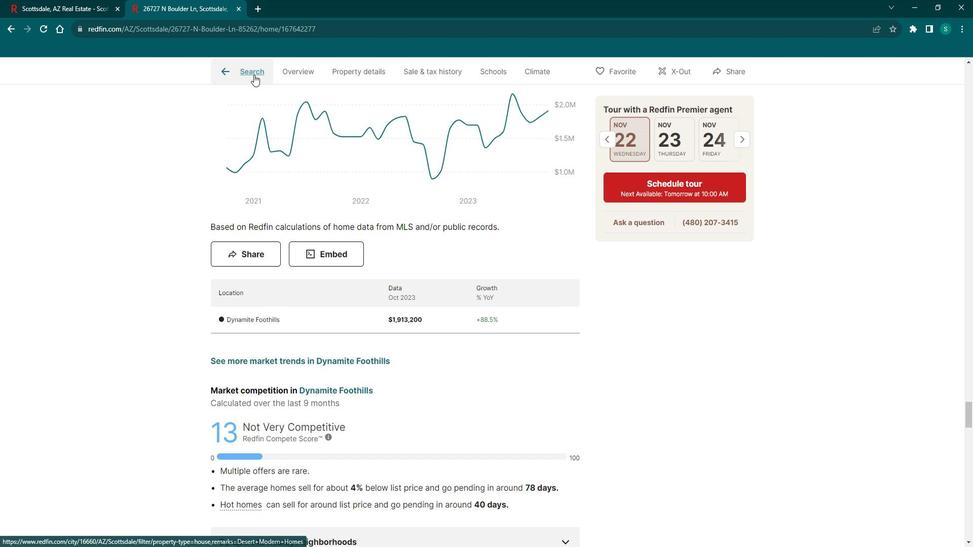 
Action: Mouse moved to (866, 324)
Screenshot: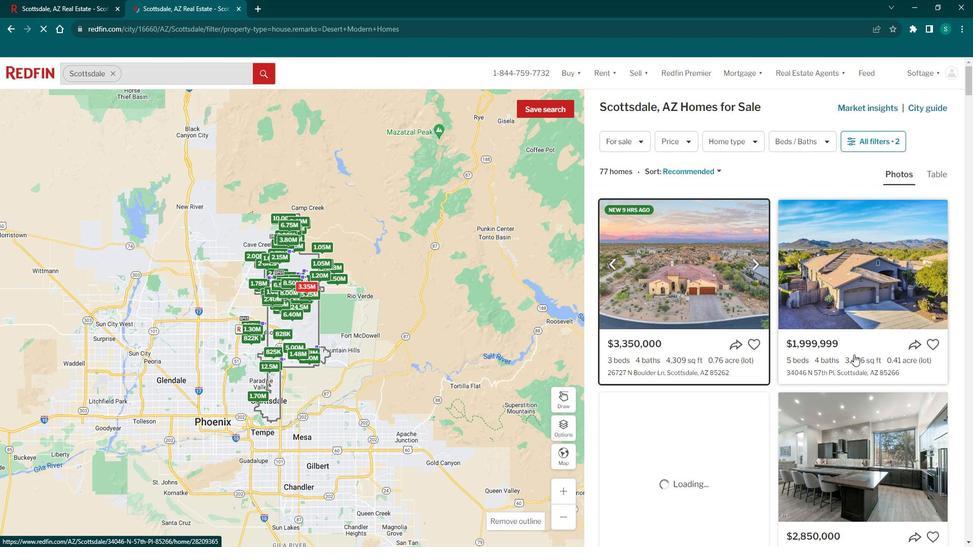 
Action: Mouse pressed left at (866, 324)
Screenshot: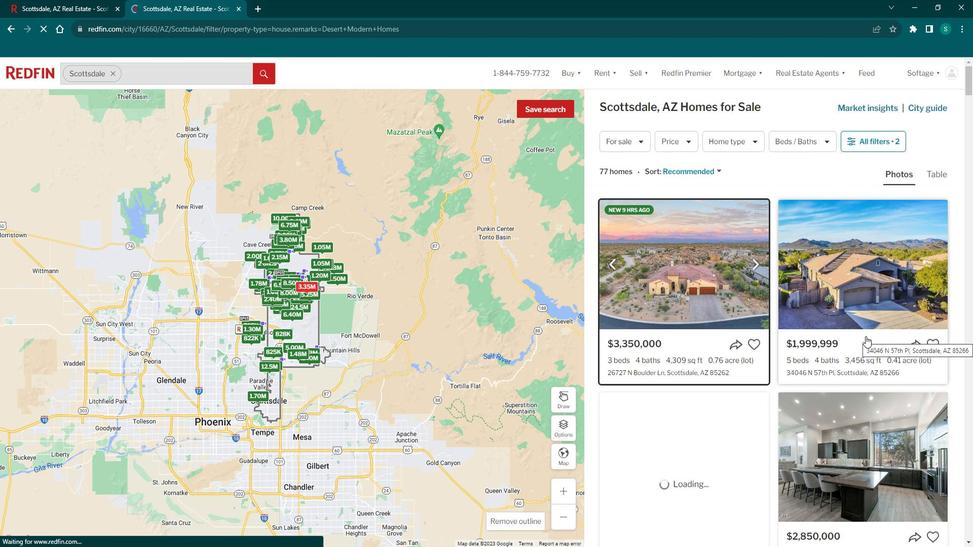 
Action: Mouse moved to (435, 269)
Screenshot: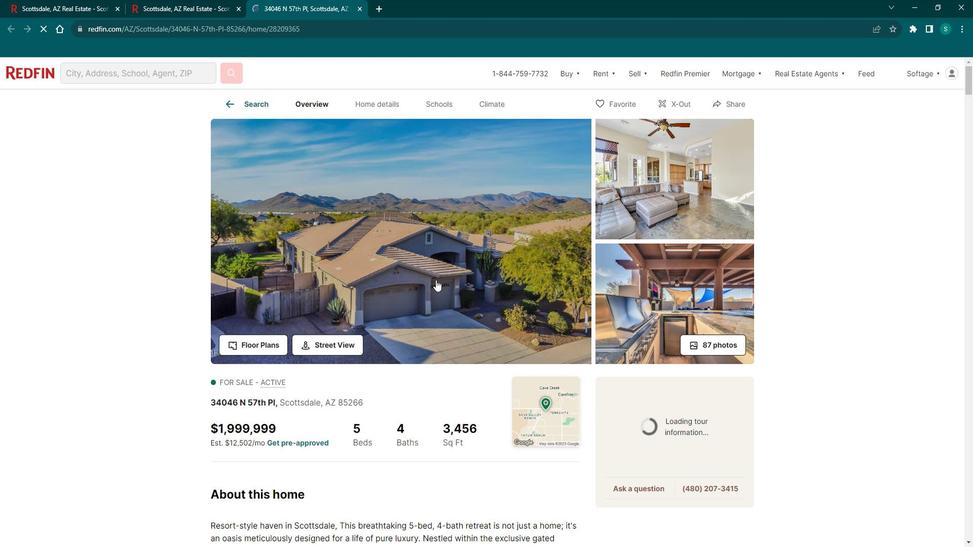 
Action: Mouse pressed left at (435, 269)
Screenshot: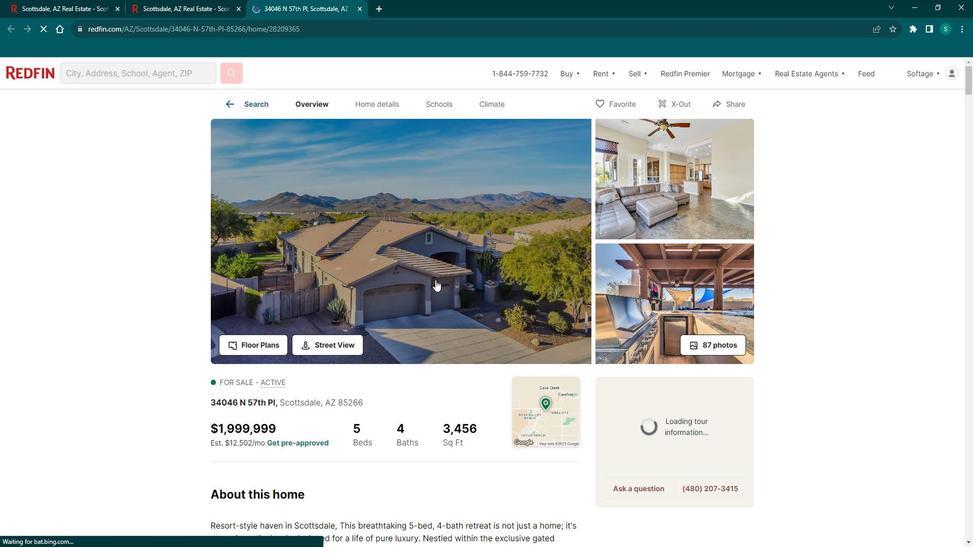 
Action: Mouse moved to (140, 164)
Screenshot: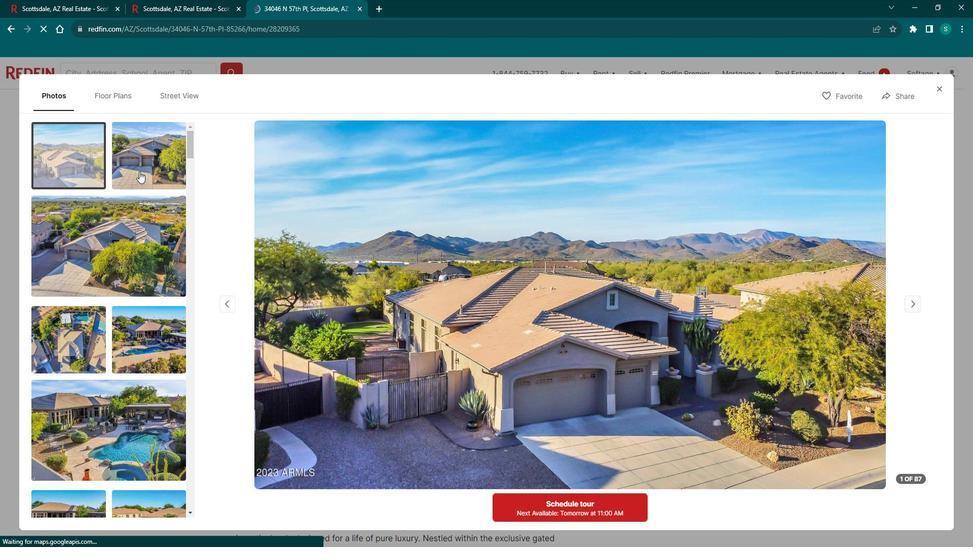 
Action: Mouse pressed left at (140, 164)
Screenshot: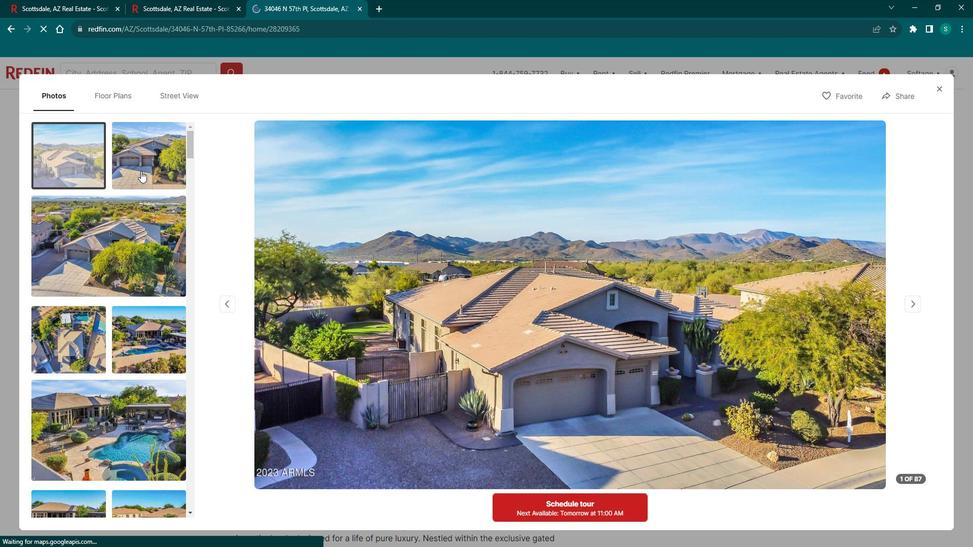 
Action: Mouse moved to (75, 252)
Screenshot: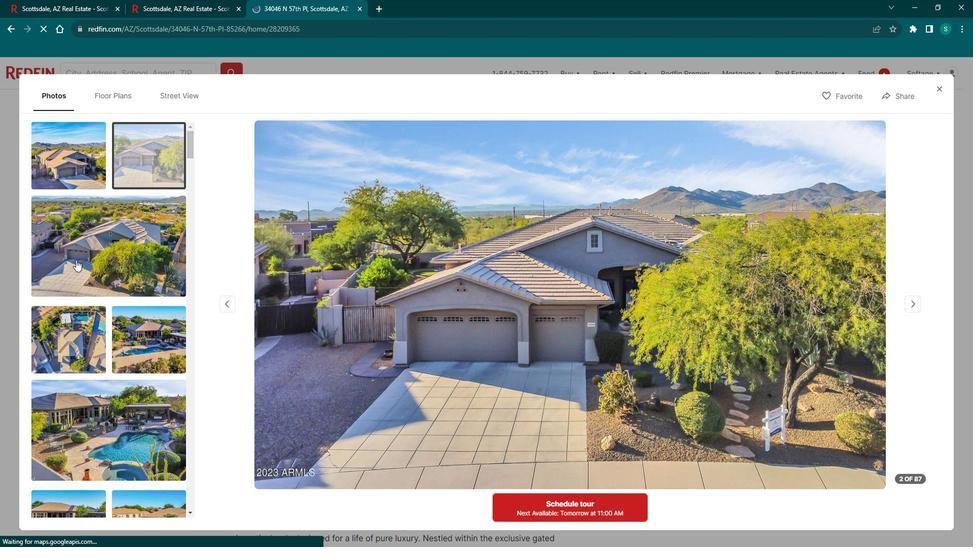 
Action: Mouse pressed left at (75, 252)
Screenshot: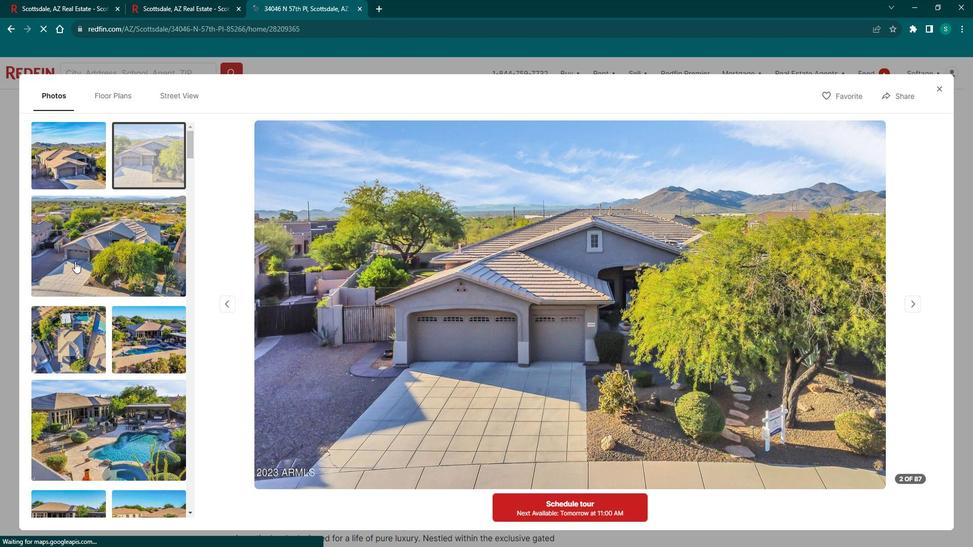 
Action: Mouse moved to (64, 312)
